 Task: Plan a trip to Hun, Libya from 5th December, 2023 to 10th December, 2023 for 4 adults.2 bedrooms having 4 beds and 2 bathrooms. Property type can be house. Look for 4 properties as per requirement.
Action: Mouse moved to (585, 137)
Screenshot: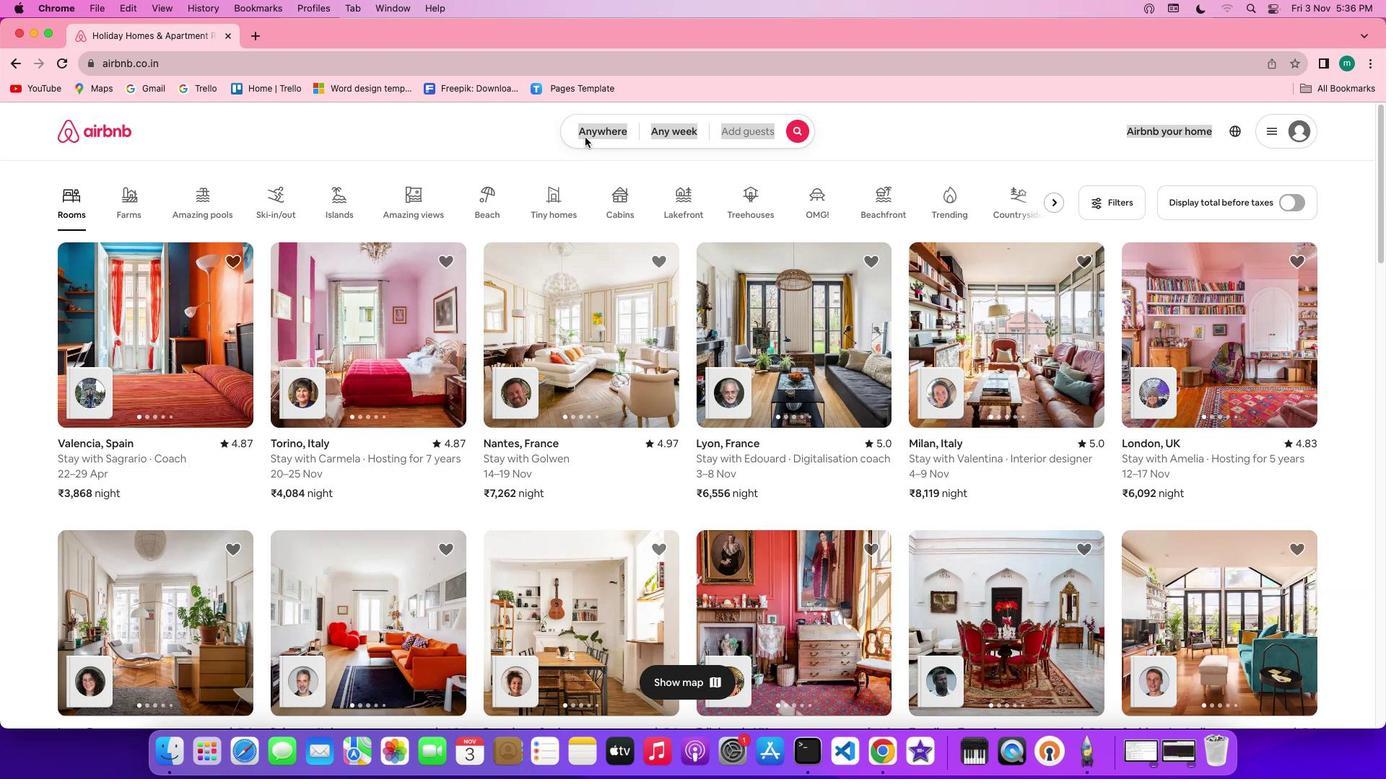 
Action: Mouse pressed left at (585, 137)
Screenshot: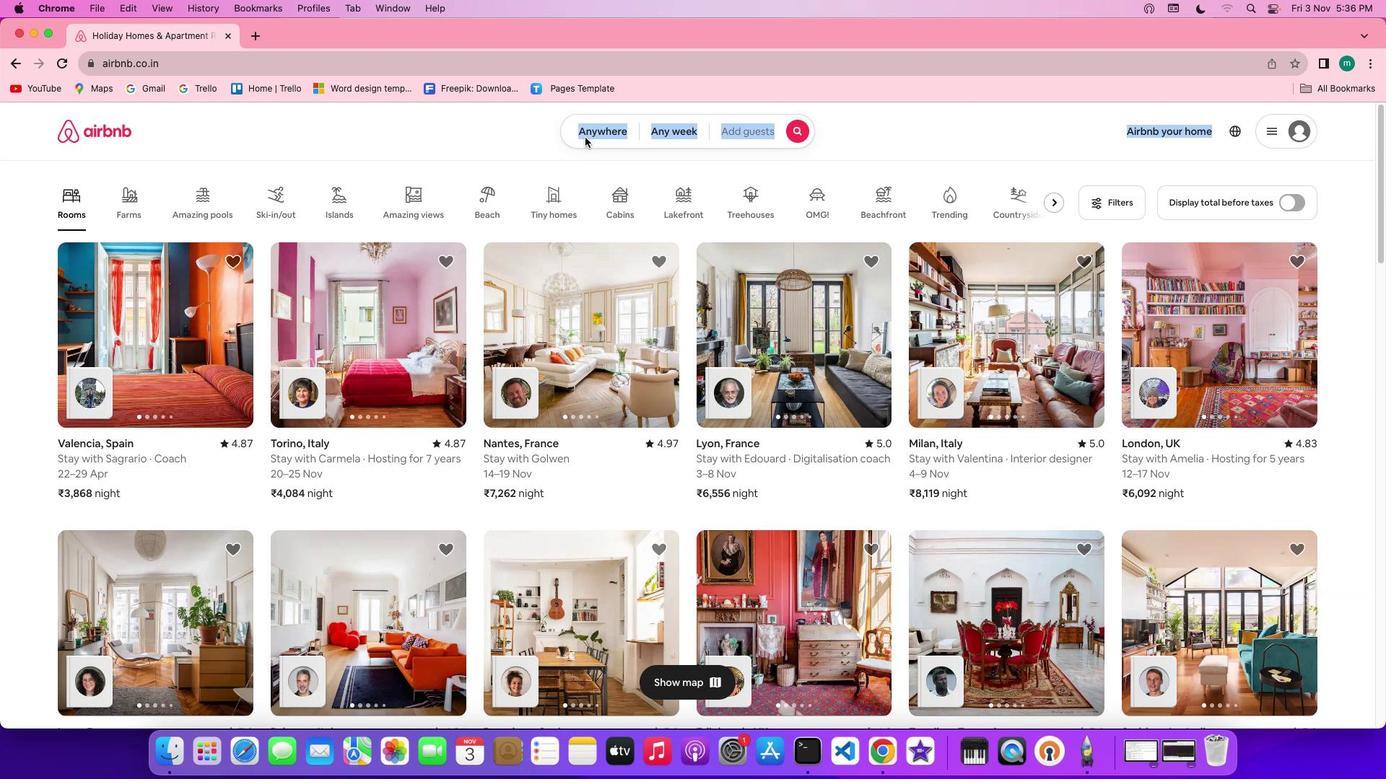 
Action: Mouse pressed left at (585, 137)
Screenshot: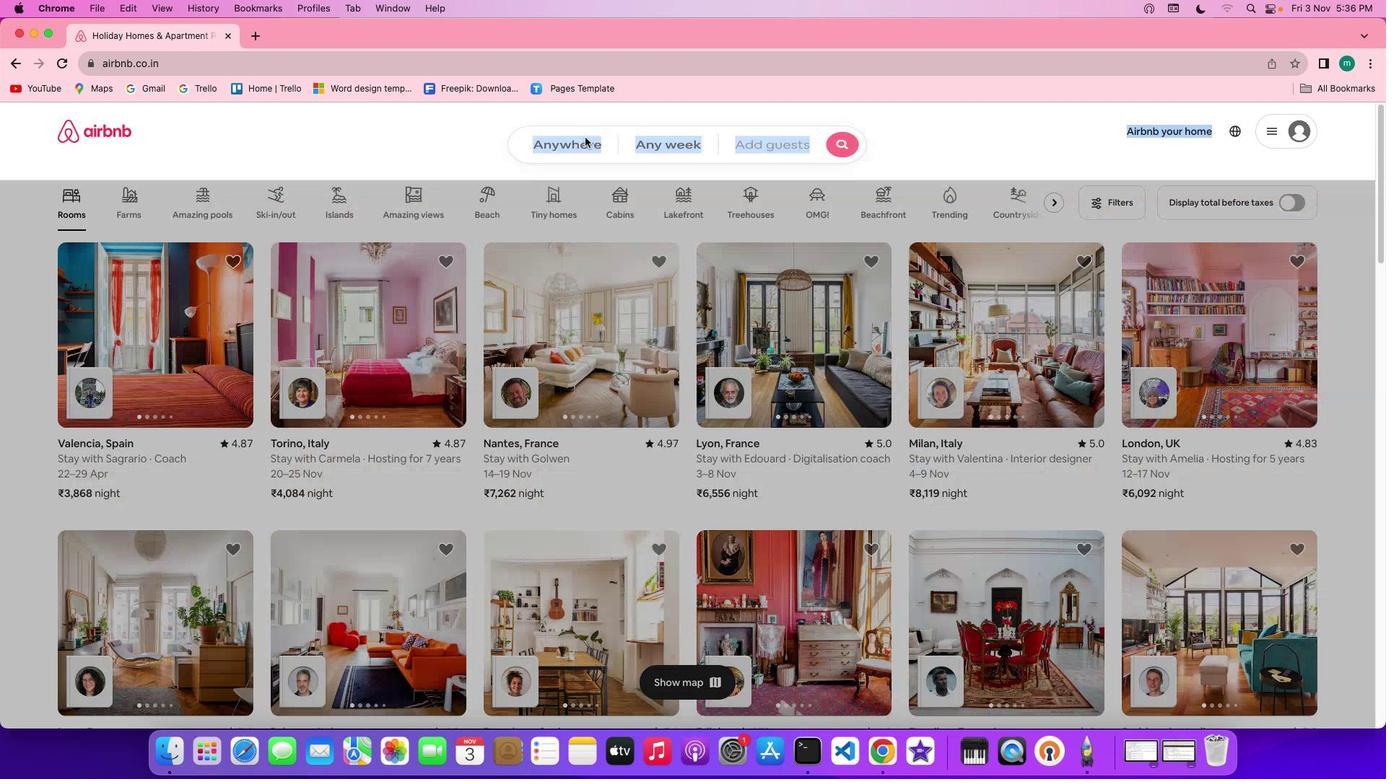 
Action: Mouse moved to (521, 189)
Screenshot: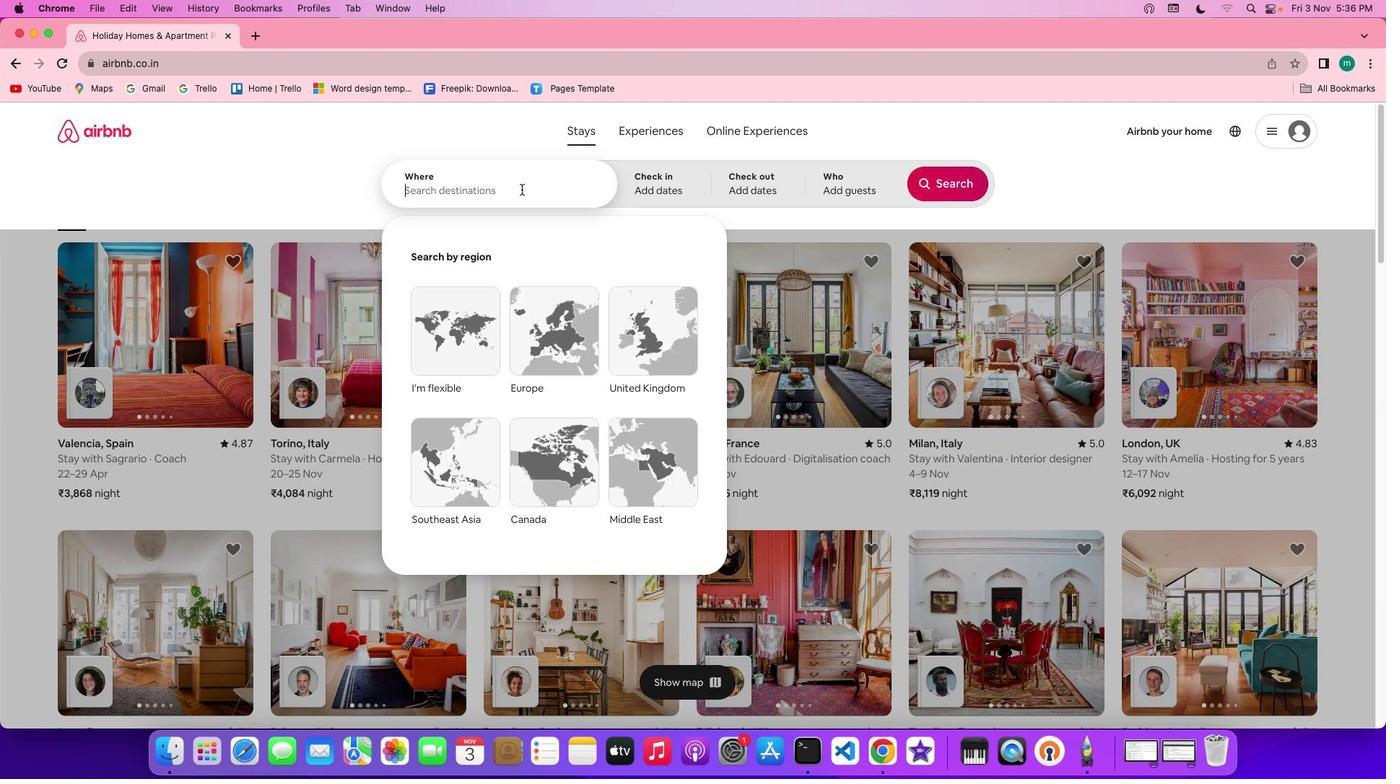
Action: Key pressed Key.shift'H''u''n'','Key.spaceKey.shift'L''i''b''y''a'
Screenshot: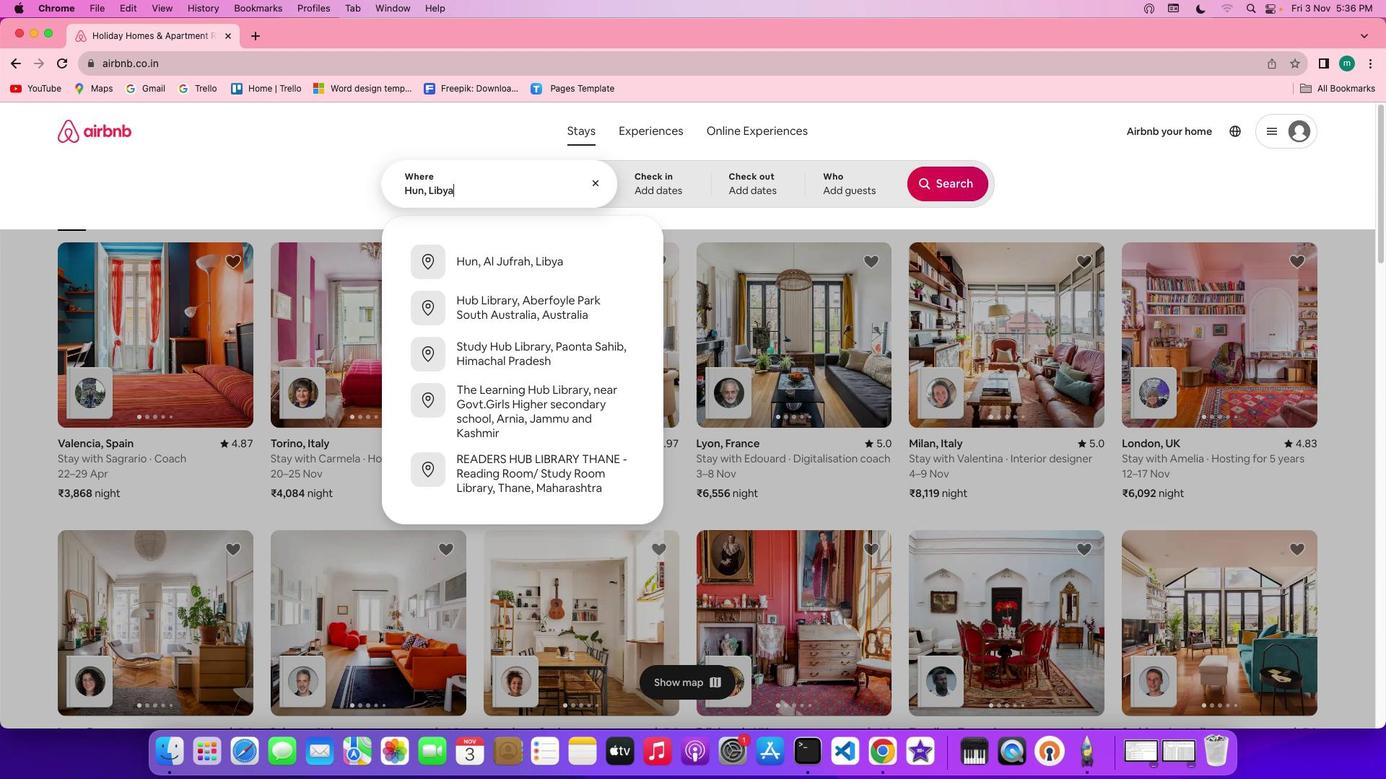 
Action: Mouse moved to (655, 187)
Screenshot: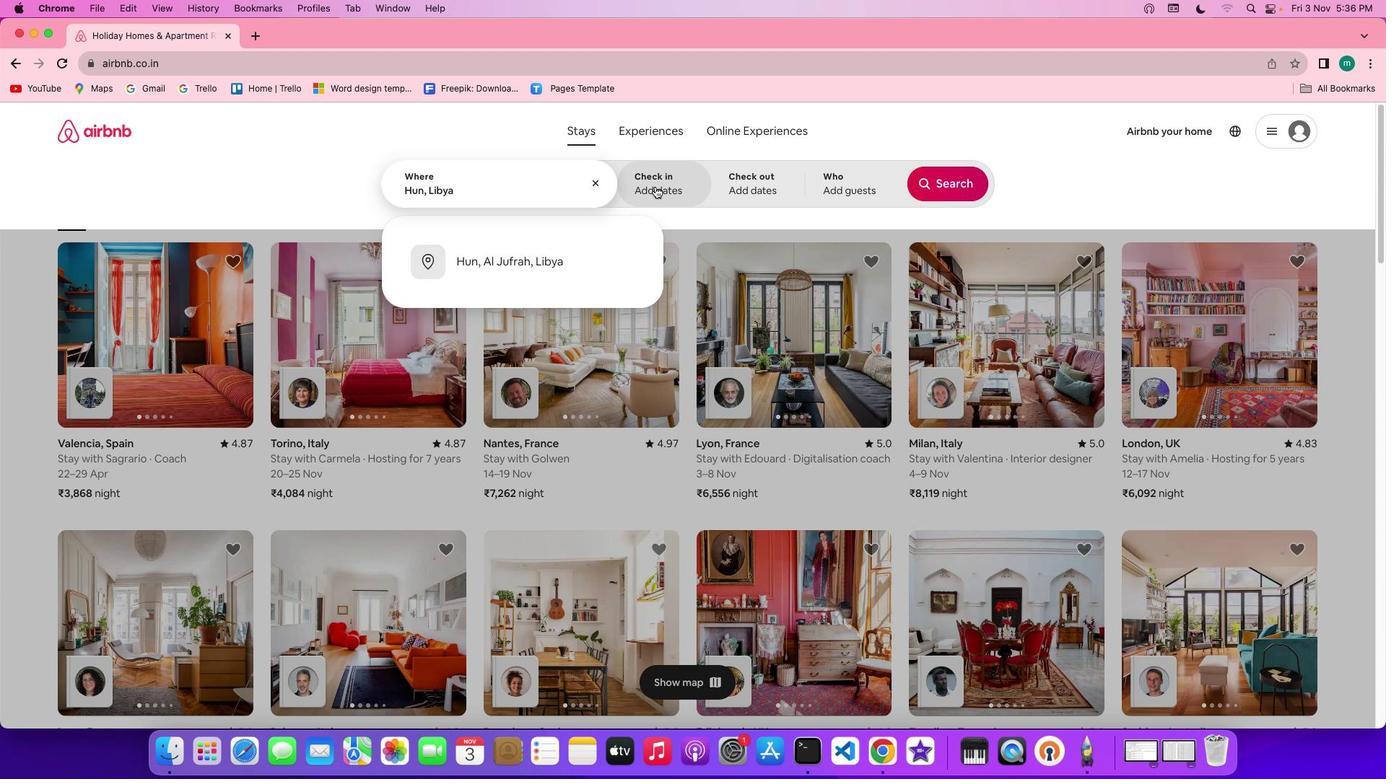 
Action: Mouse pressed left at (655, 187)
Screenshot: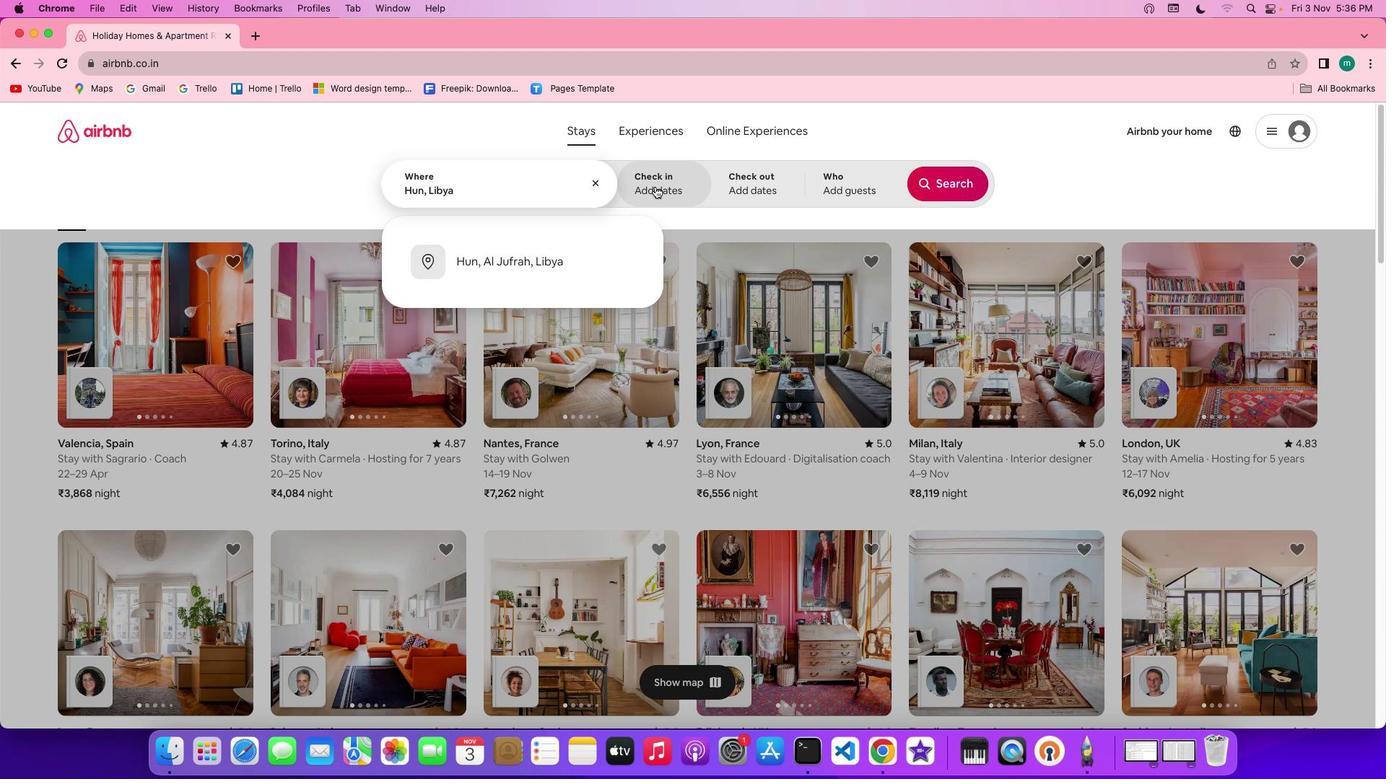 
Action: Mouse moved to (784, 406)
Screenshot: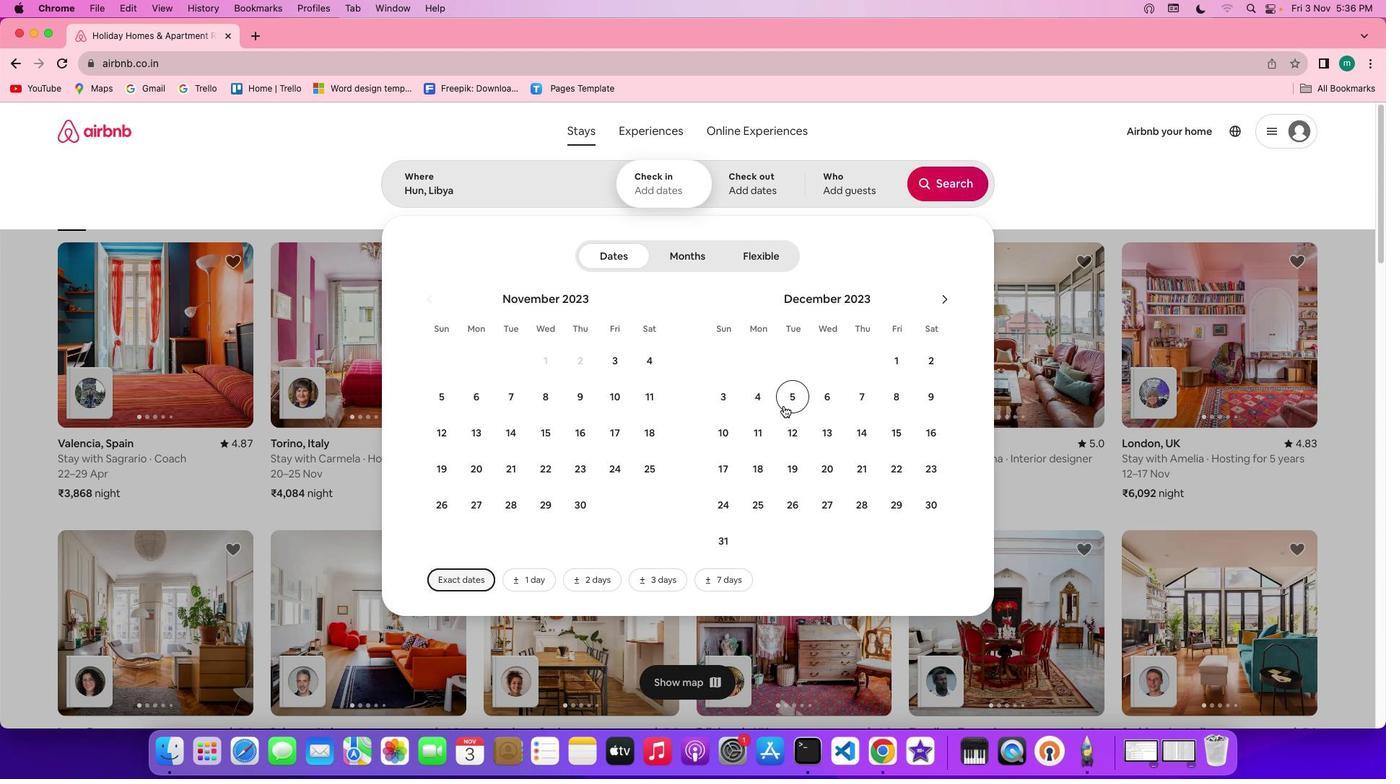 
Action: Mouse pressed left at (784, 406)
Screenshot: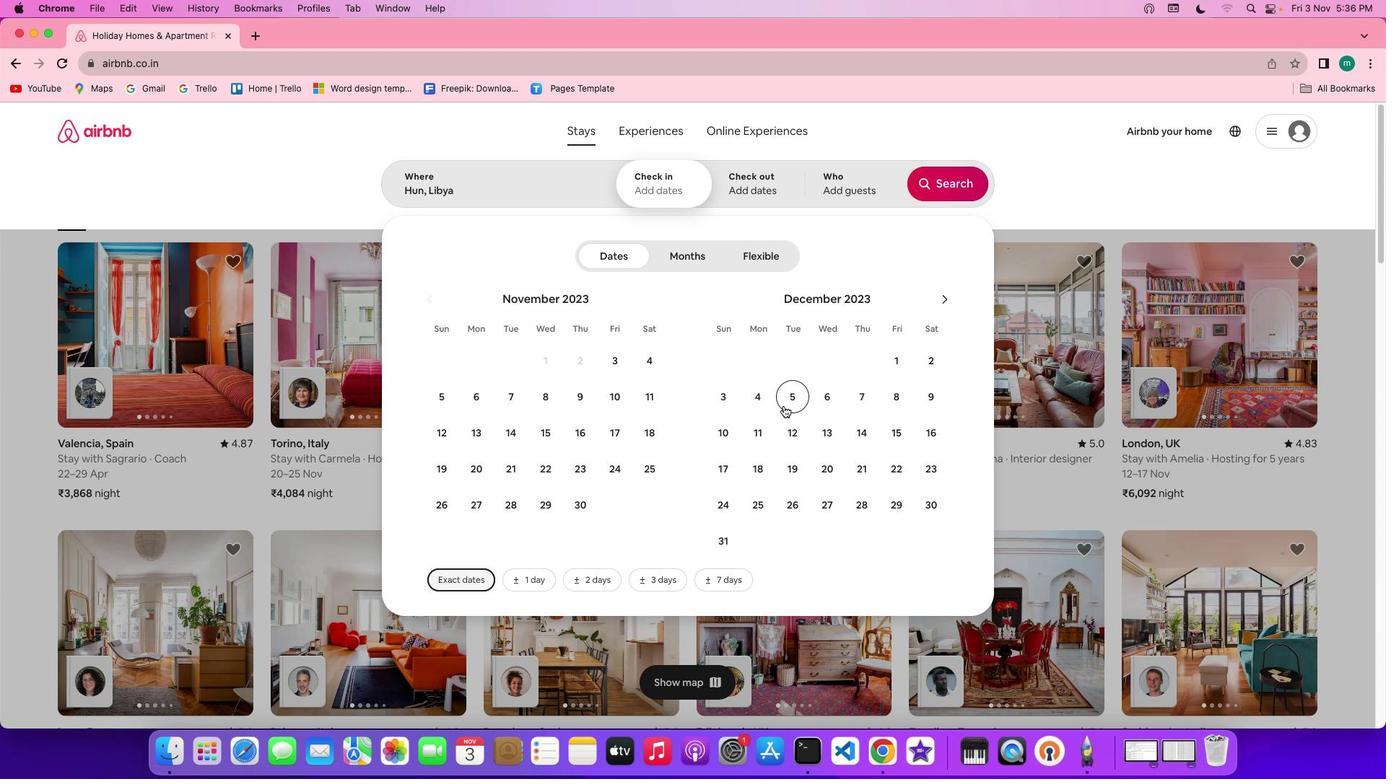 
Action: Mouse moved to (715, 428)
Screenshot: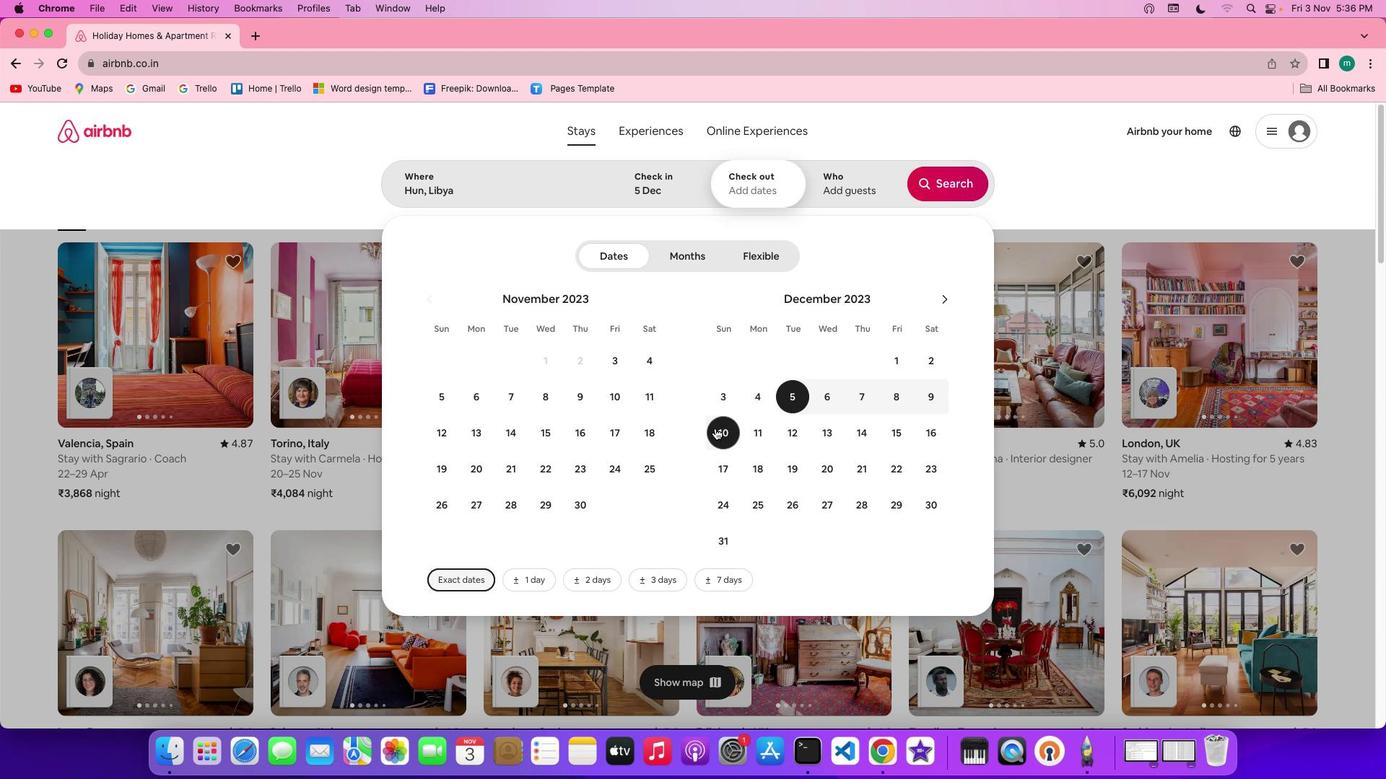 
Action: Mouse pressed left at (715, 428)
Screenshot: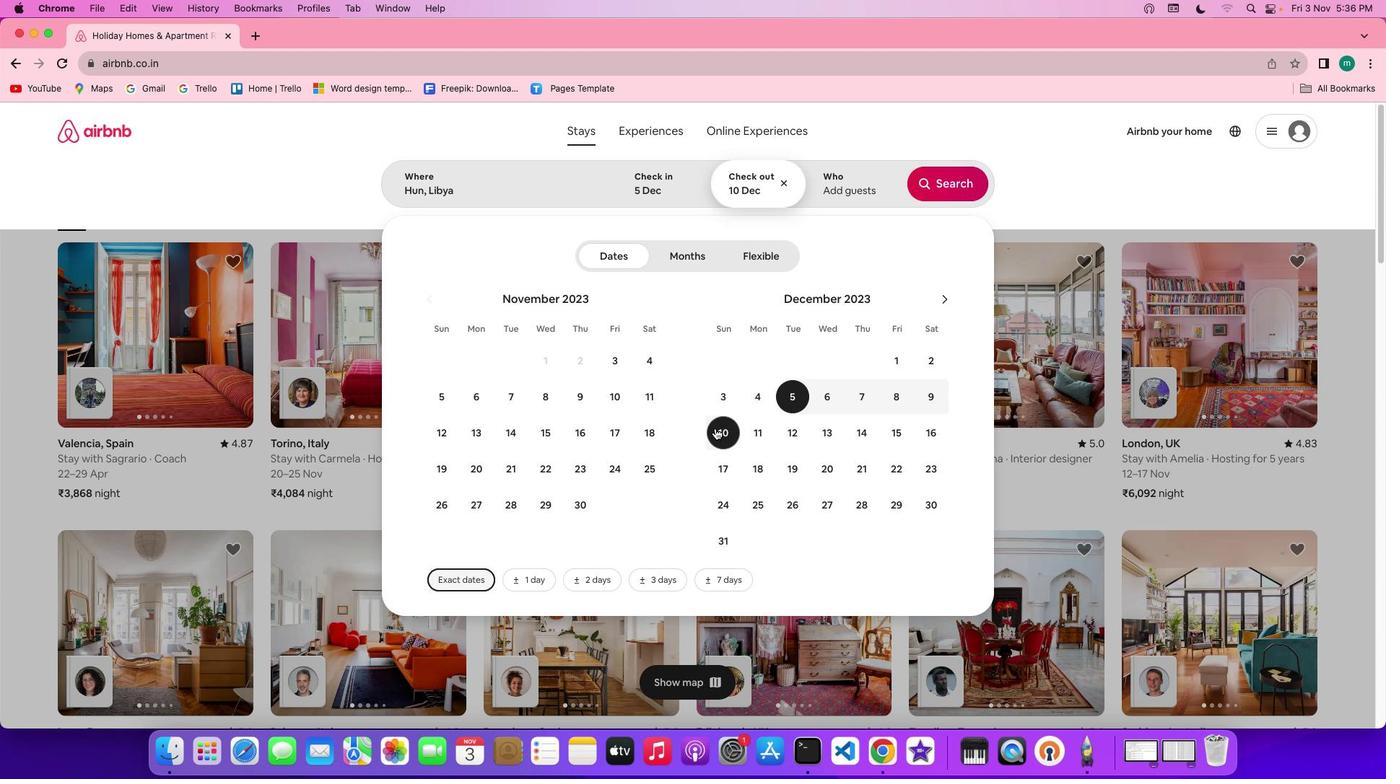 
Action: Mouse moved to (831, 184)
Screenshot: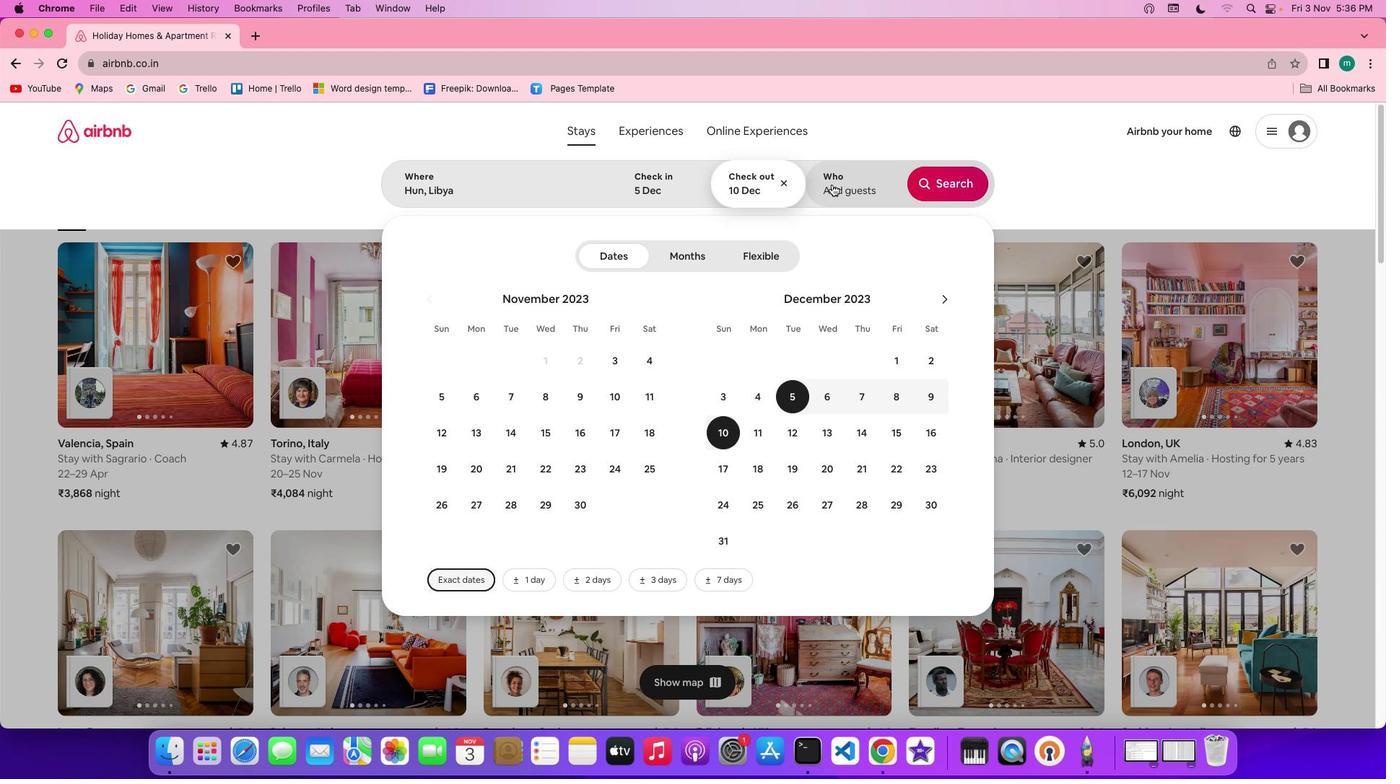 
Action: Mouse pressed left at (831, 184)
Screenshot: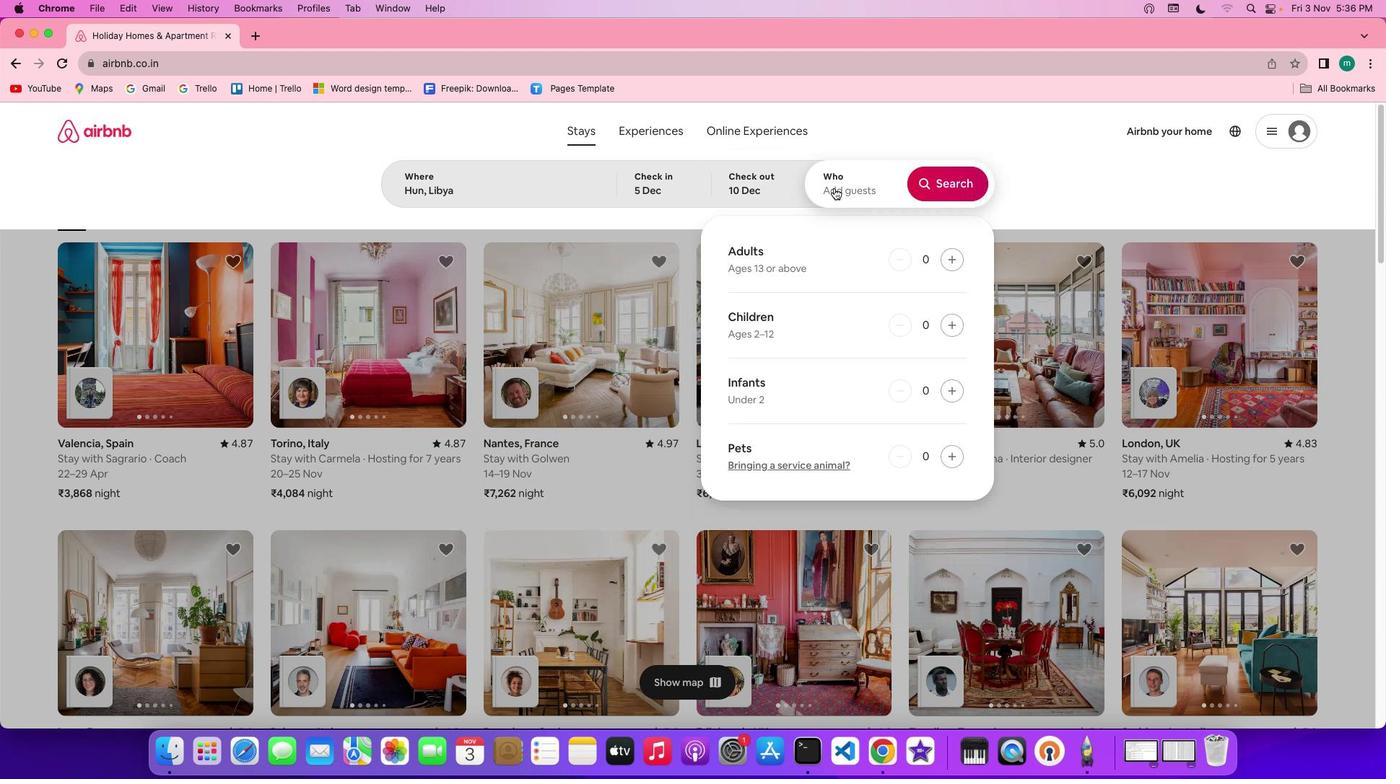 
Action: Mouse moved to (956, 267)
Screenshot: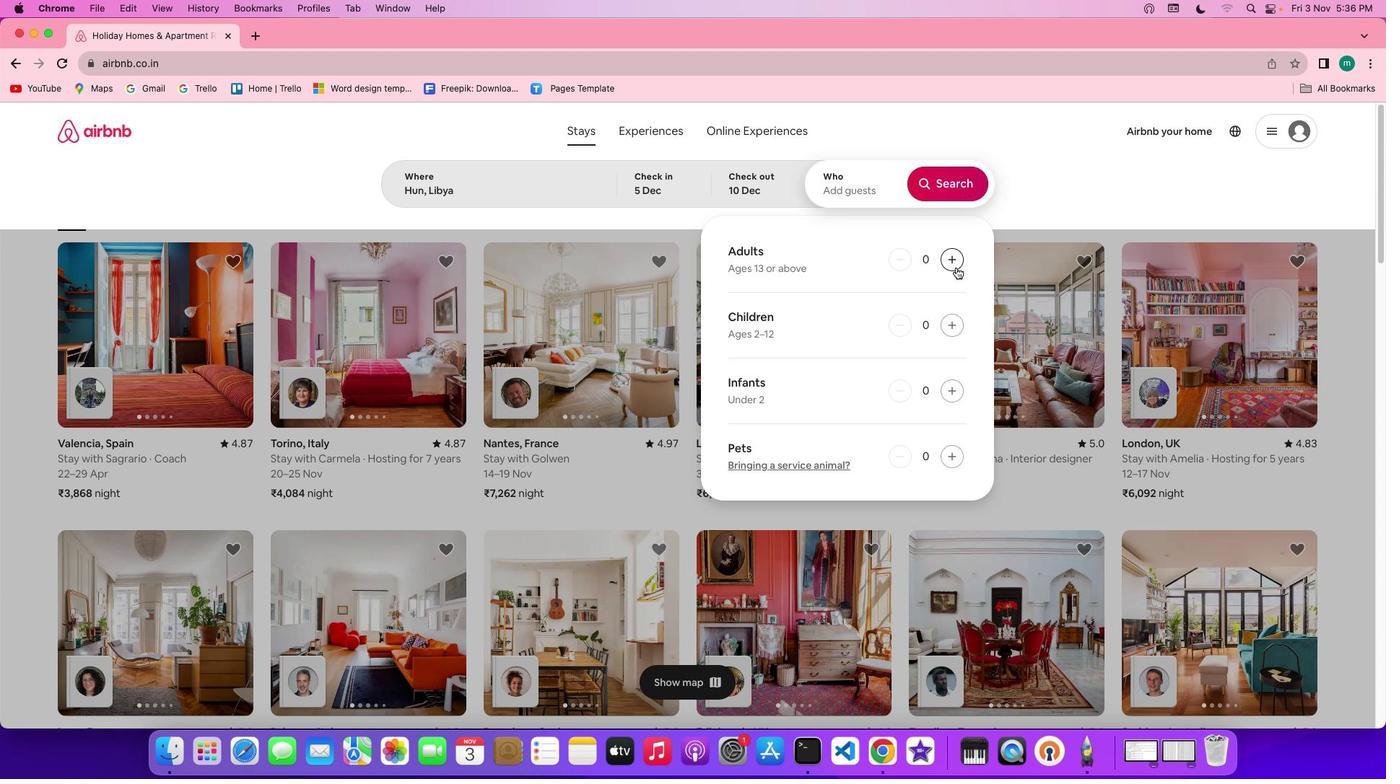
Action: Mouse pressed left at (956, 267)
Screenshot: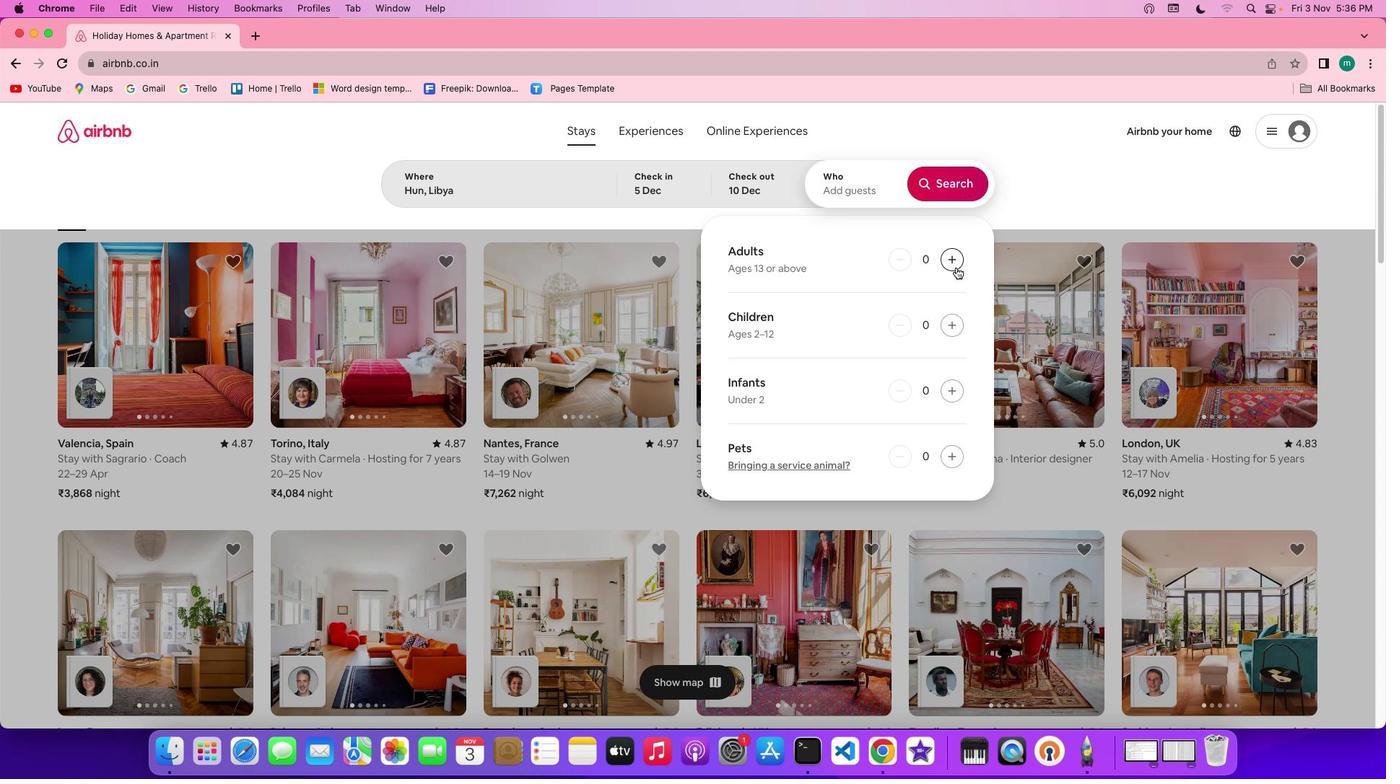 
Action: Mouse pressed left at (956, 267)
Screenshot: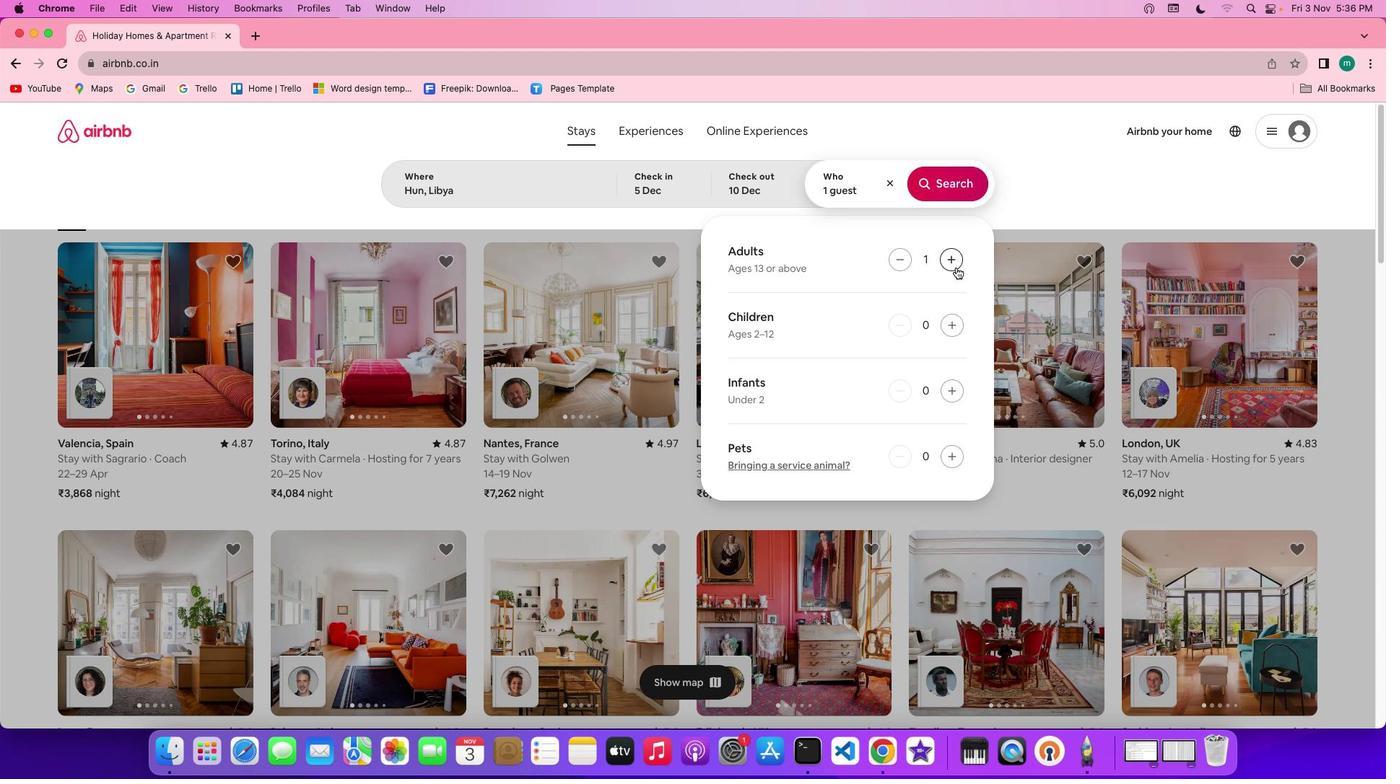 
Action: Mouse moved to (951, 257)
Screenshot: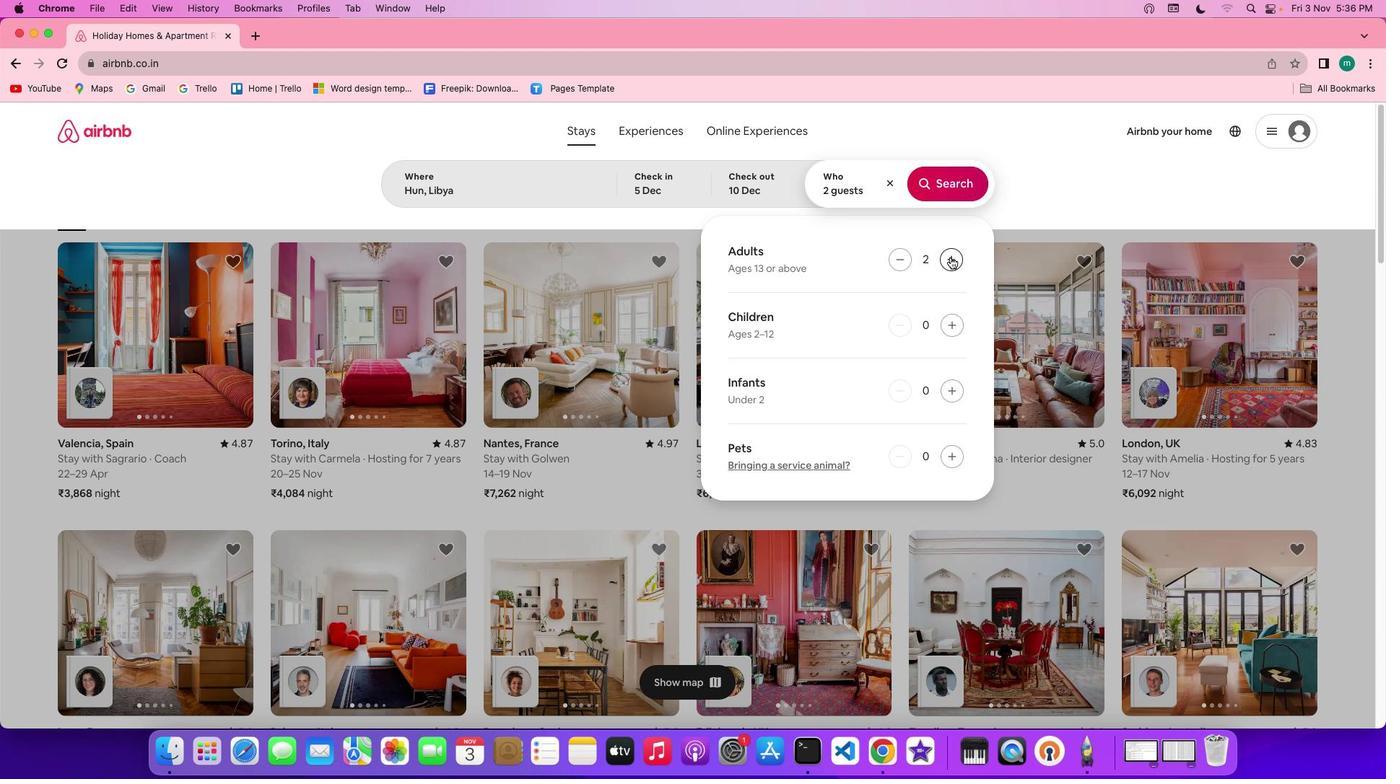 
Action: Mouse pressed left at (951, 257)
Screenshot: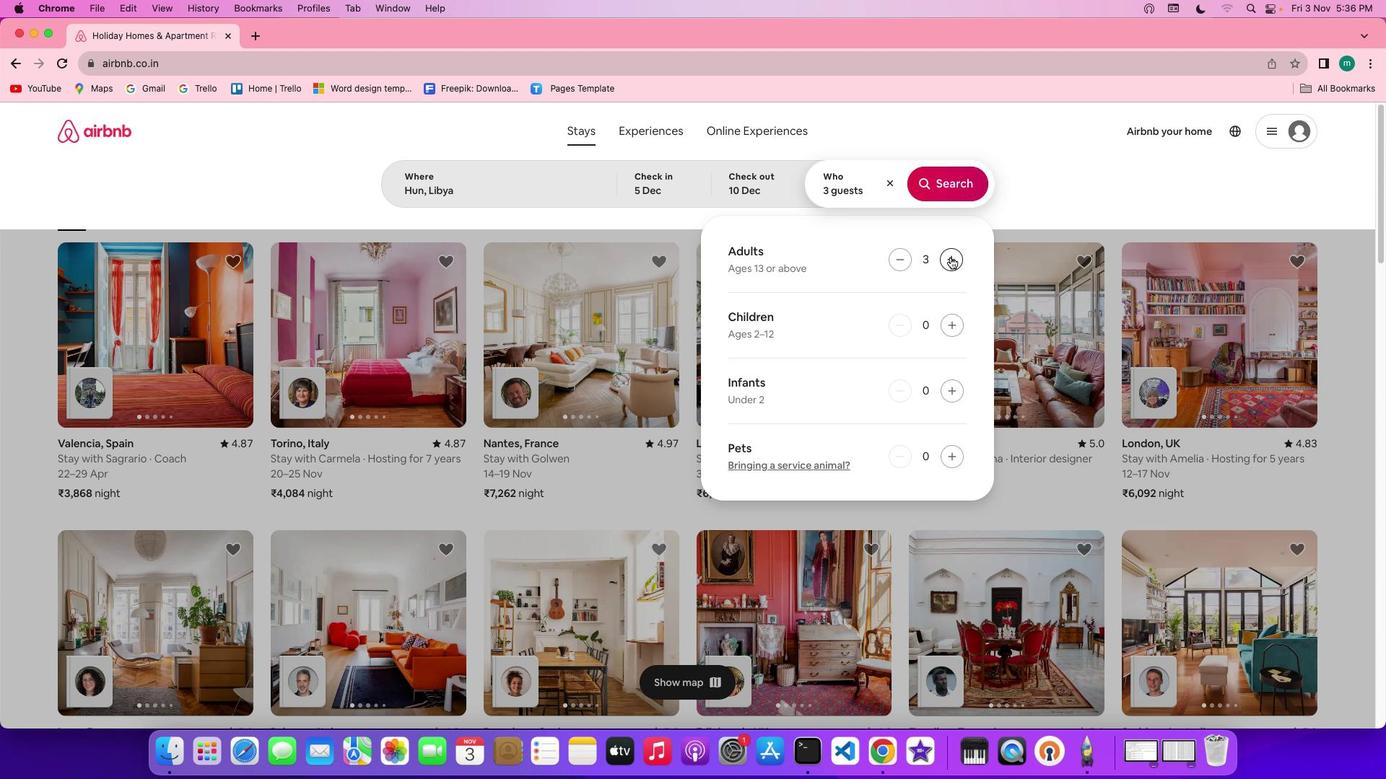 
Action: Mouse pressed left at (951, 257)
Screenshot: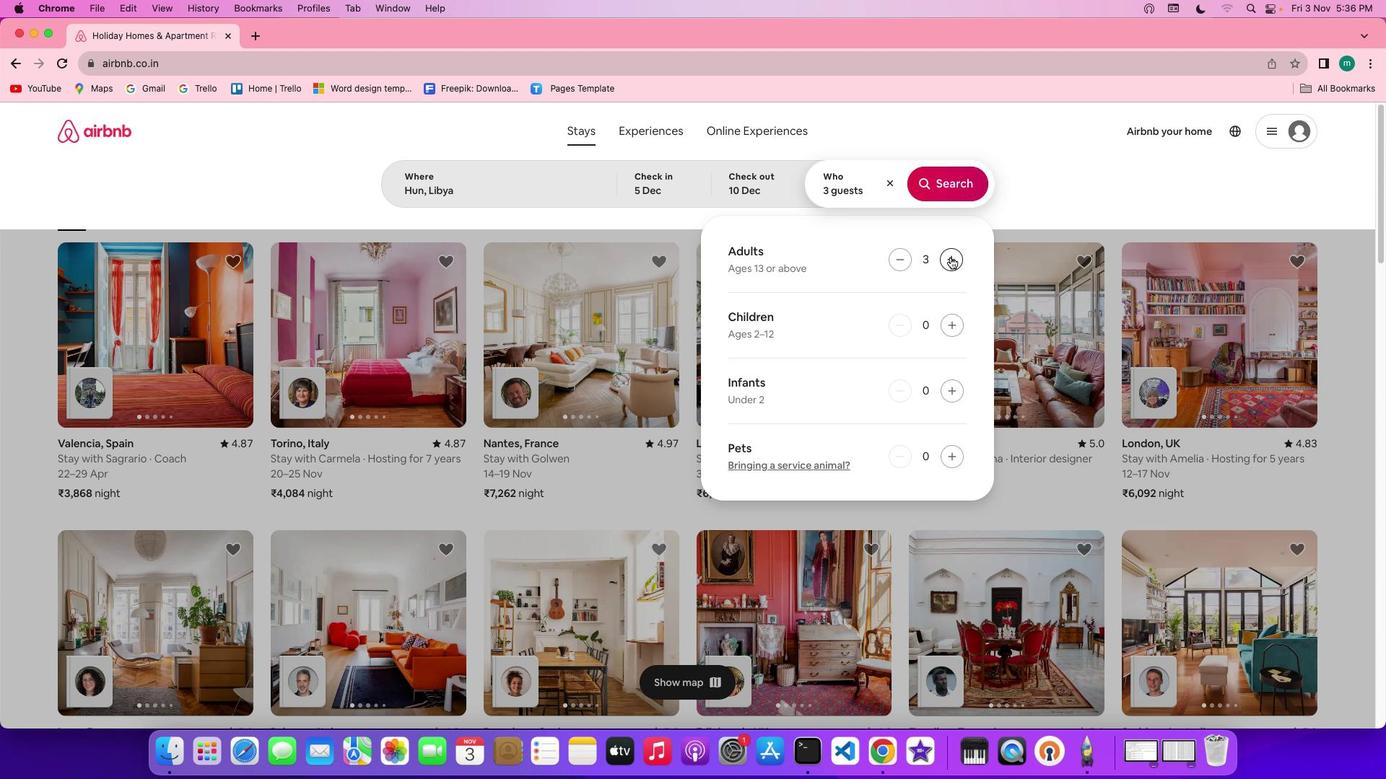 
Action: Mouse moved to (954, 185)
Screenshot: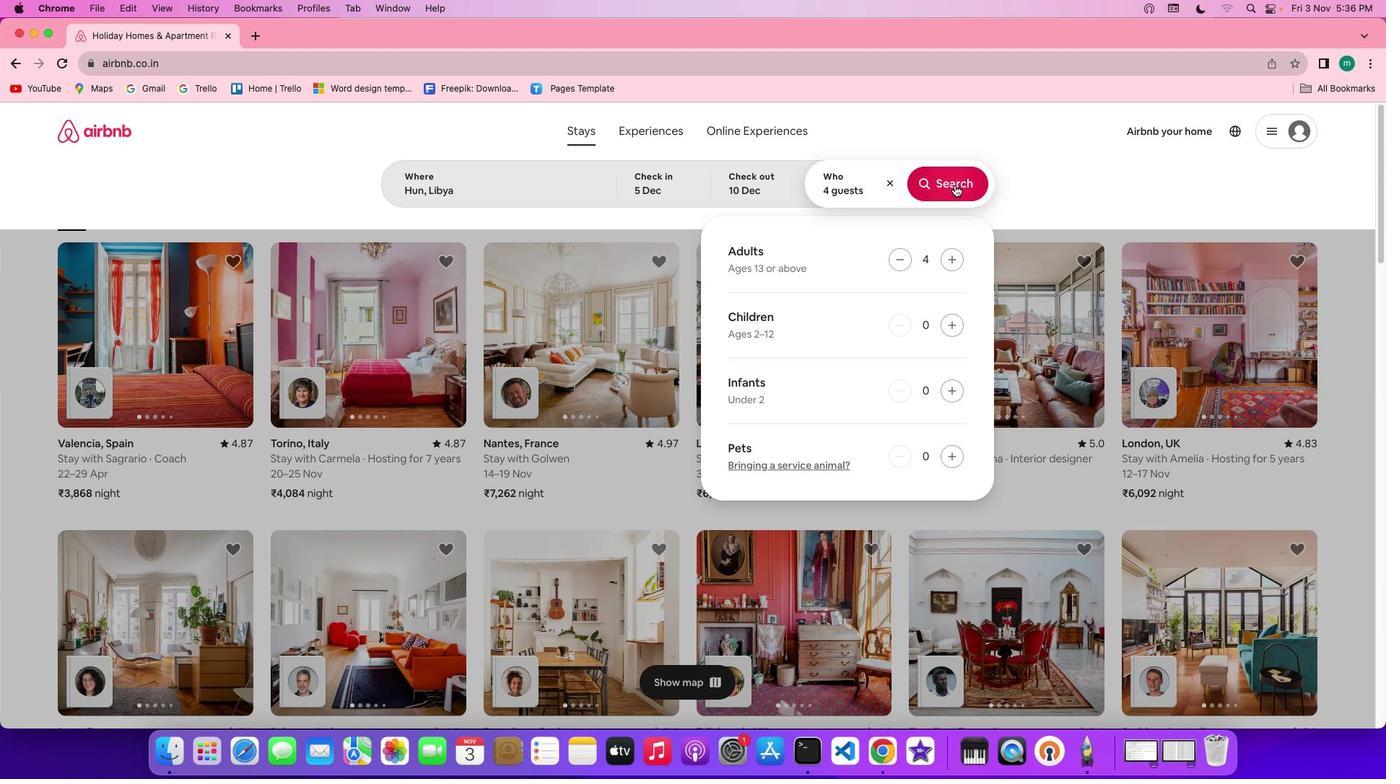 
Action: Mouse pressed left at (954, 185)
Screenshot: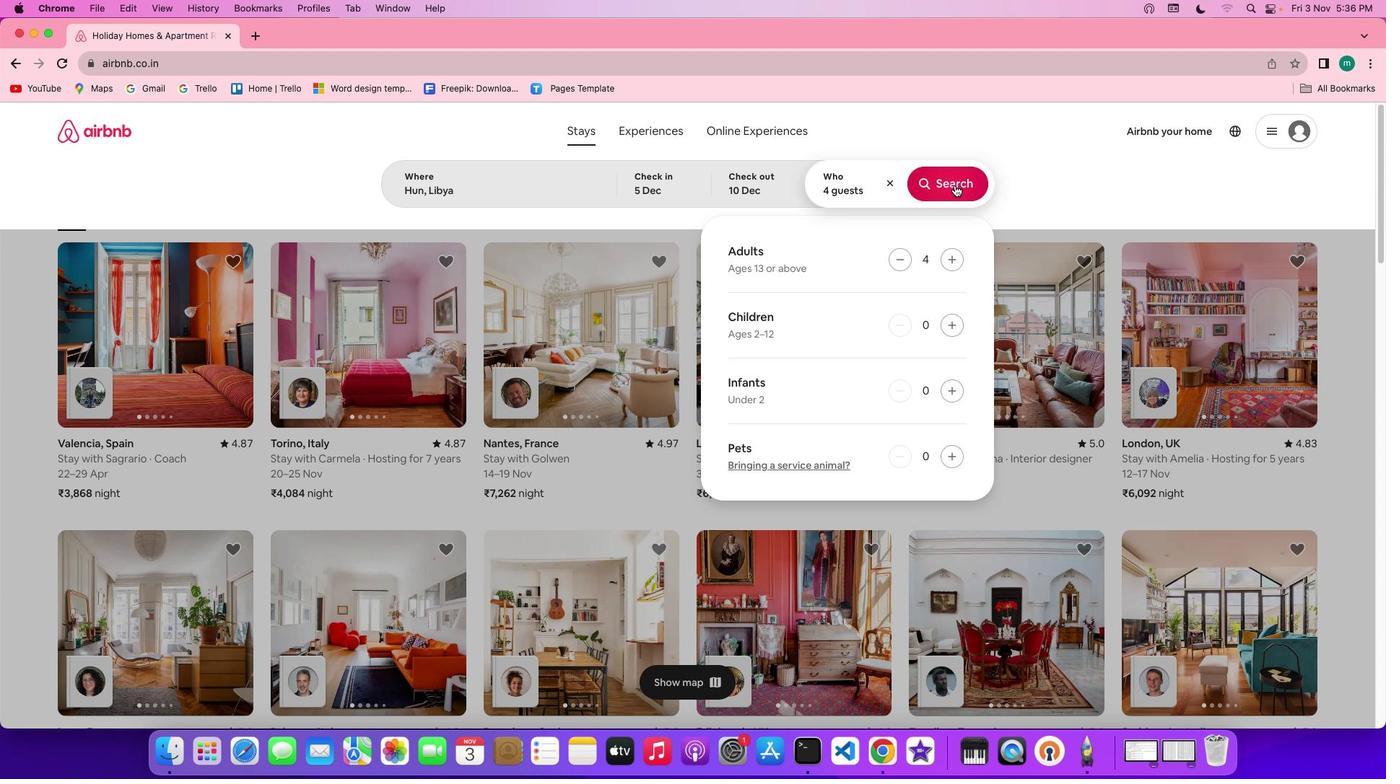 
Action: Mouse moved to (1173, 186)
Screenshot: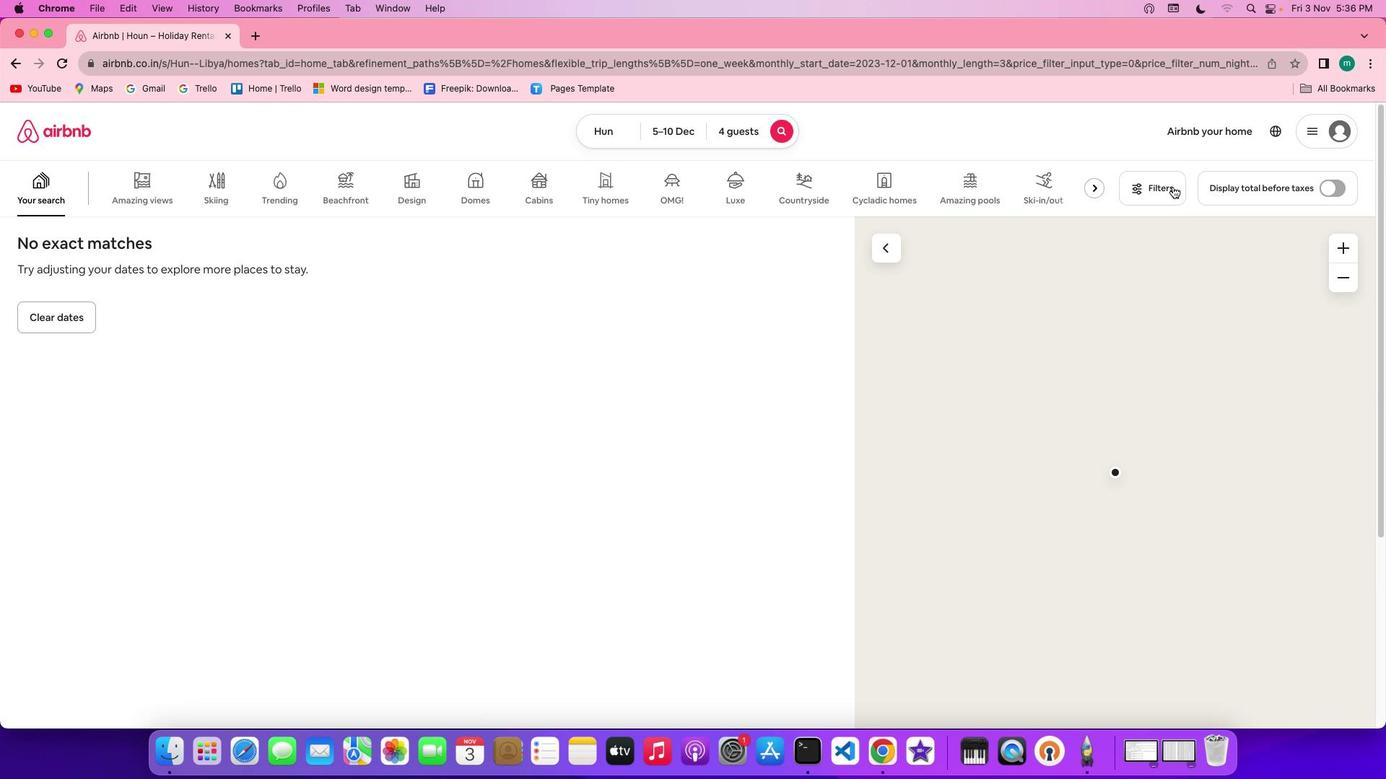 
Action: Mouse pressed left at (1173, 186)
Screenshot: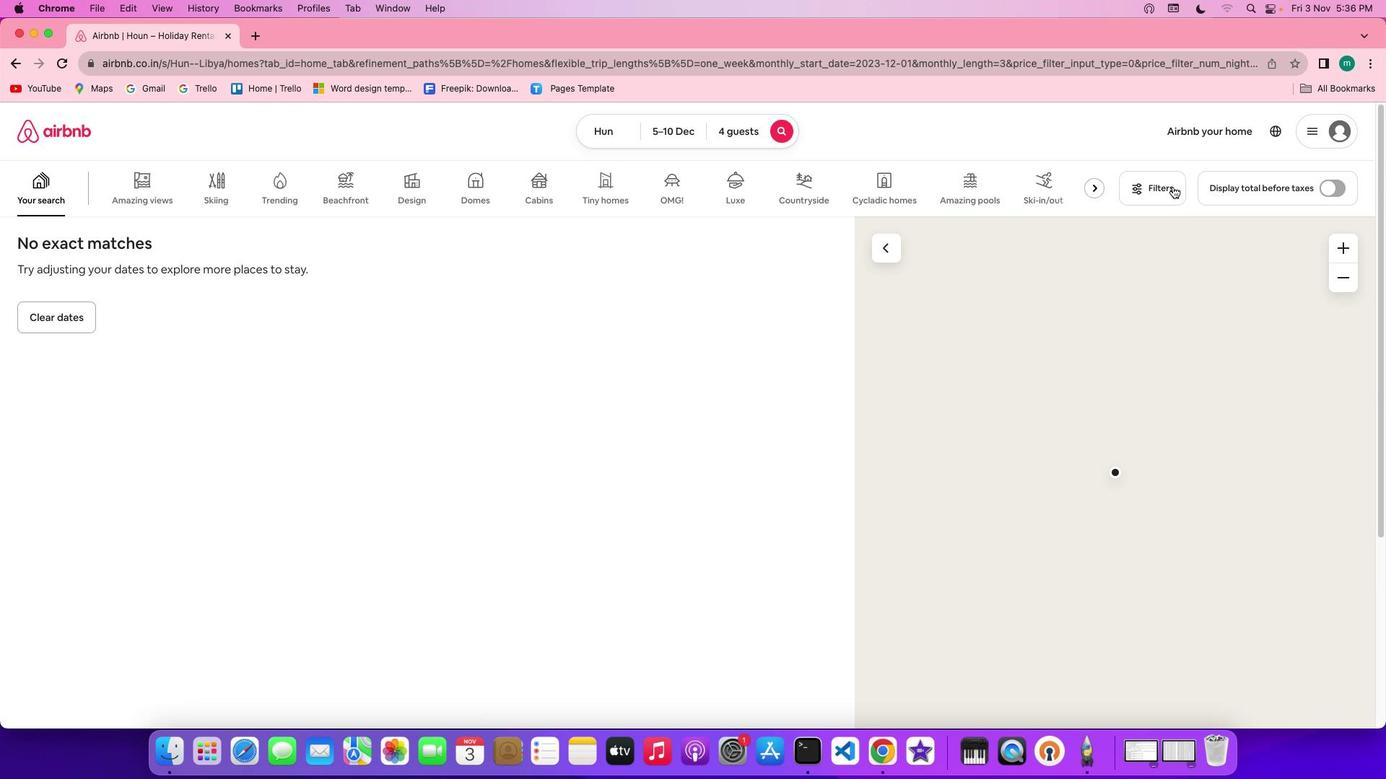 
Action: Mouse moved to (1142, 188)
Screenshot: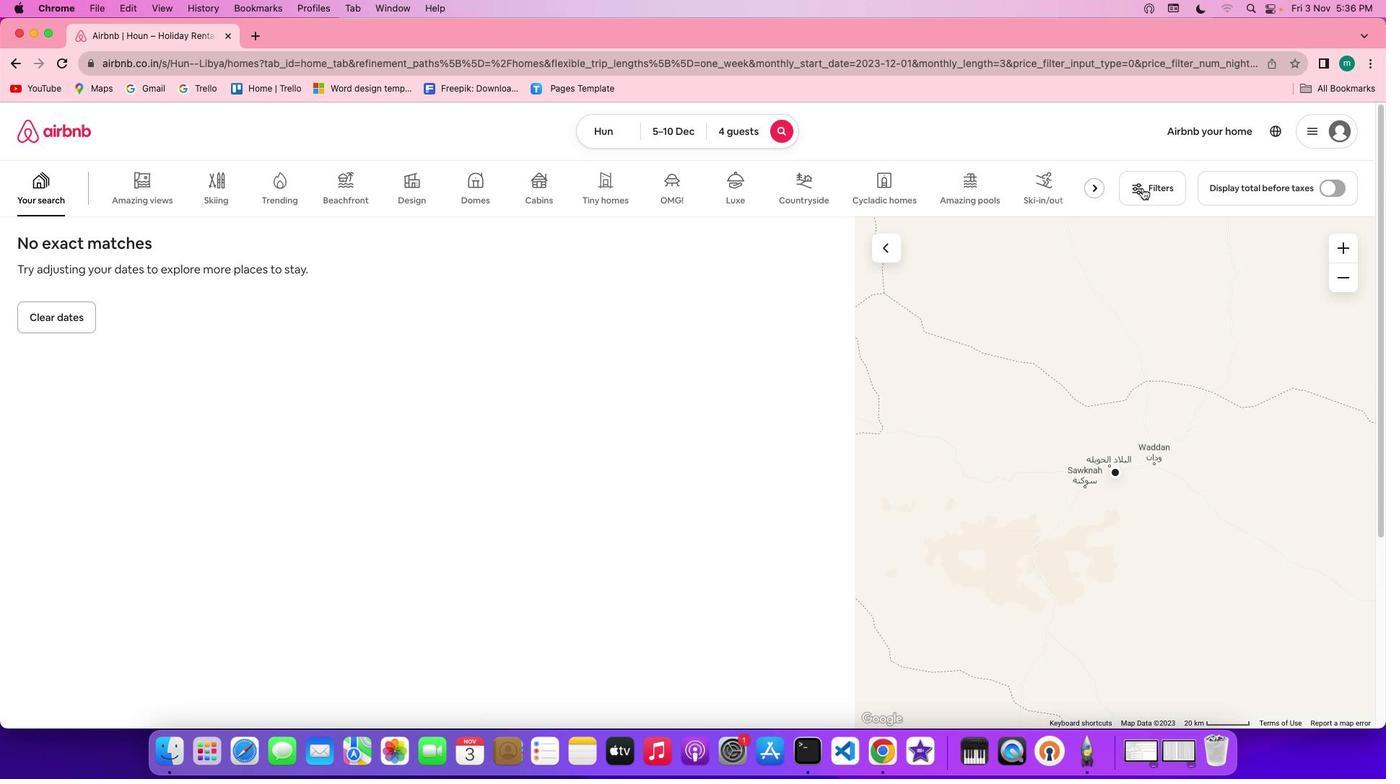 
Action: Mouse pressed left at (1142, 188)
Screenshot: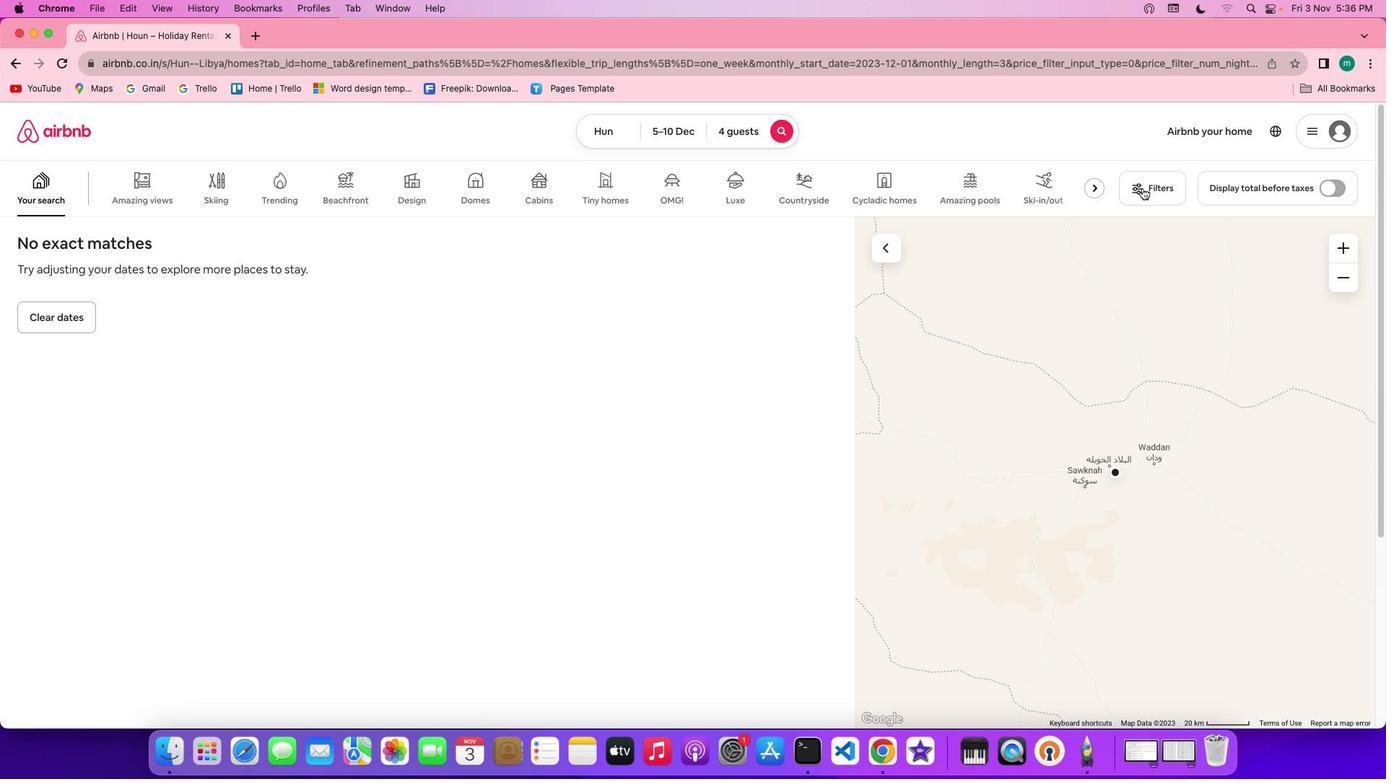 
Action: Mouse pressed left at (1142, 188)
Screenshot: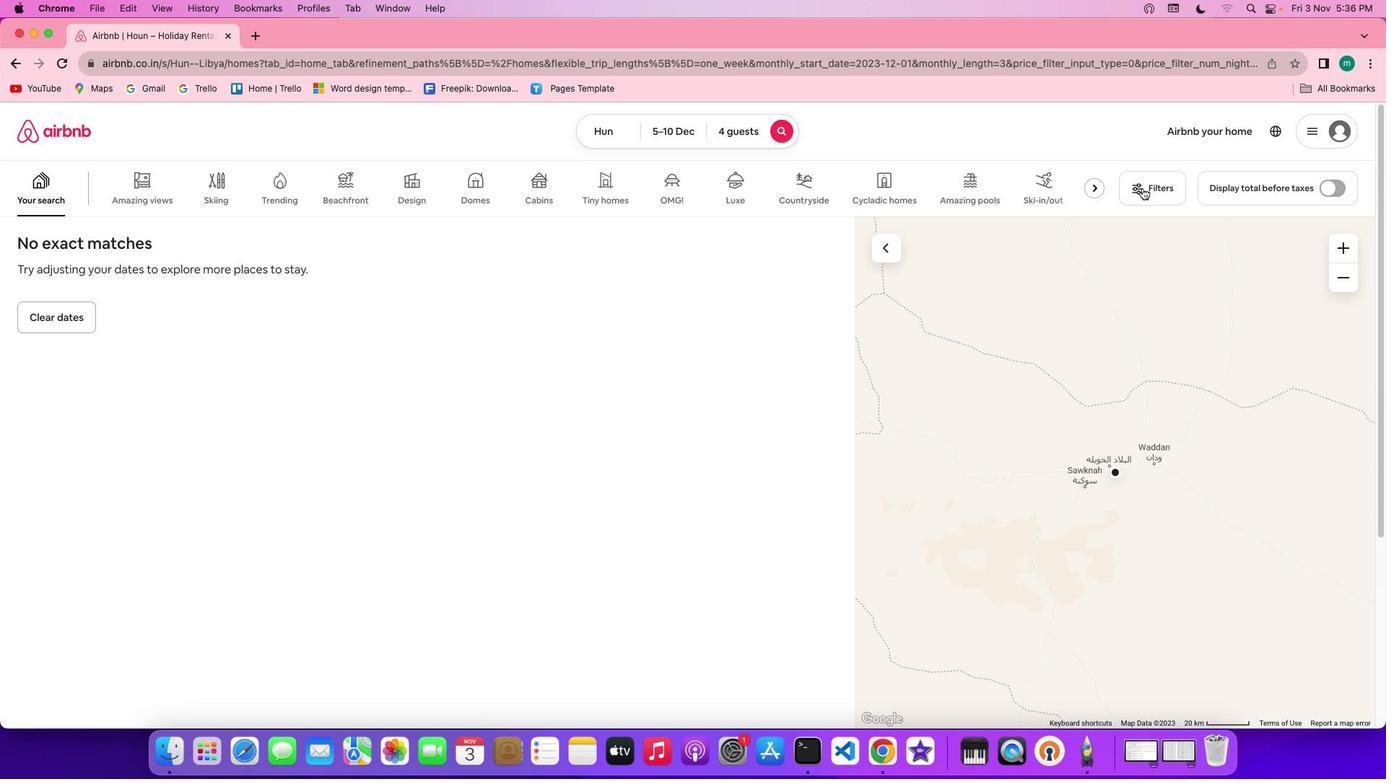 
Action: Mouse moved to (1138, 187)
Screenshot: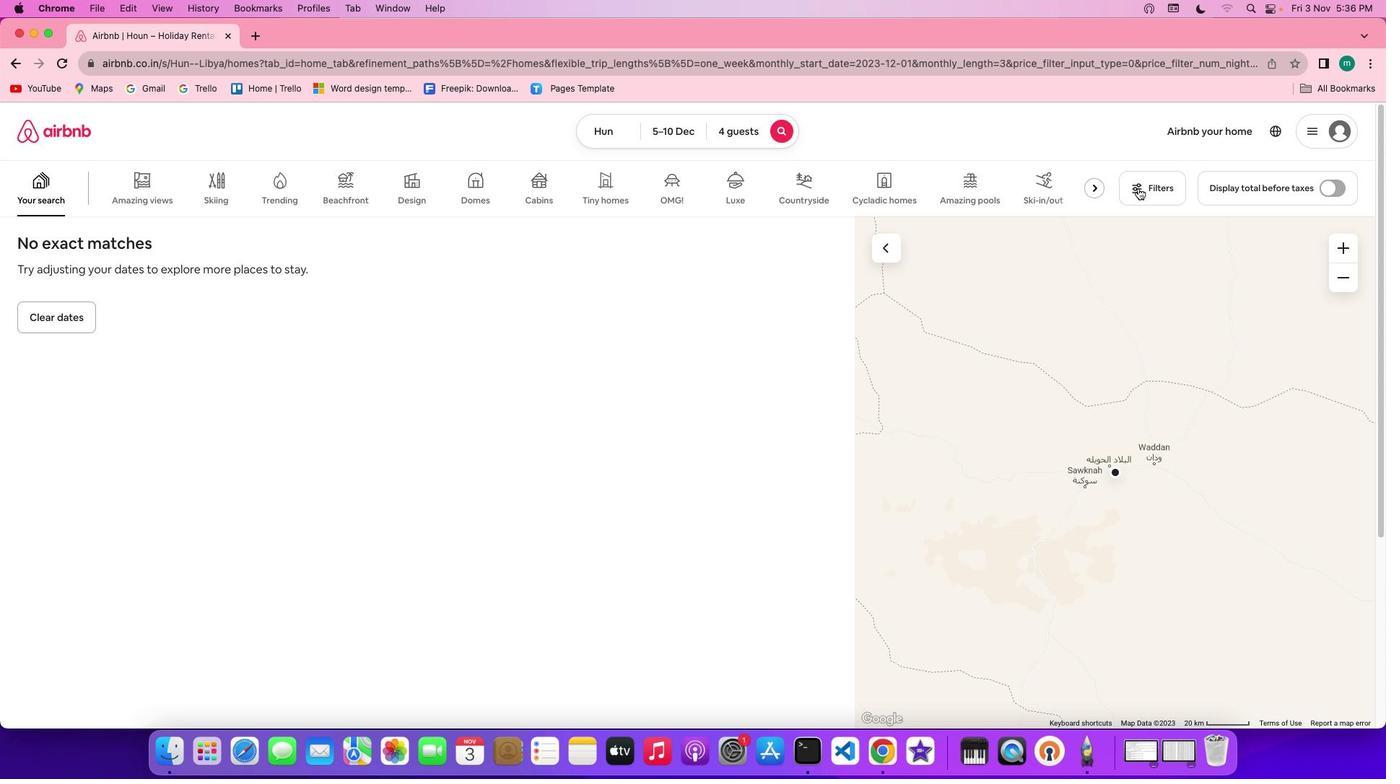
Action: Mouse pressed left at (1138, 187)
Screenshot: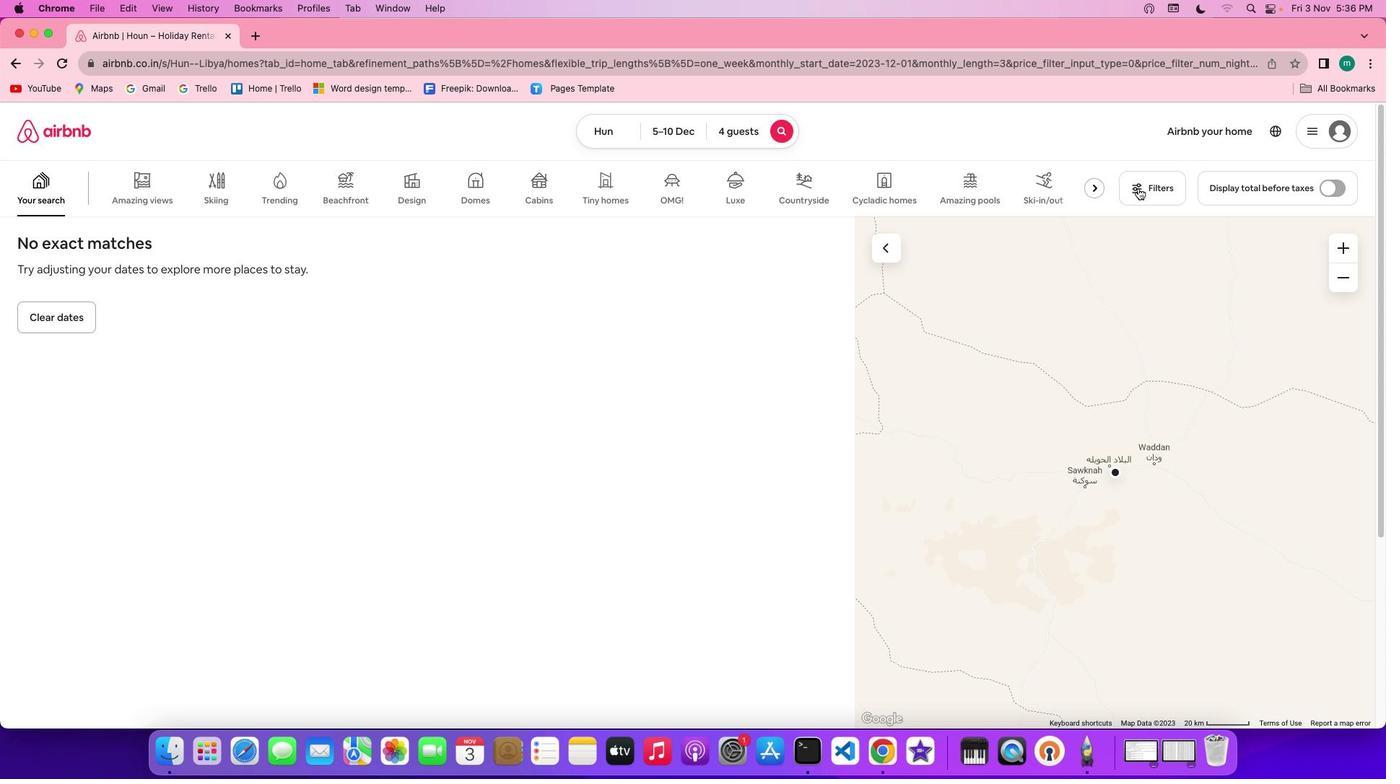 
Action: Mouse moved to (772, 371)
Screenshot: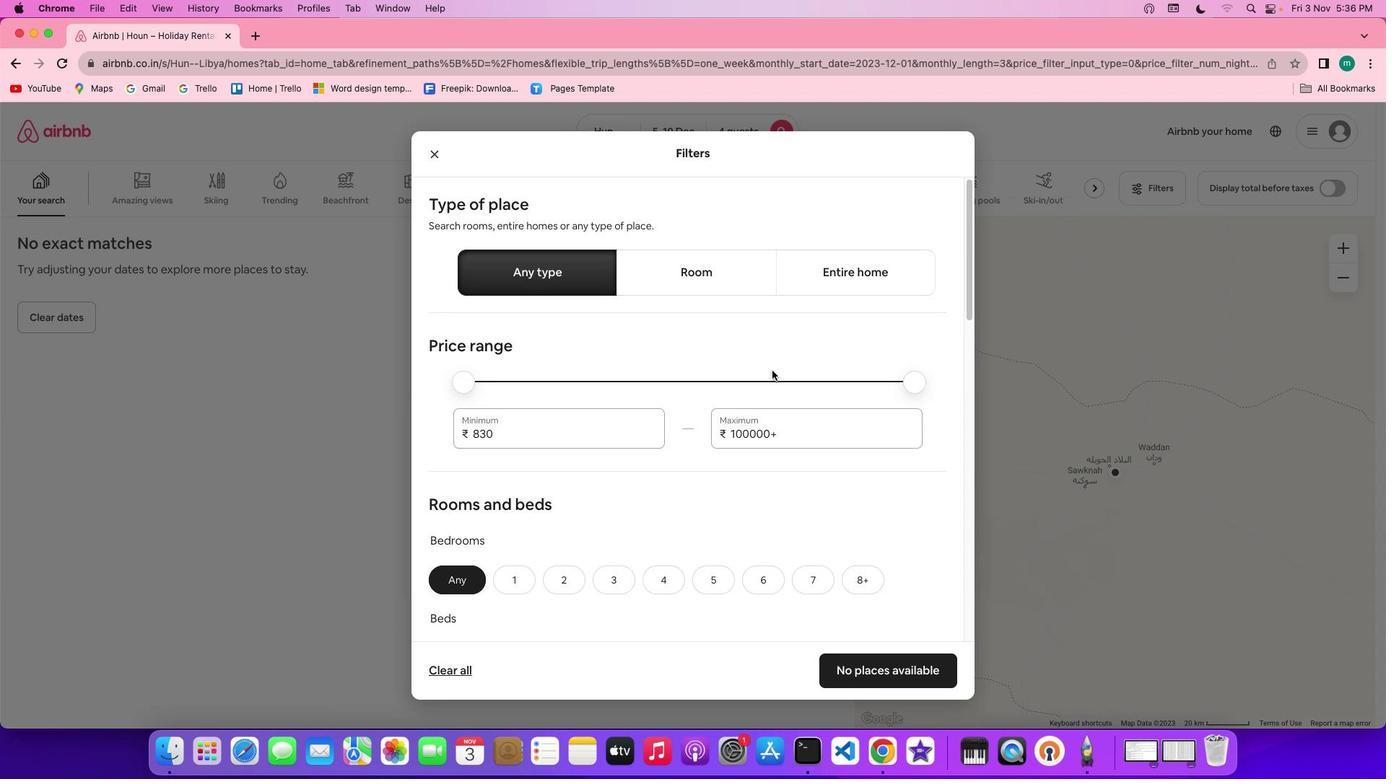 
Action: Mouse scrolled (772, 371) with delta (0, 0)
Screenshot: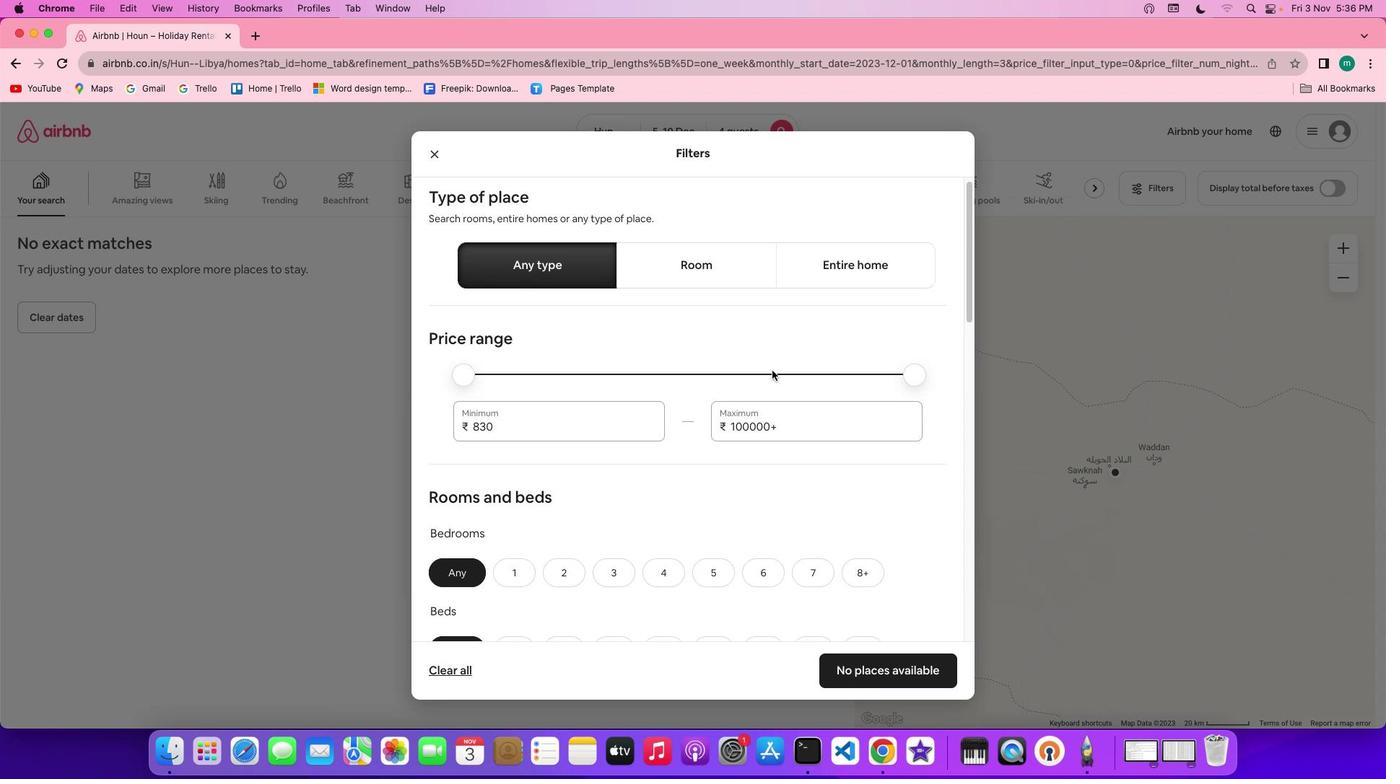 
Action: Mouse scrolled (772, 371) with delta (0, 0)
Screenshot: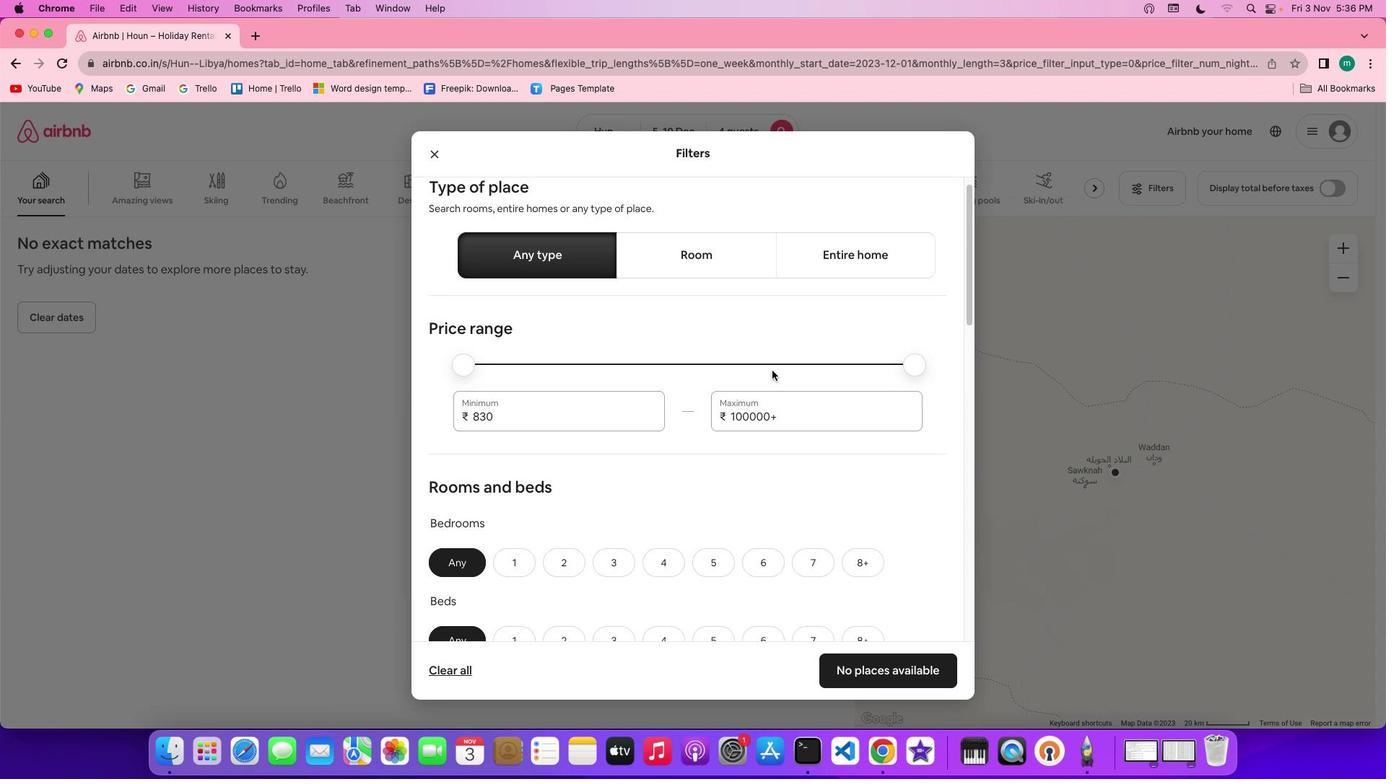 
Action: Mouse scrolled (772, 371) with delta (0, -1)
Screenshot: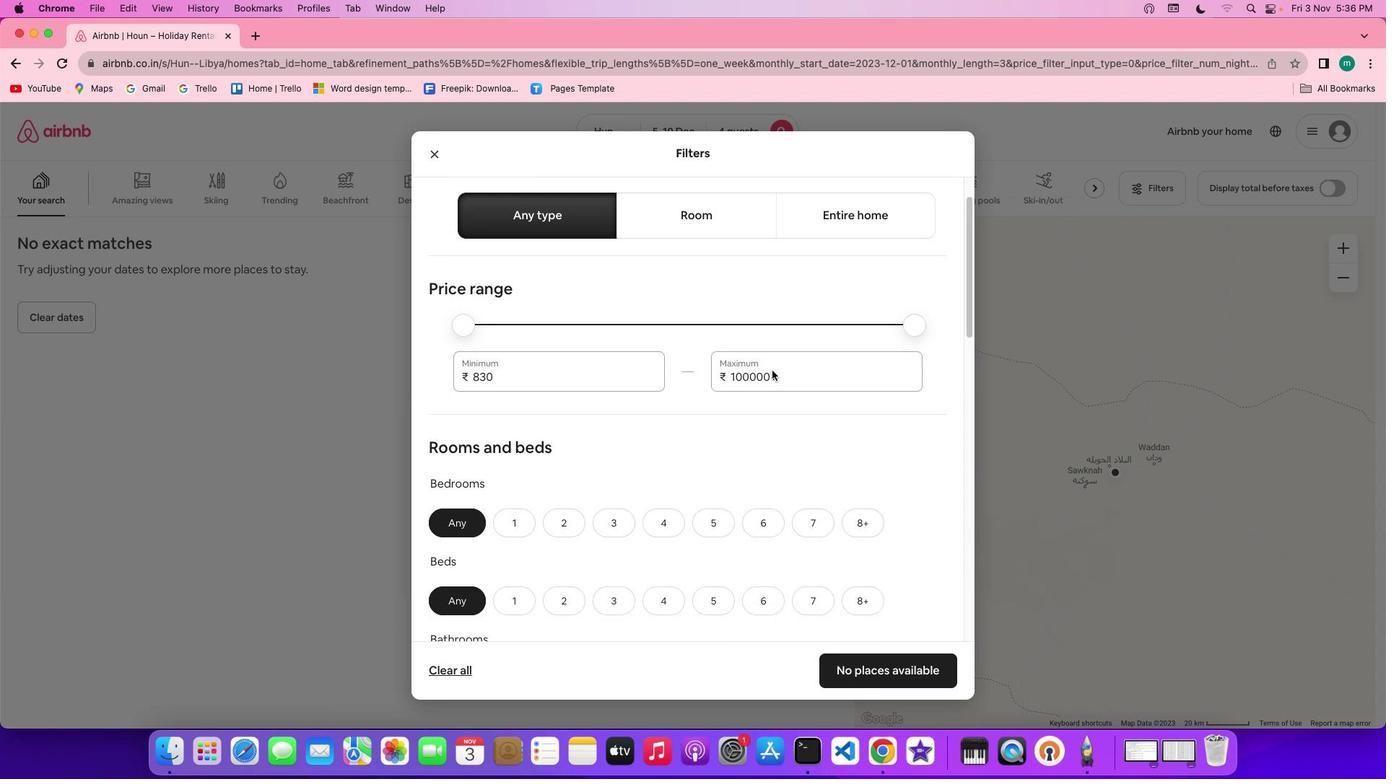 
Action: Mouse moved to (771, 374)
Screenshot: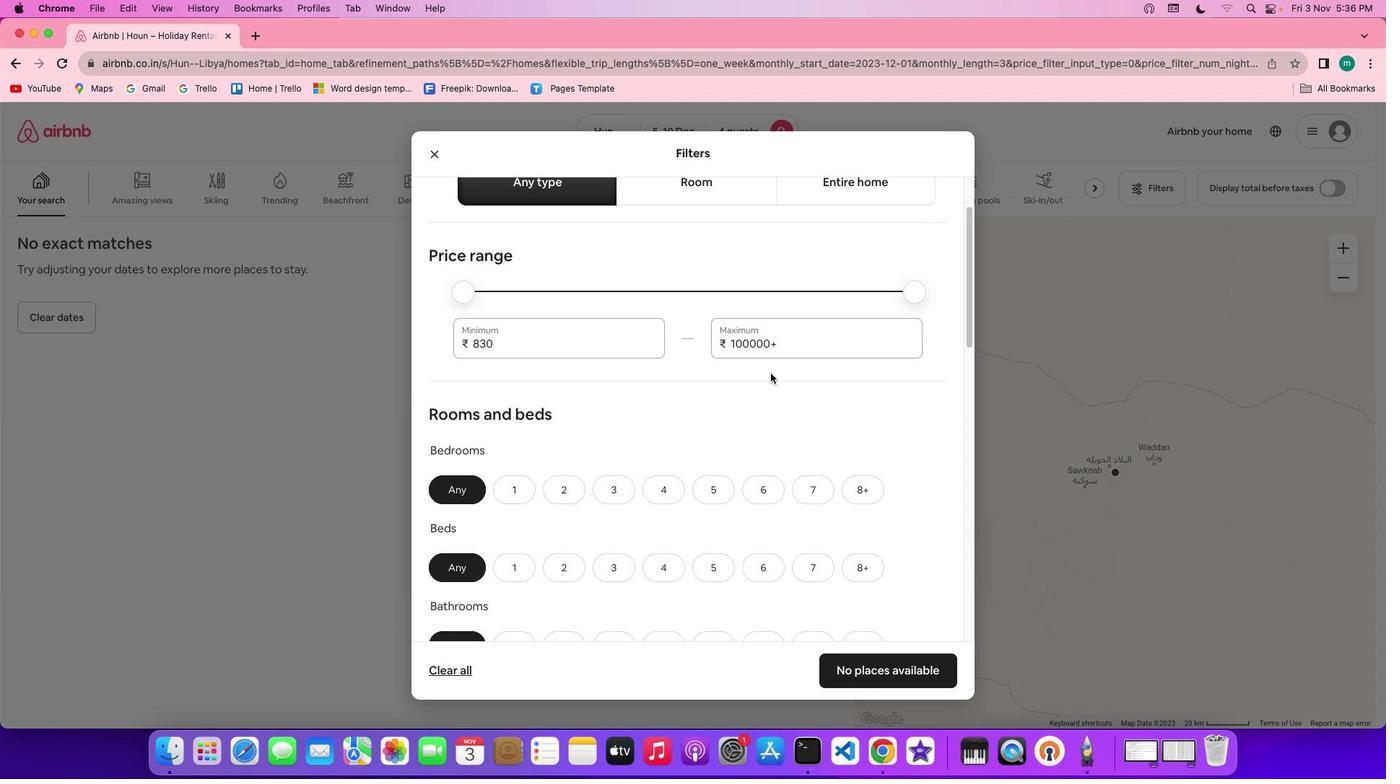 
Action: Mouse scrolled (771, 374) with delta (0, 0)
Screenshot: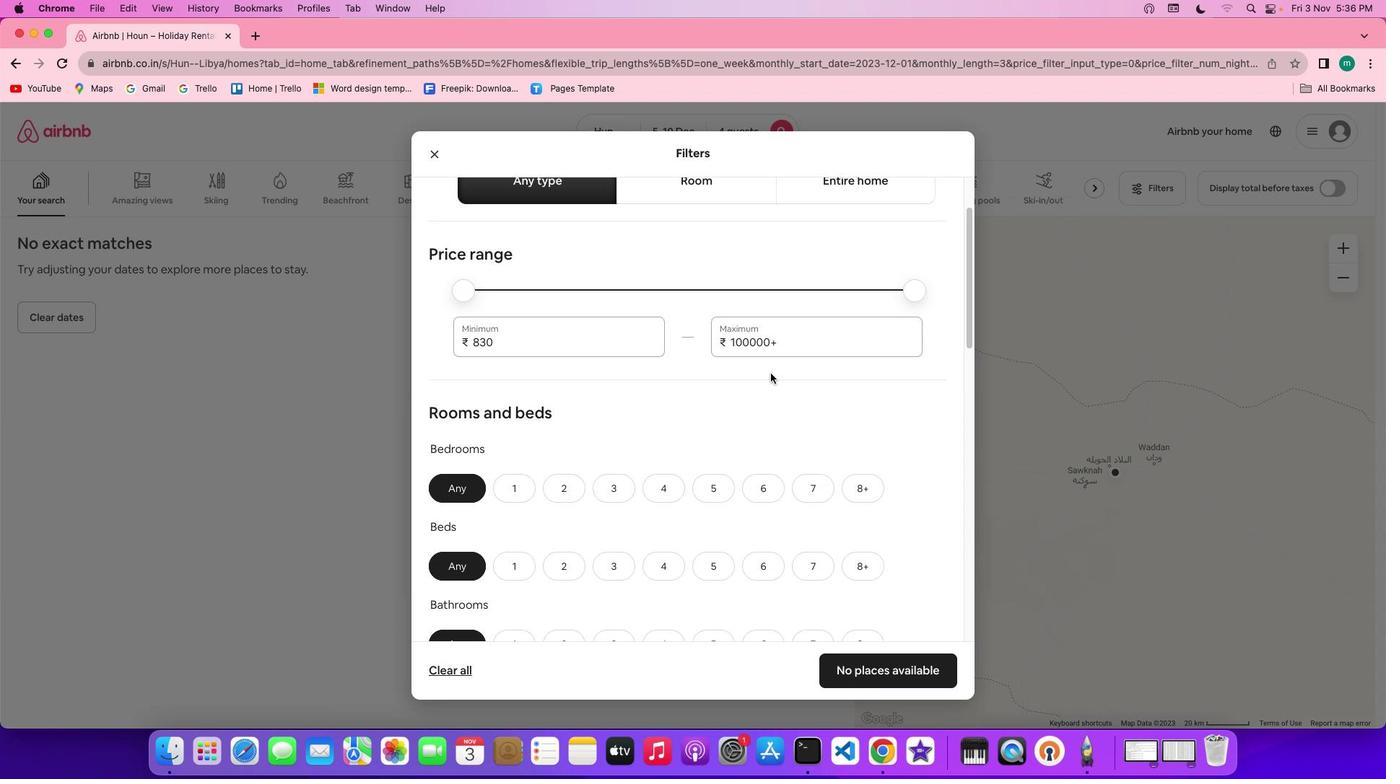 
Action: Mouse scrolled (771, 374) with delta (0, 0)
Screenshot: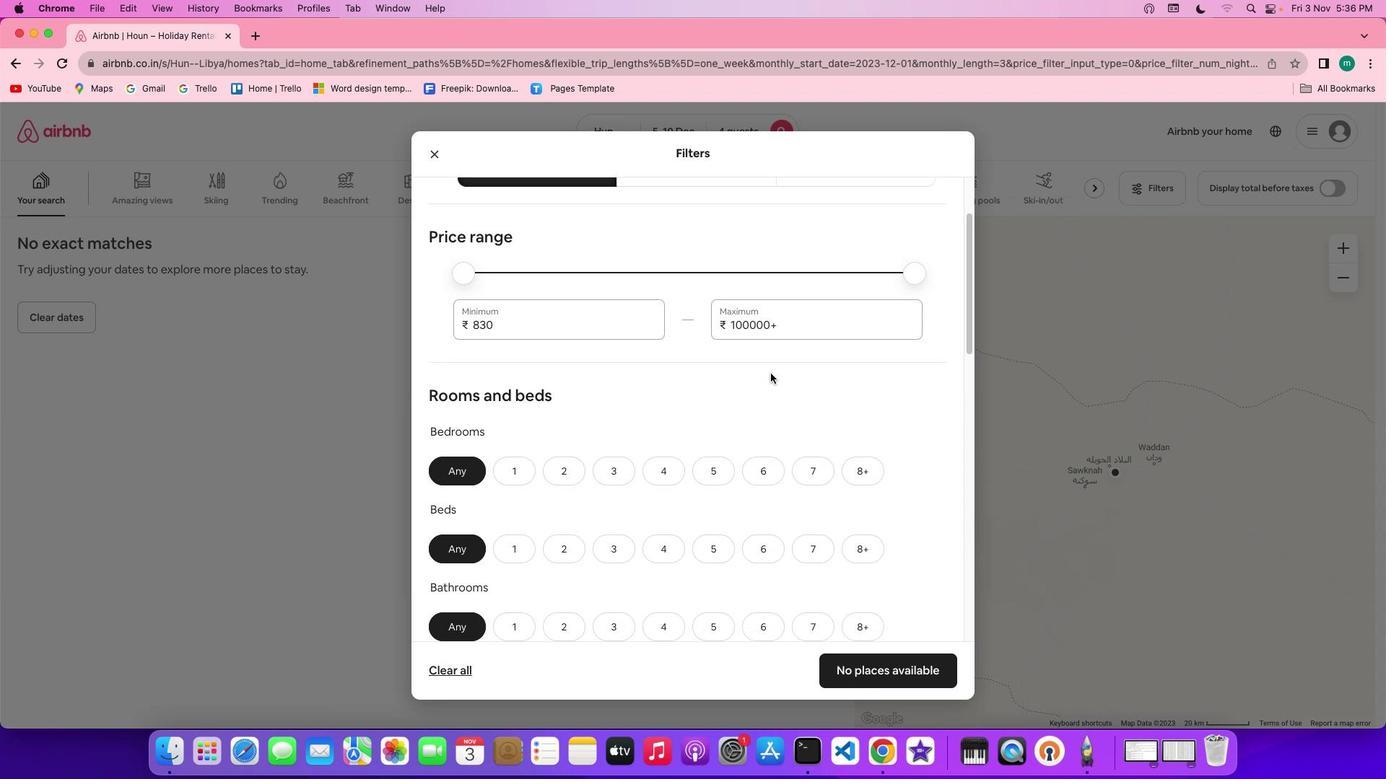 
Action: Mouse scrolled (771, 374) with delta (0, 0)
Screenshot: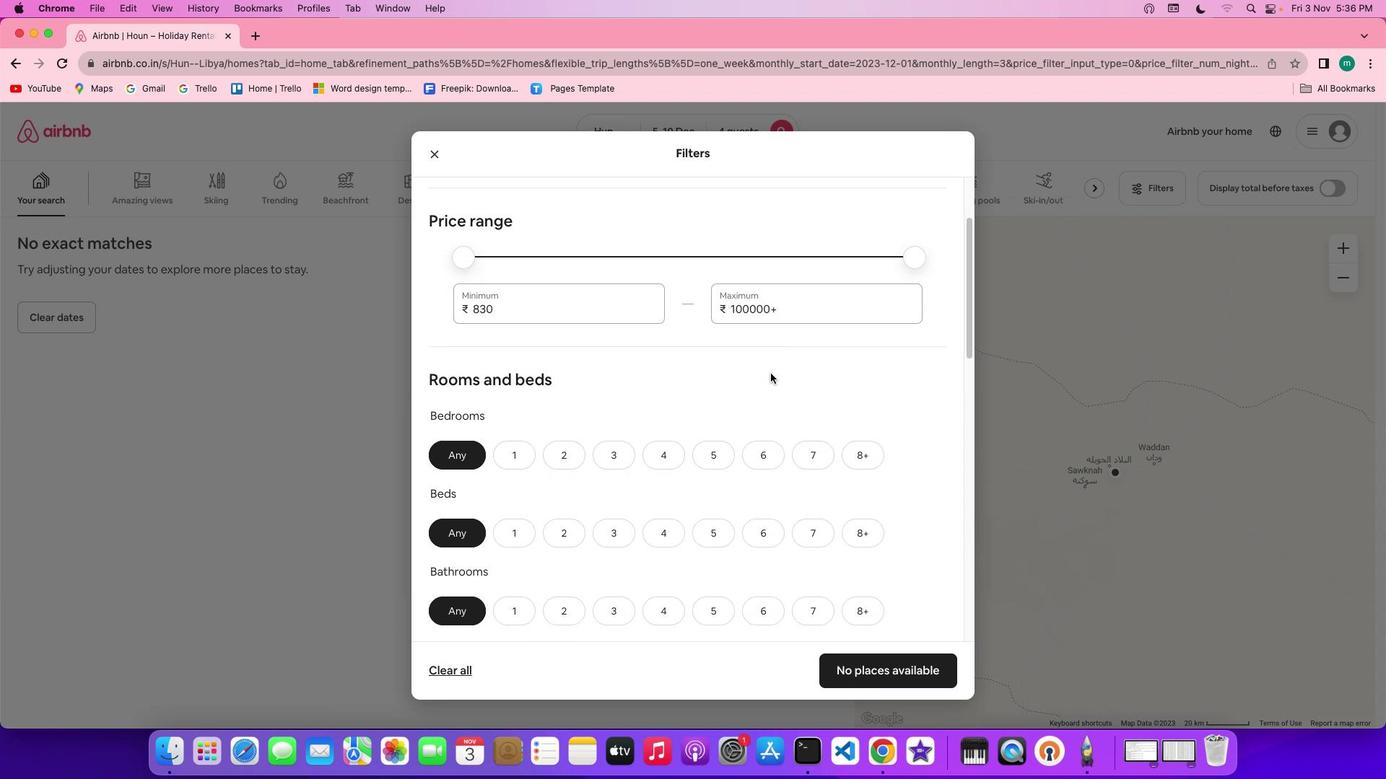 
Action: Mouse scrolled (771, 374) with delta (0, 0)
Screenshot: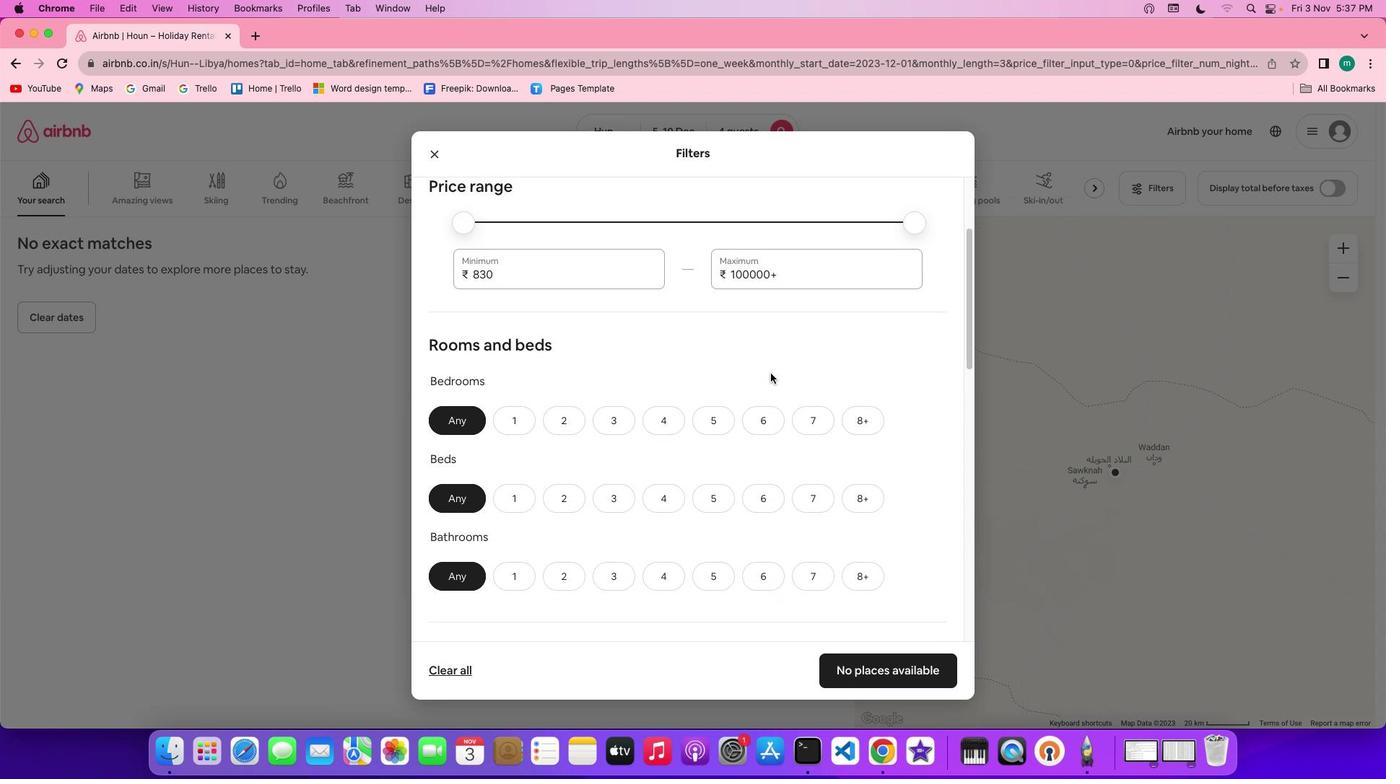
Action: Mouse scrolled (771, 374) with delta (0, 0)
Screenshot: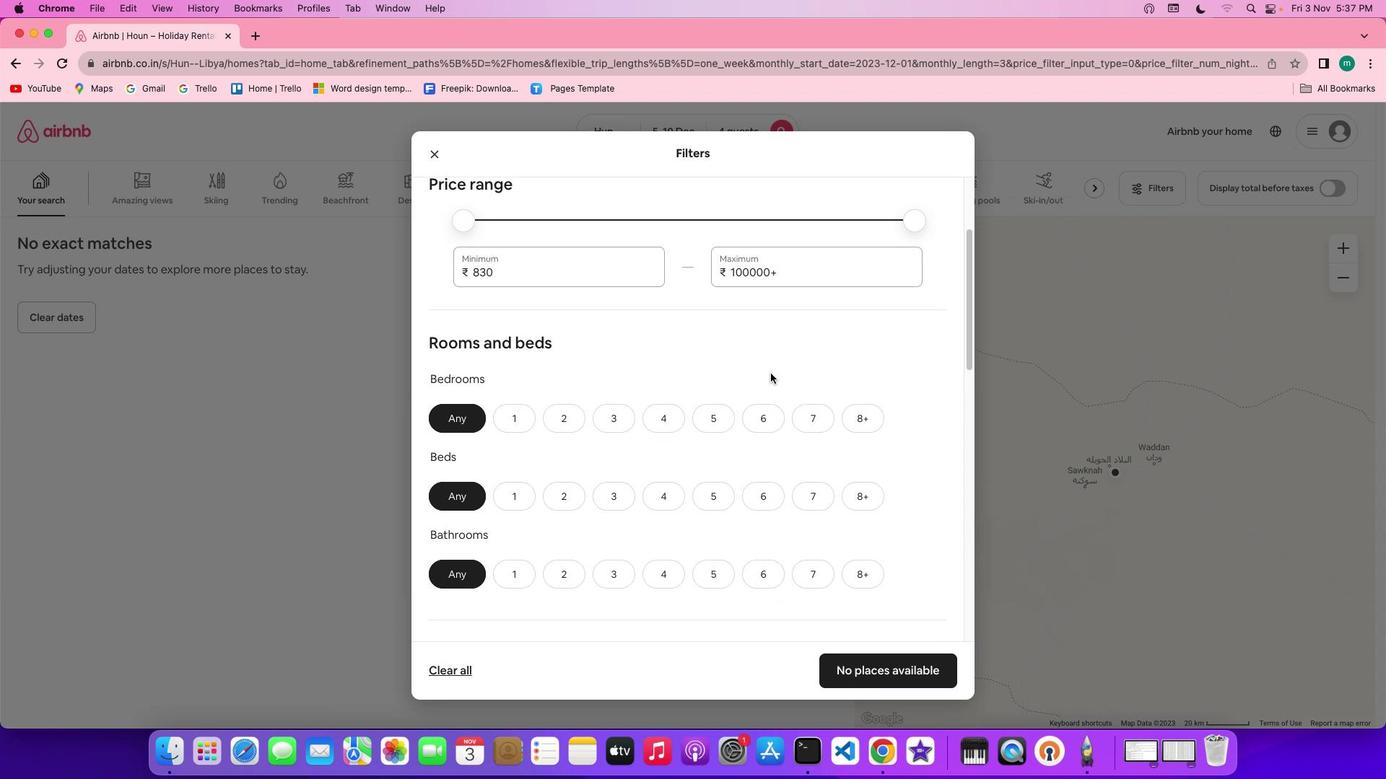 
Action: Mouse scrolled (771, 374) with delta (0, 0)
Screenshot: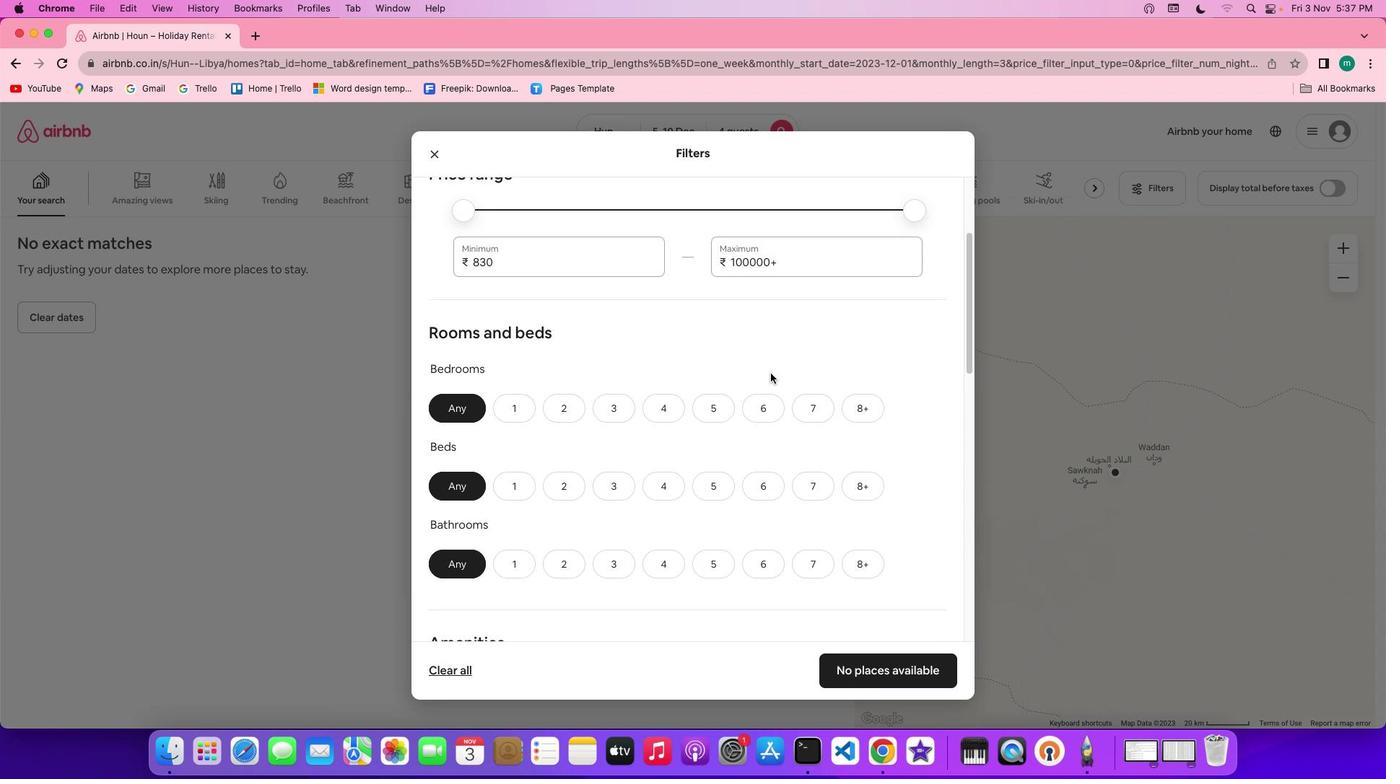 
Action: Mouse scrolled (771, 374) with delta (0, 0)
Screenshot: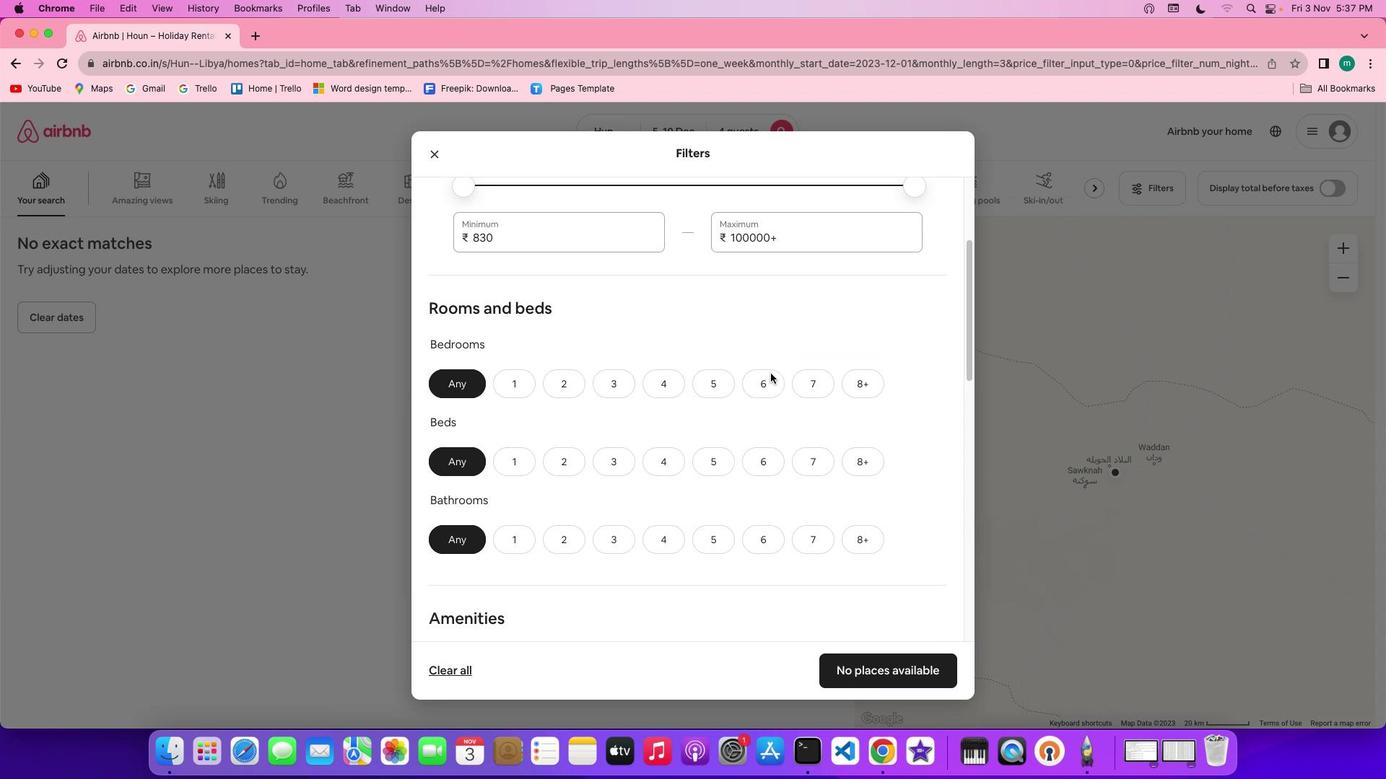 
Action: Mouse scrolled (771, 374) with delta (0, 0)
Screenshot: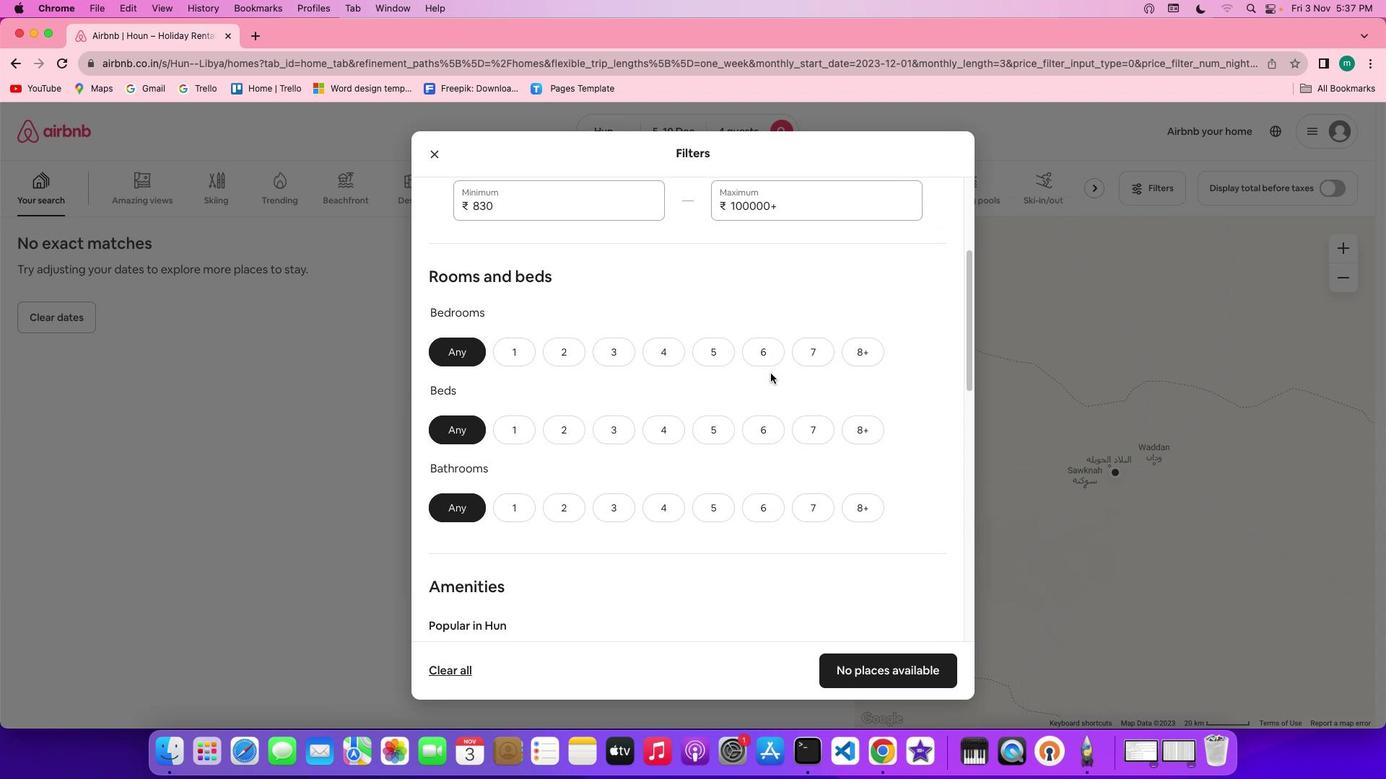 
Action: Mouse scrolled (771, 374) with delta (0, 0)
Screenshot: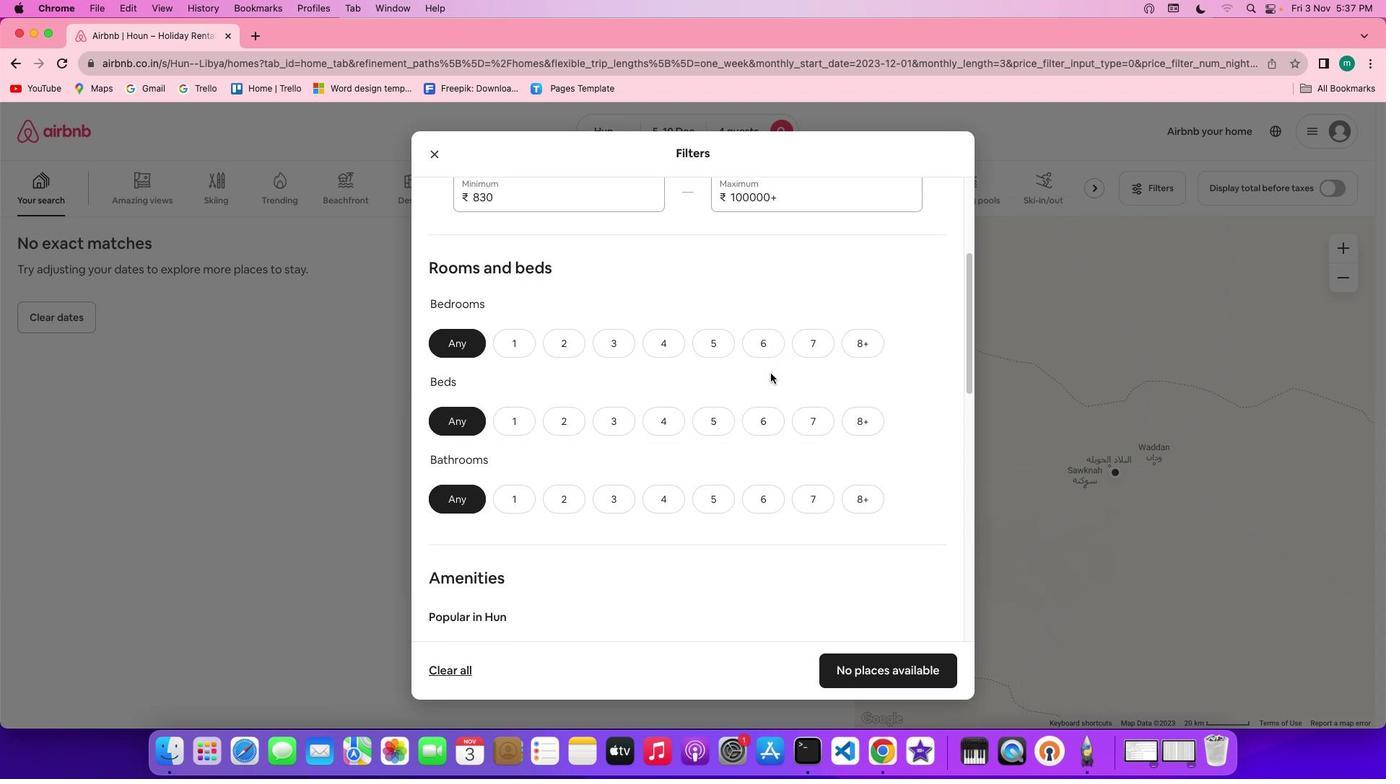 
Action: Mouse scrolled (771, 374) with delta (0, 0)
Screenshot: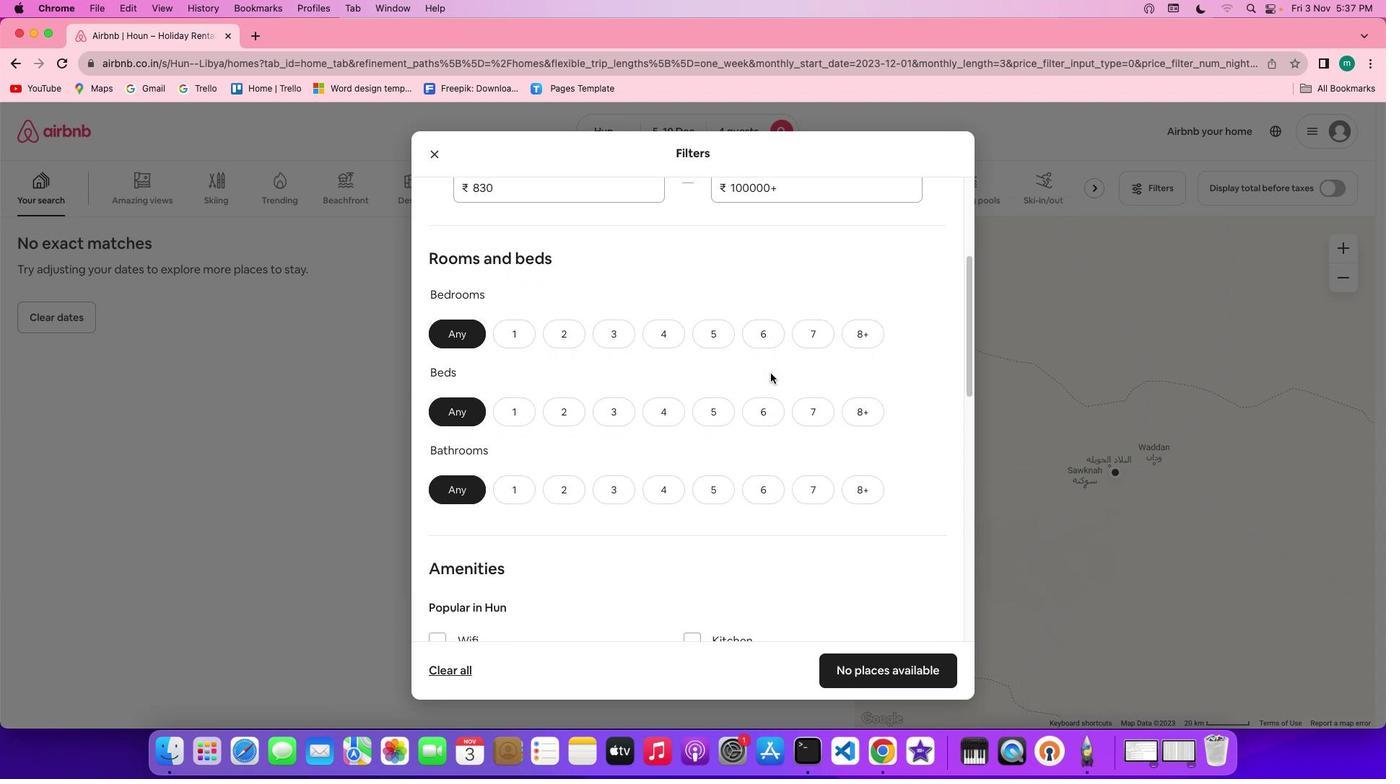 
Action: Mouse moved to (571, 326)
Screenshot: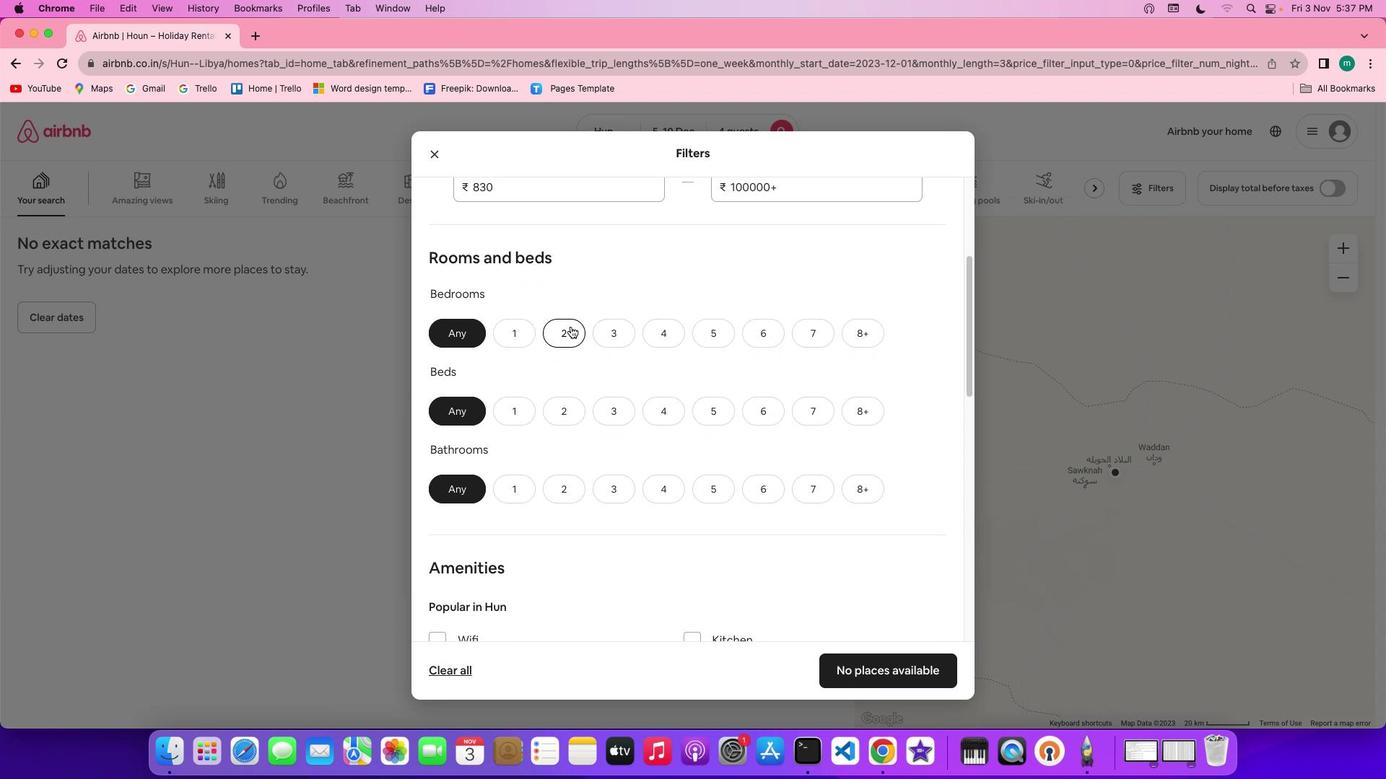
Action: Mouse pressed left at (571, 326)
Screenshot: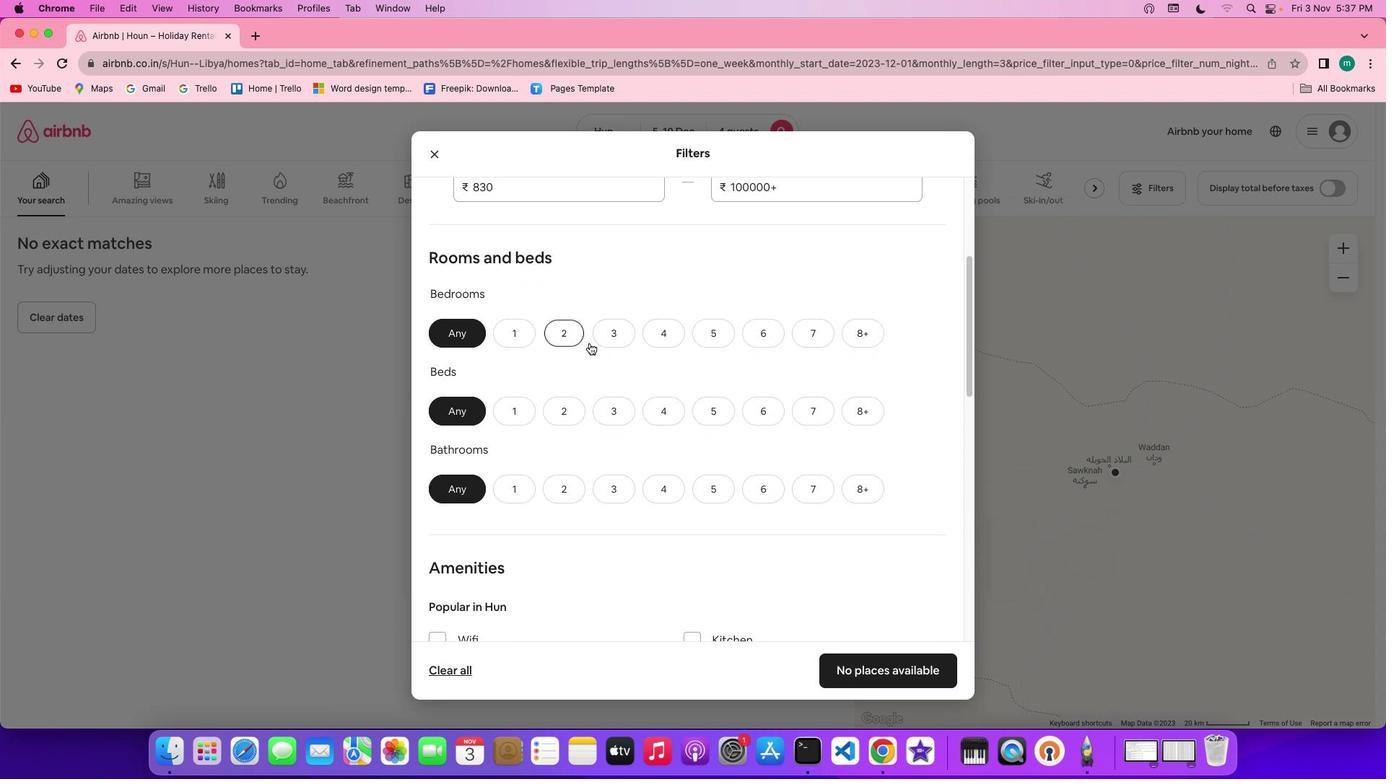 
Action: Mouse moved to (672, 412)
Screenshot: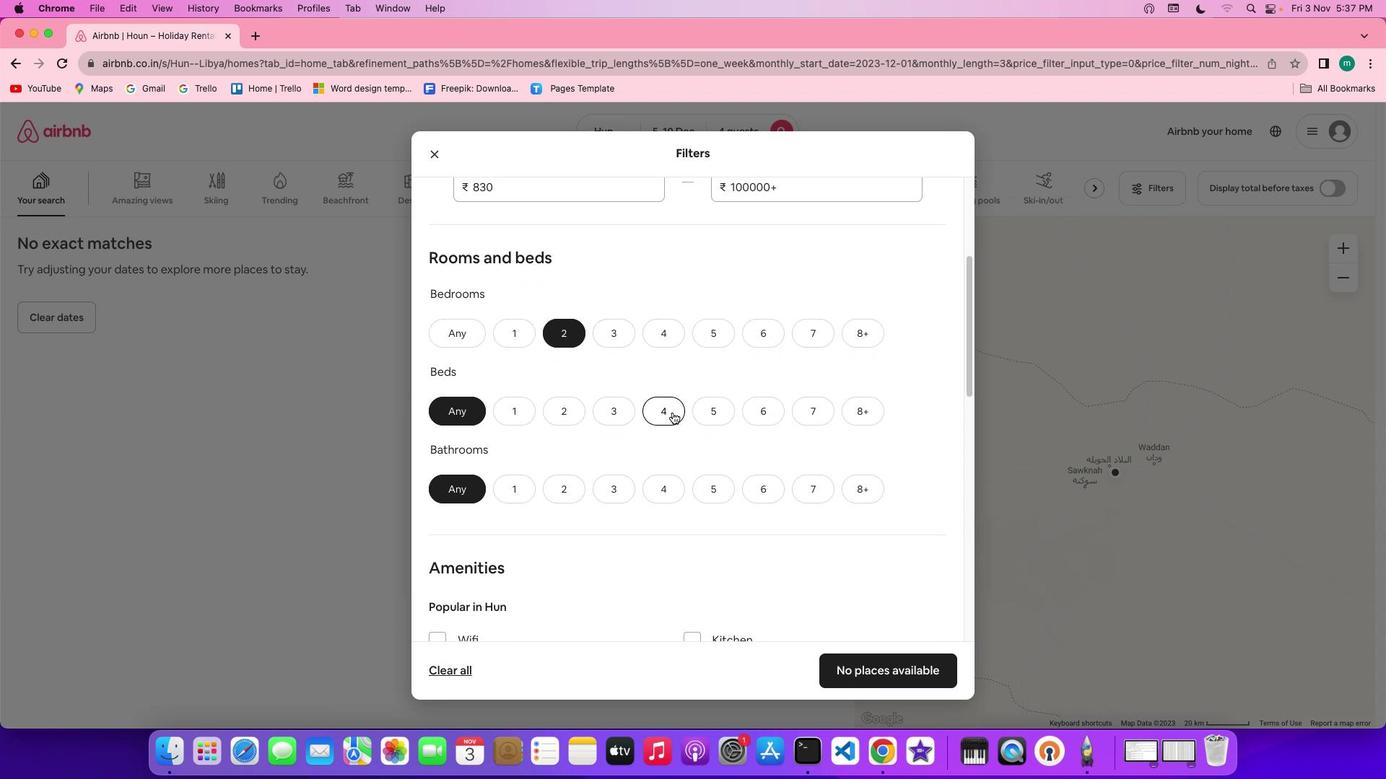 
Action: Mouse pressed left at (672, 412)
Screenshot: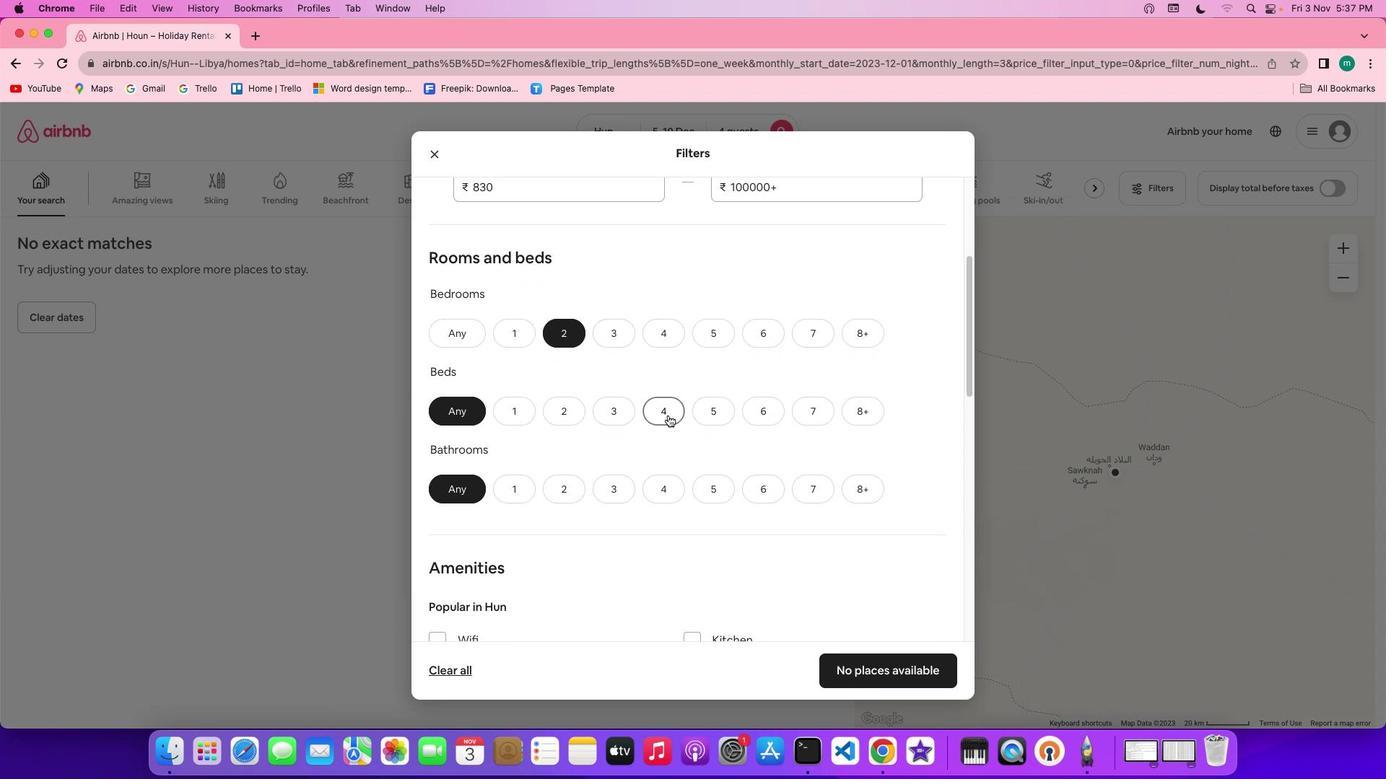 
Action: Mouse moved to (569, 489)
Screenshot: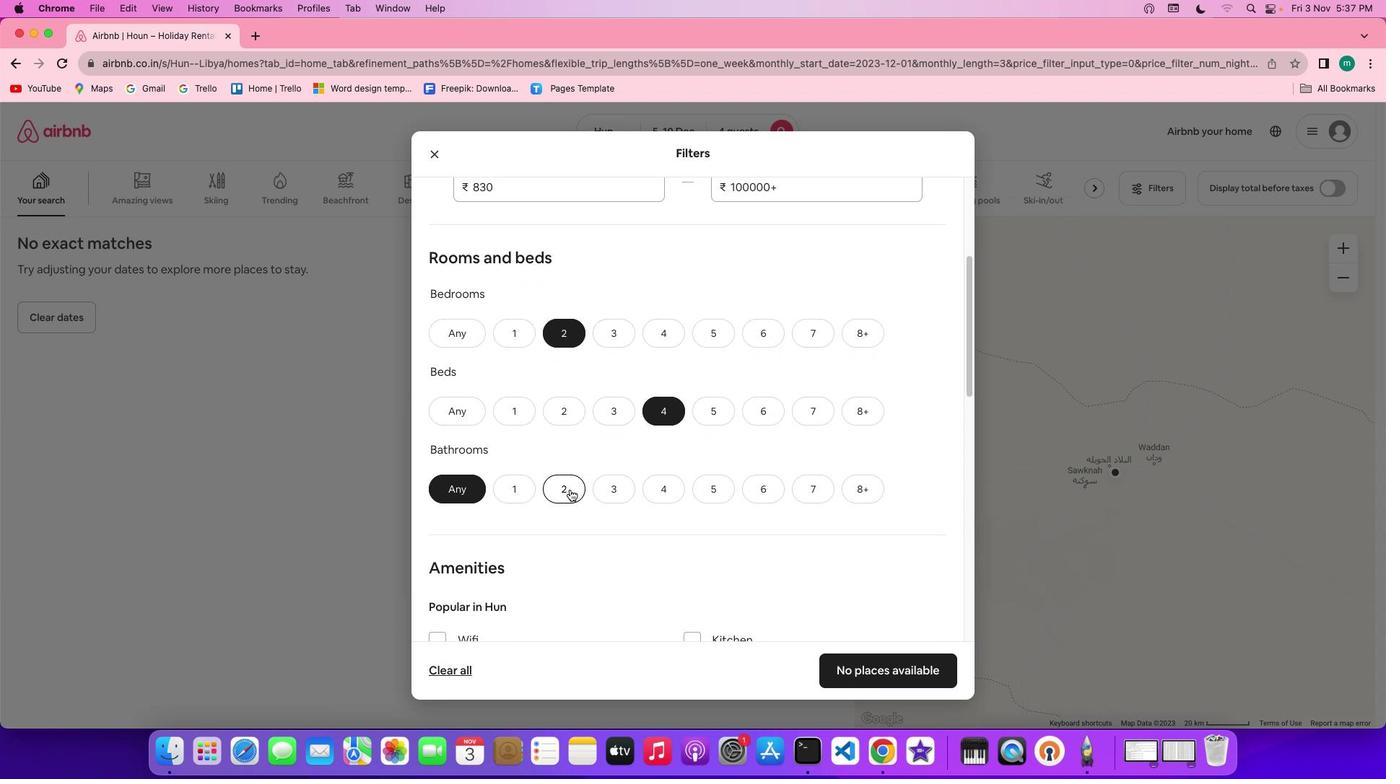
Action: Mouse pressed left at (569, 489)
Screenshot: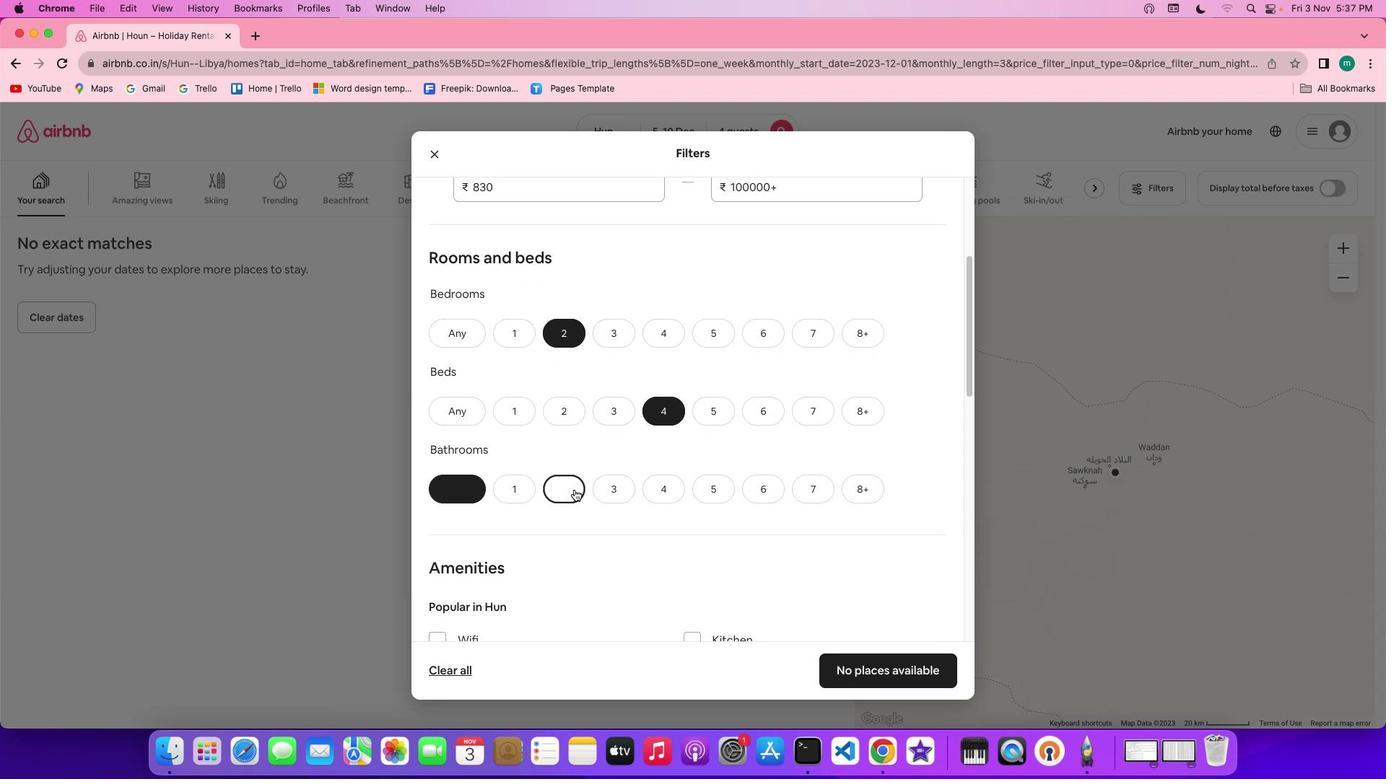 
Action: Mouse moved to (752, 498)
Screenshot: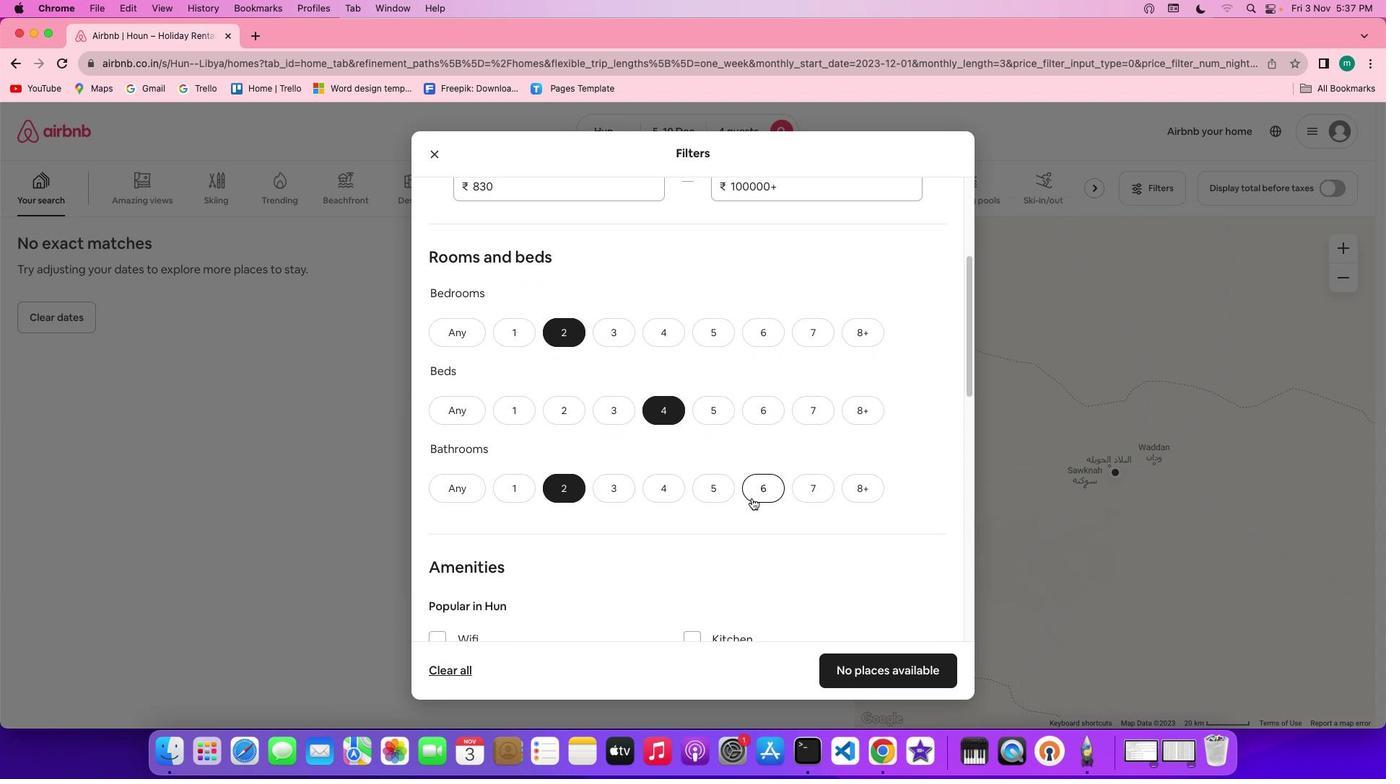 
Action: Mouse scrolled (752, 498) with delta (0, 0)
Screenshot: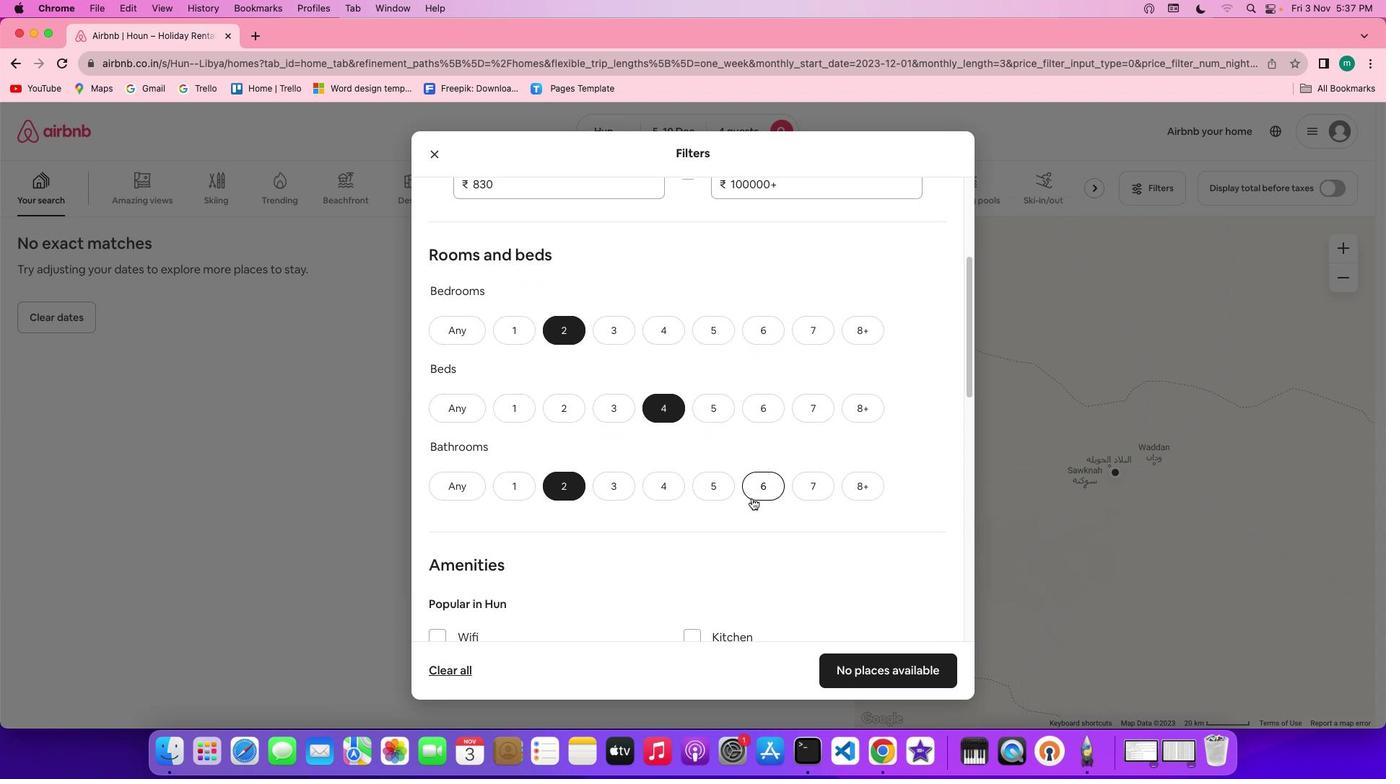 
Action: Mouse scrolled (752, 498) with delta (0, 0)
Screenshot: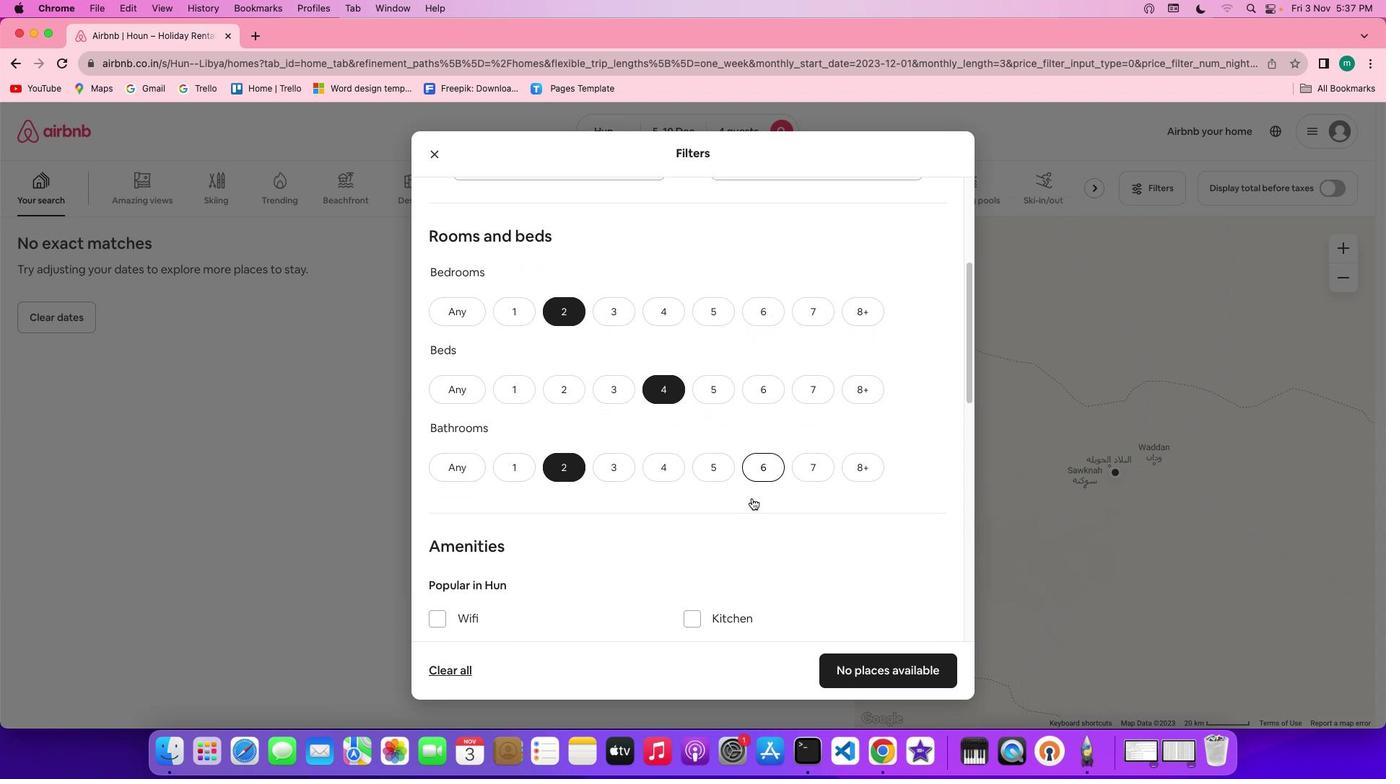 
Action: Mouse scrolled (752, 498) with delta (0, -1)
Screenshot: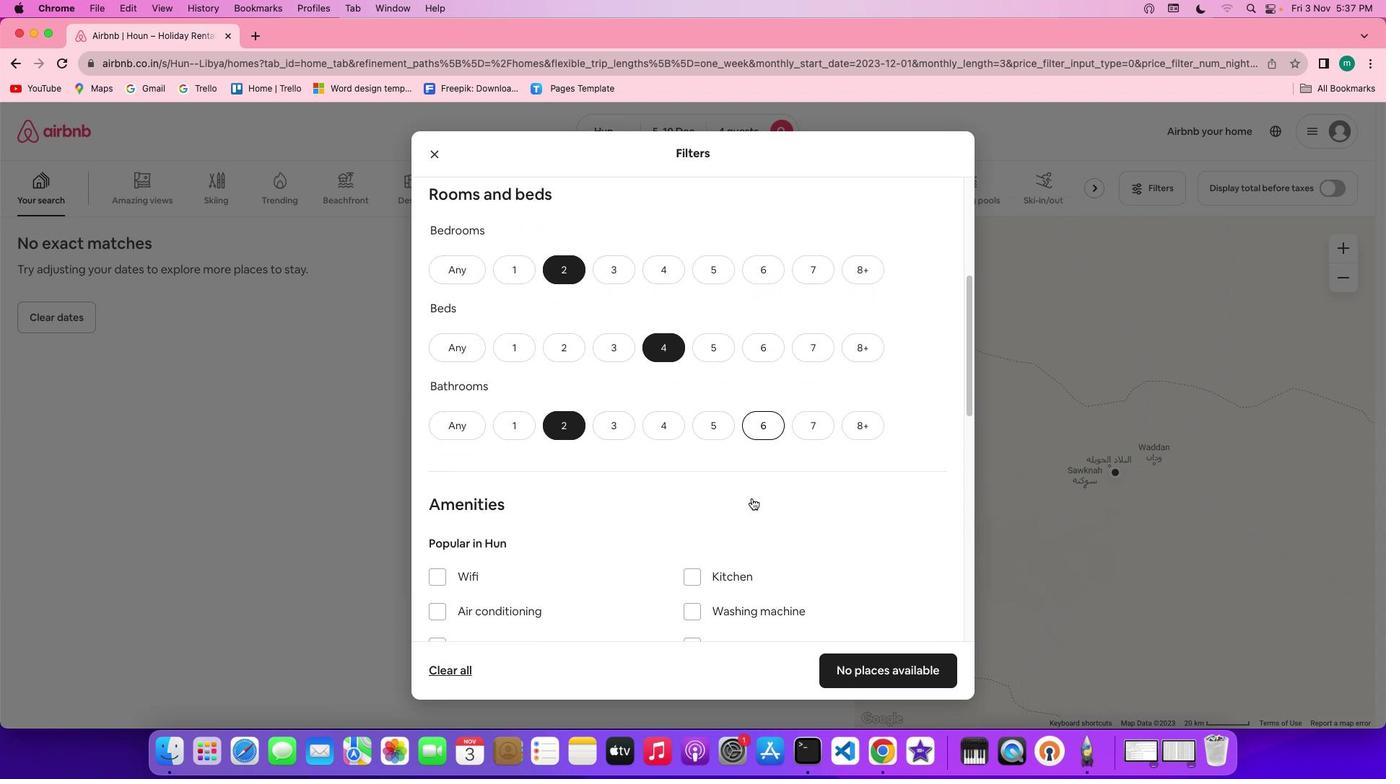 
Action: Mouse scrolled (752, 498) with delta (0, 0)
Screenshot: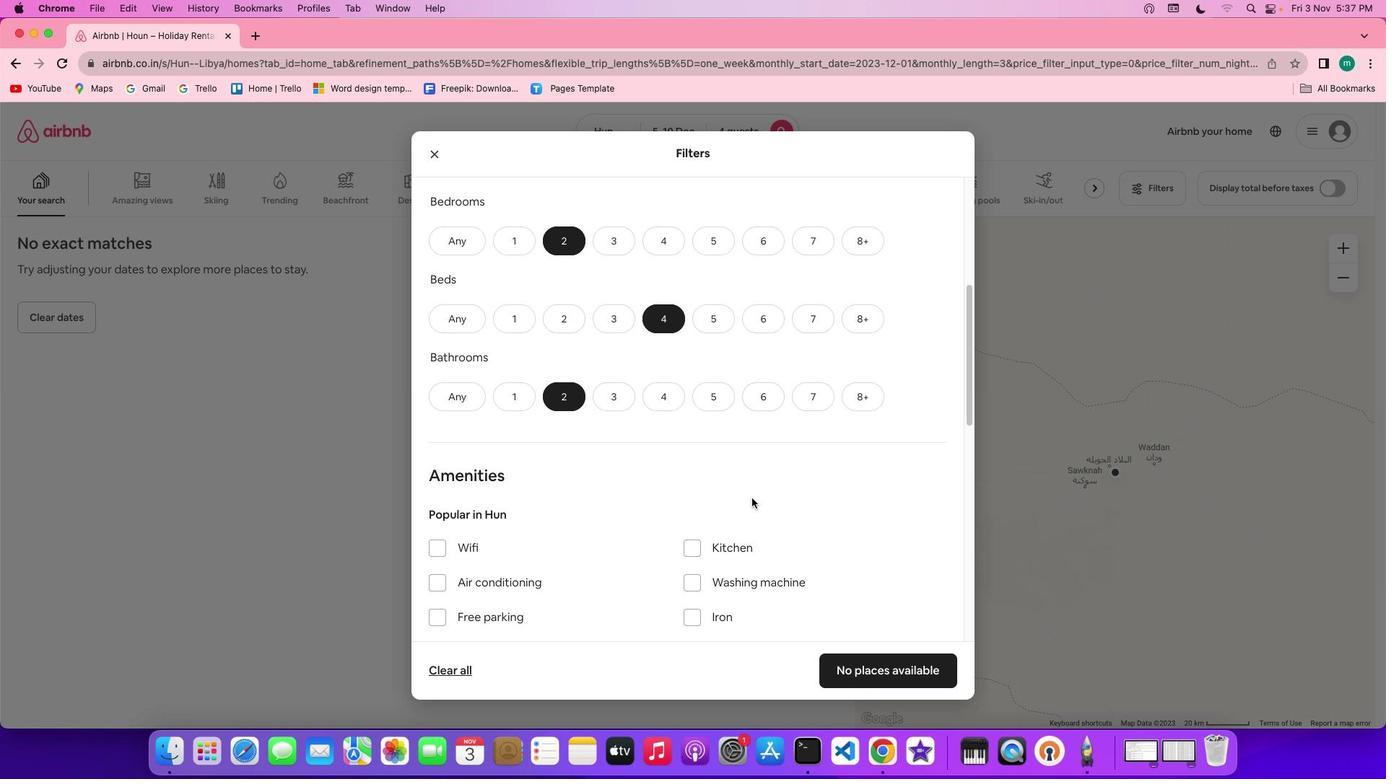 
Action: Mouse scrolled (752, 498) with delta (0, 0)
Screenshot: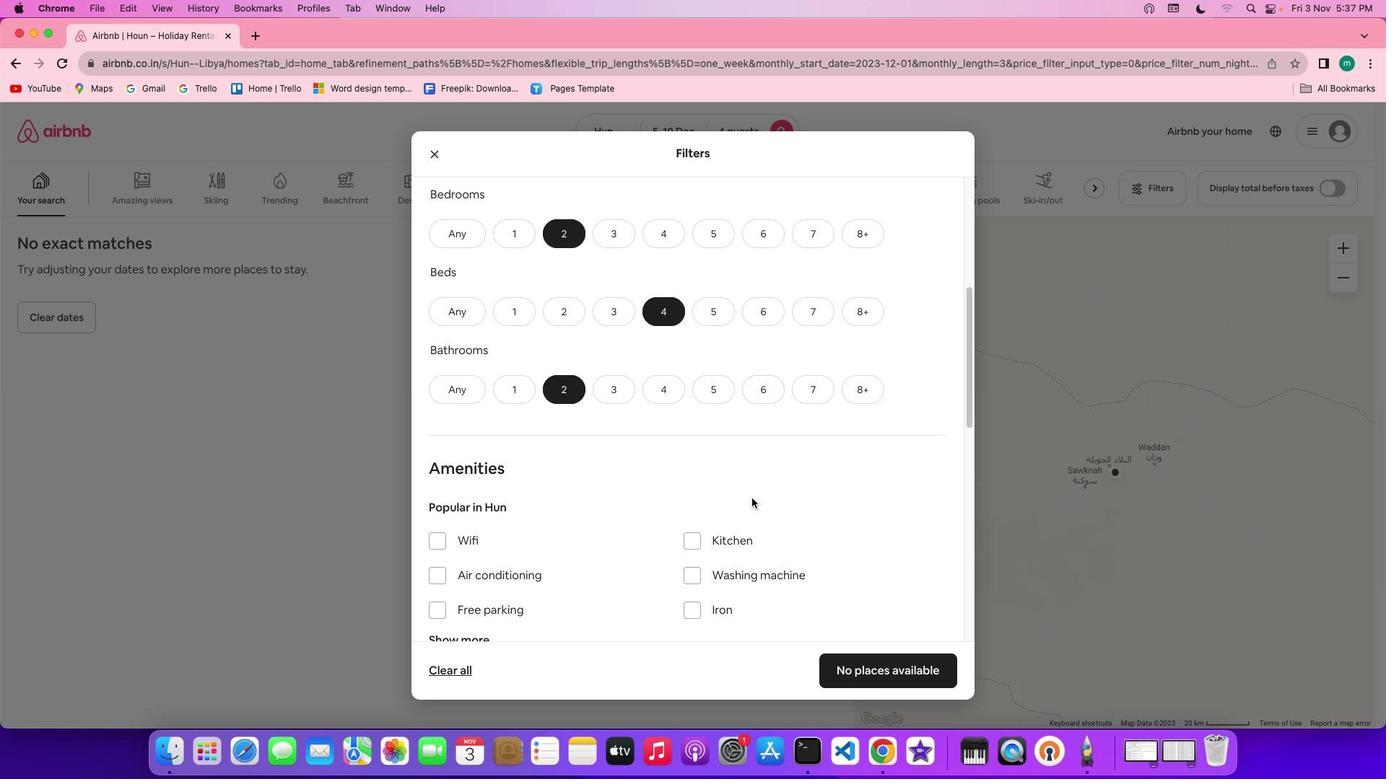 
Action: Mouse scrolled (752, 498) with delta (0, 0)
Screenshot: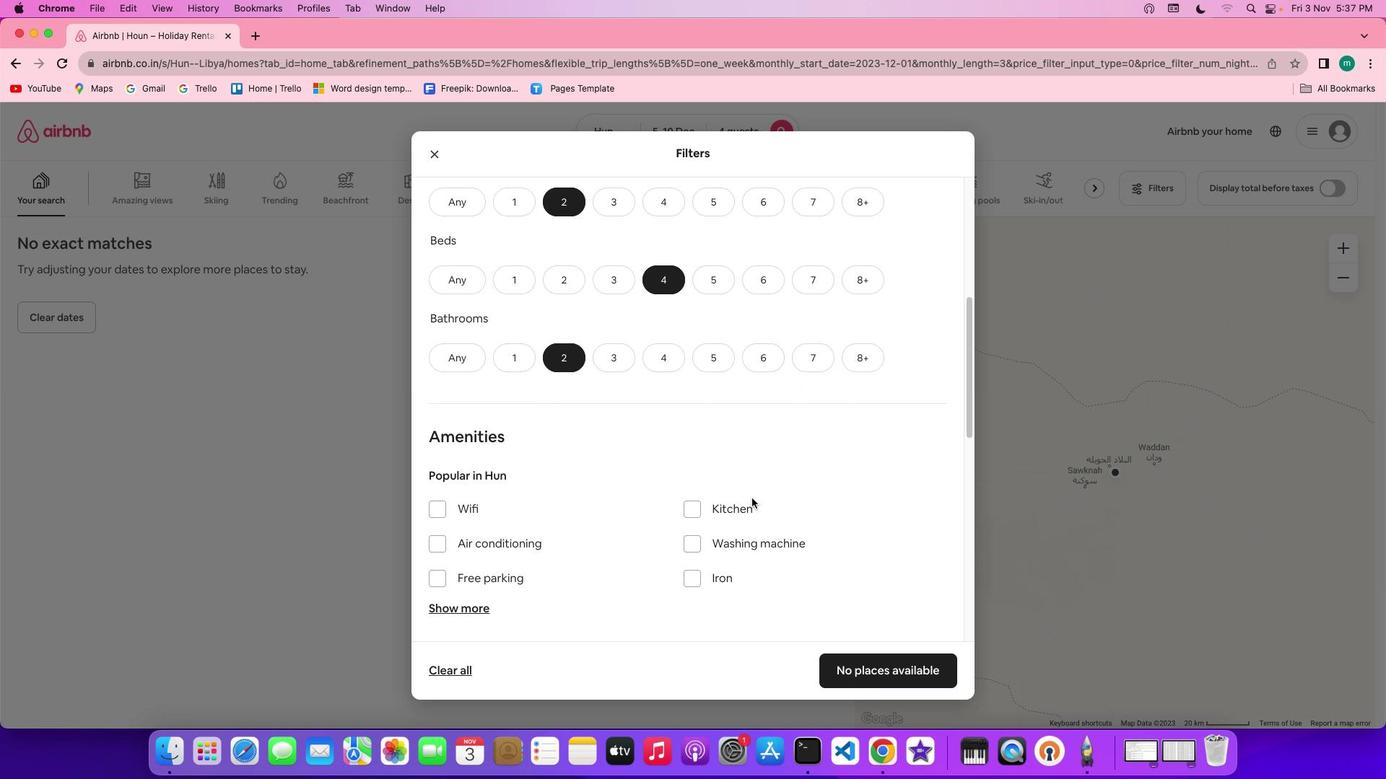 
Action: Mouse moved to (726, 488)
Screenshot: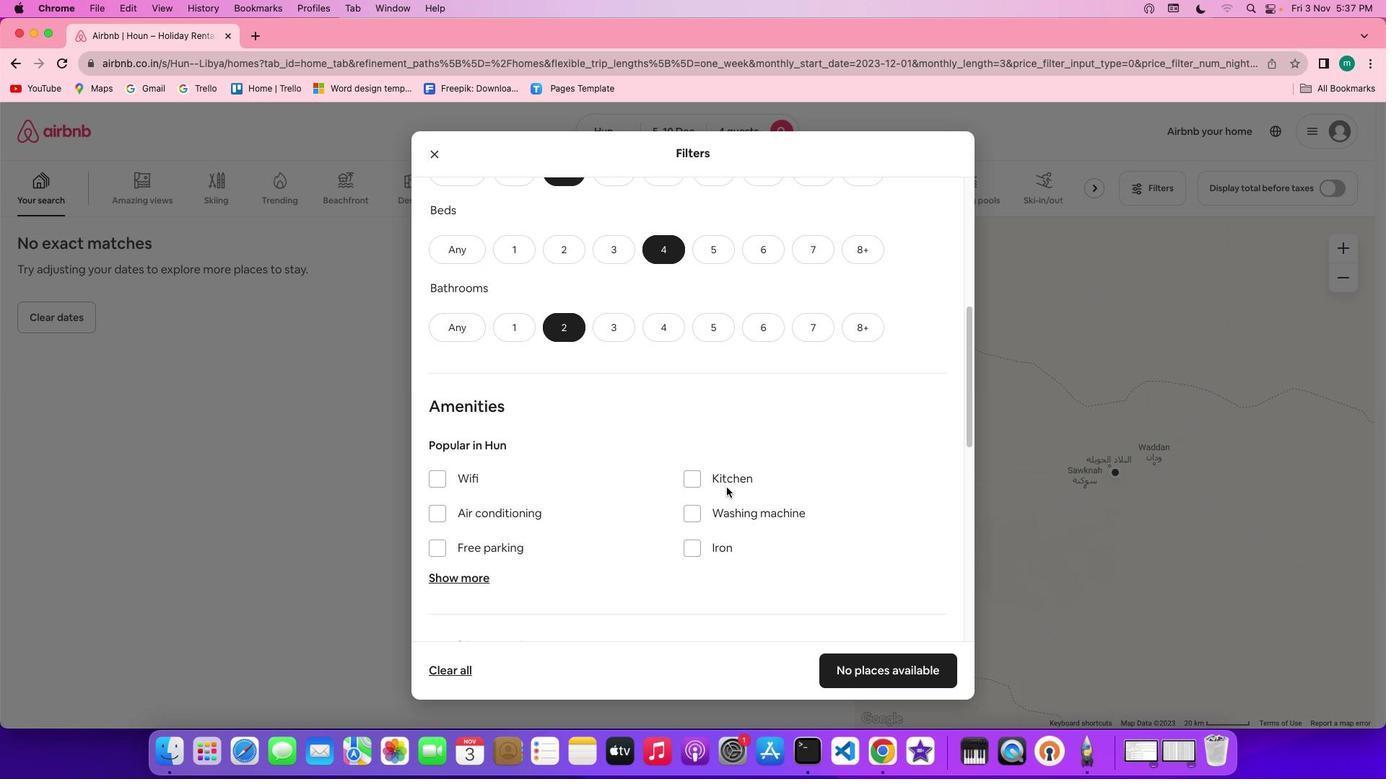 
Action: Mouse scrolled (726, 488) with delta (0, 0)
Screenshot: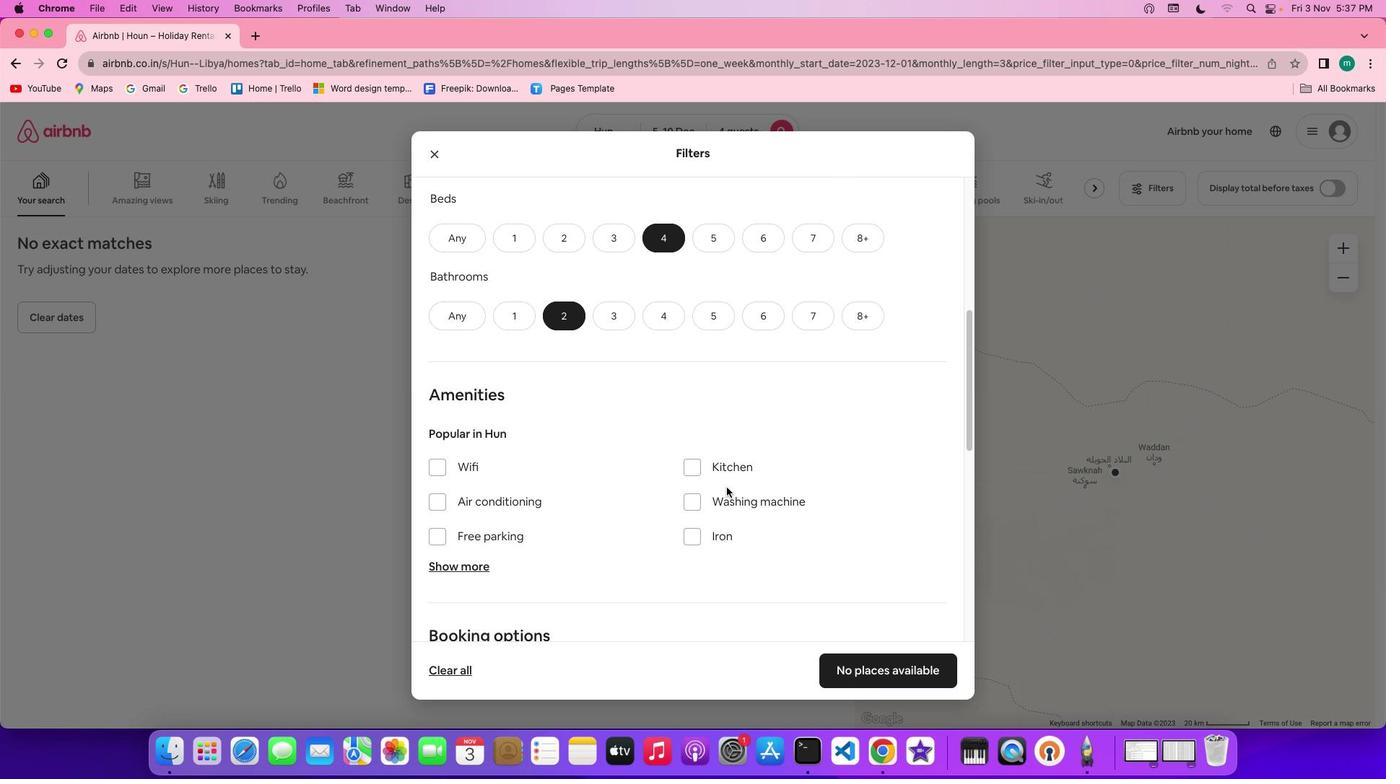 
Action: Mouse scrolled (726, 488) with delta (0, 0)
Screenshot: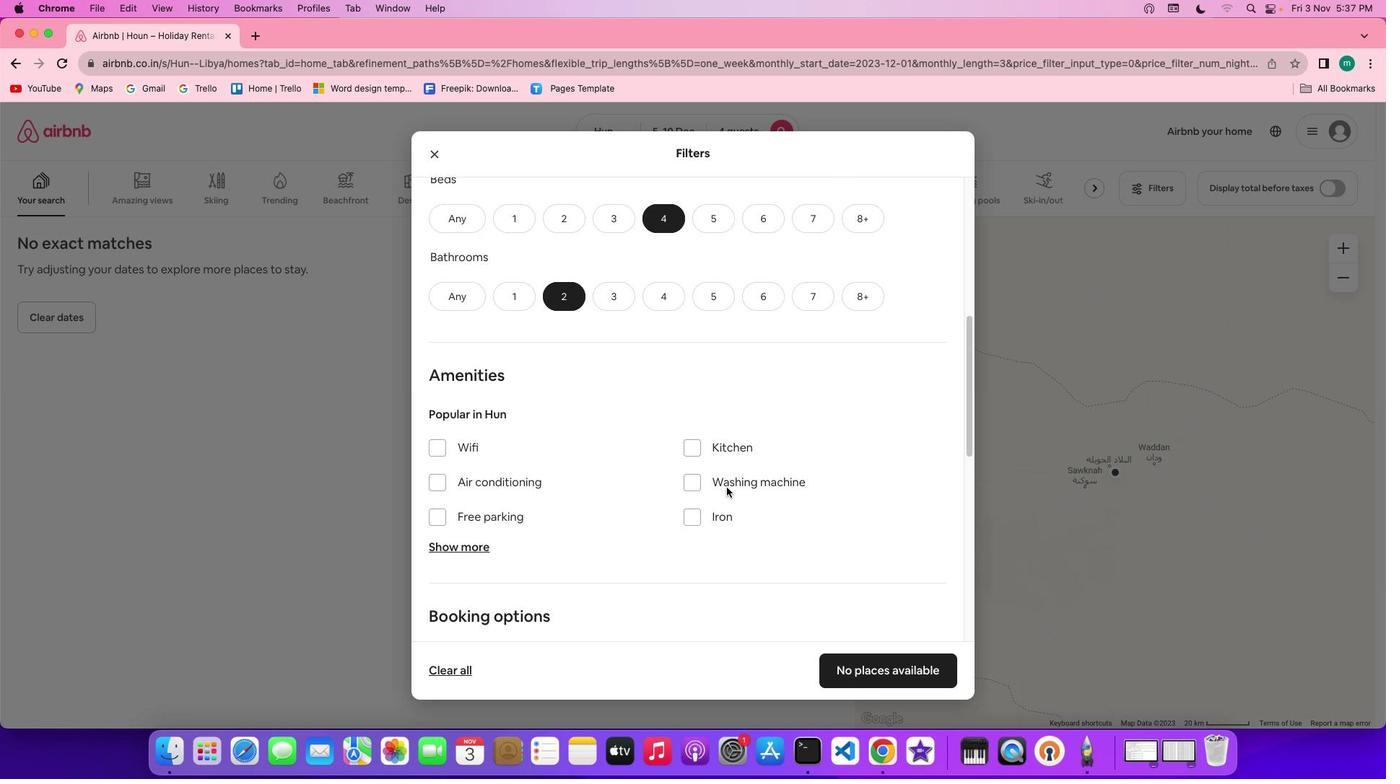 
Action: Mouse scrolled (726, 488) with delta (0, -1)
Screenshot: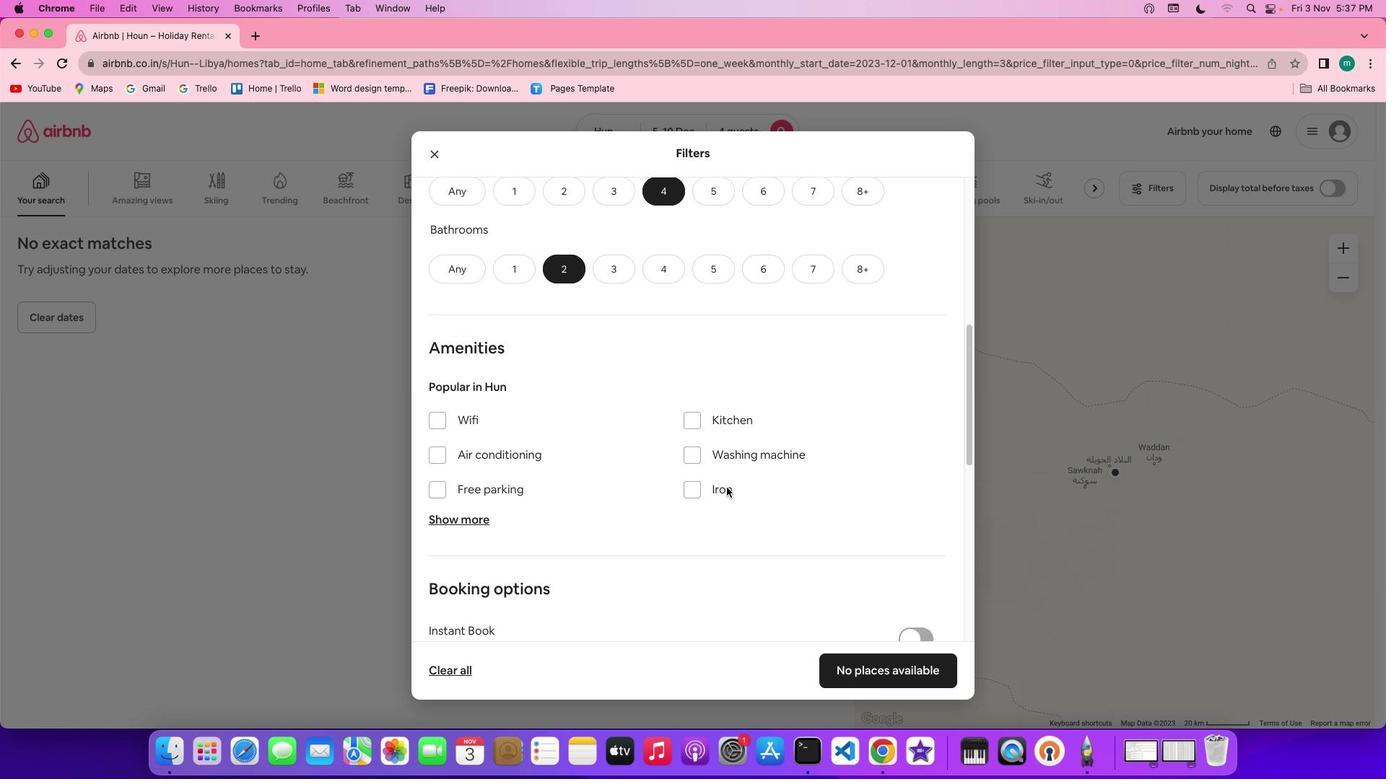 
Action: Mouse scrolled (726, 488) with delta (0, 0)
Screenshot: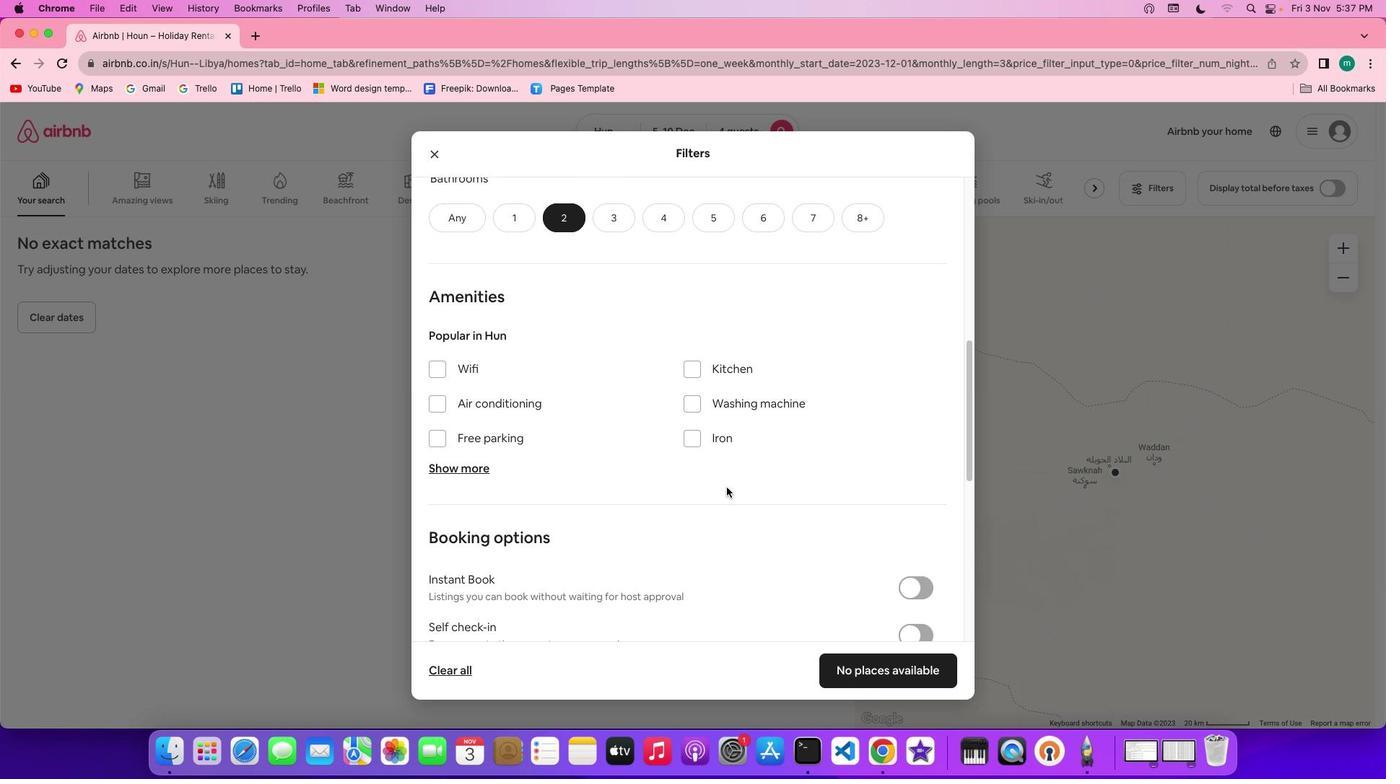 
Action: Mouse scrolled (726, 488) with delta (0, 0)
Screenshot: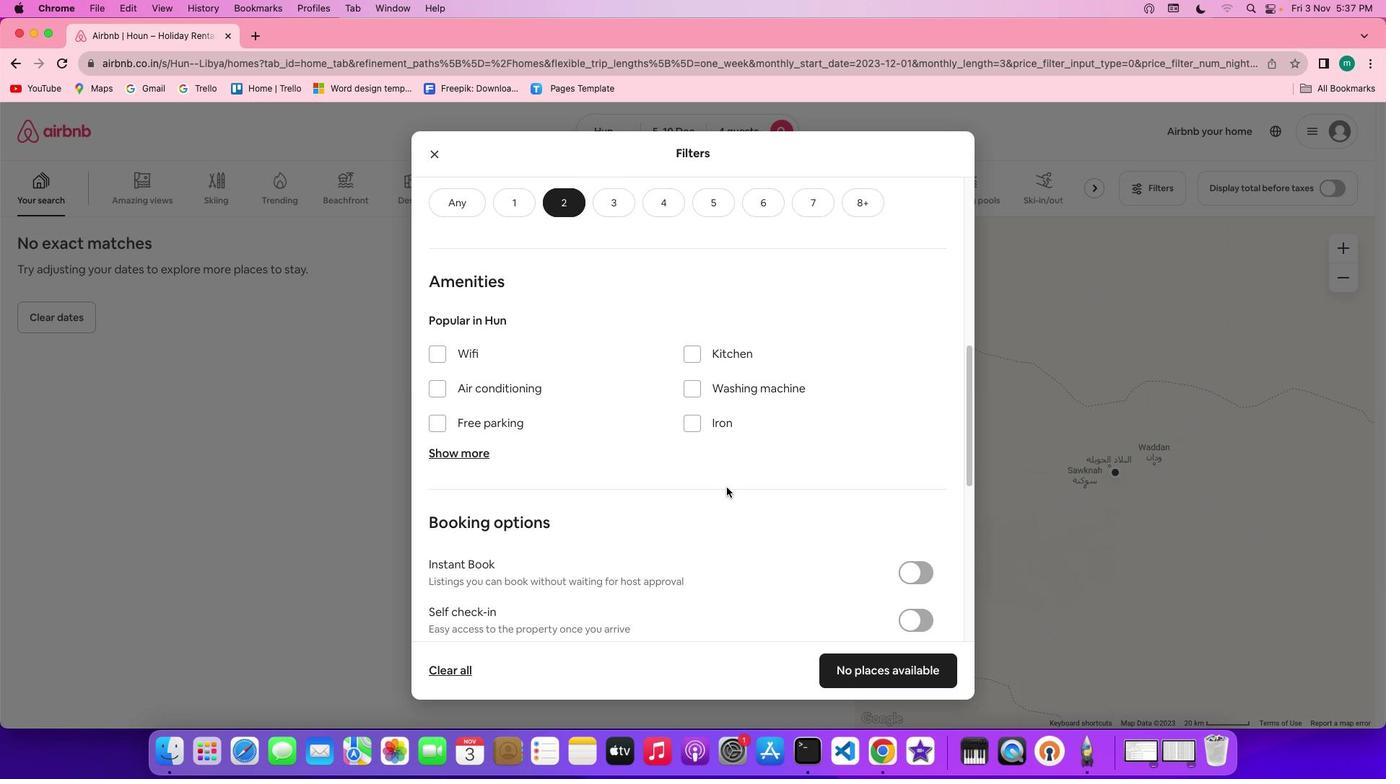 
Action: Mouse scrolled (726, 488) with delta (0, 0)
Screenshot: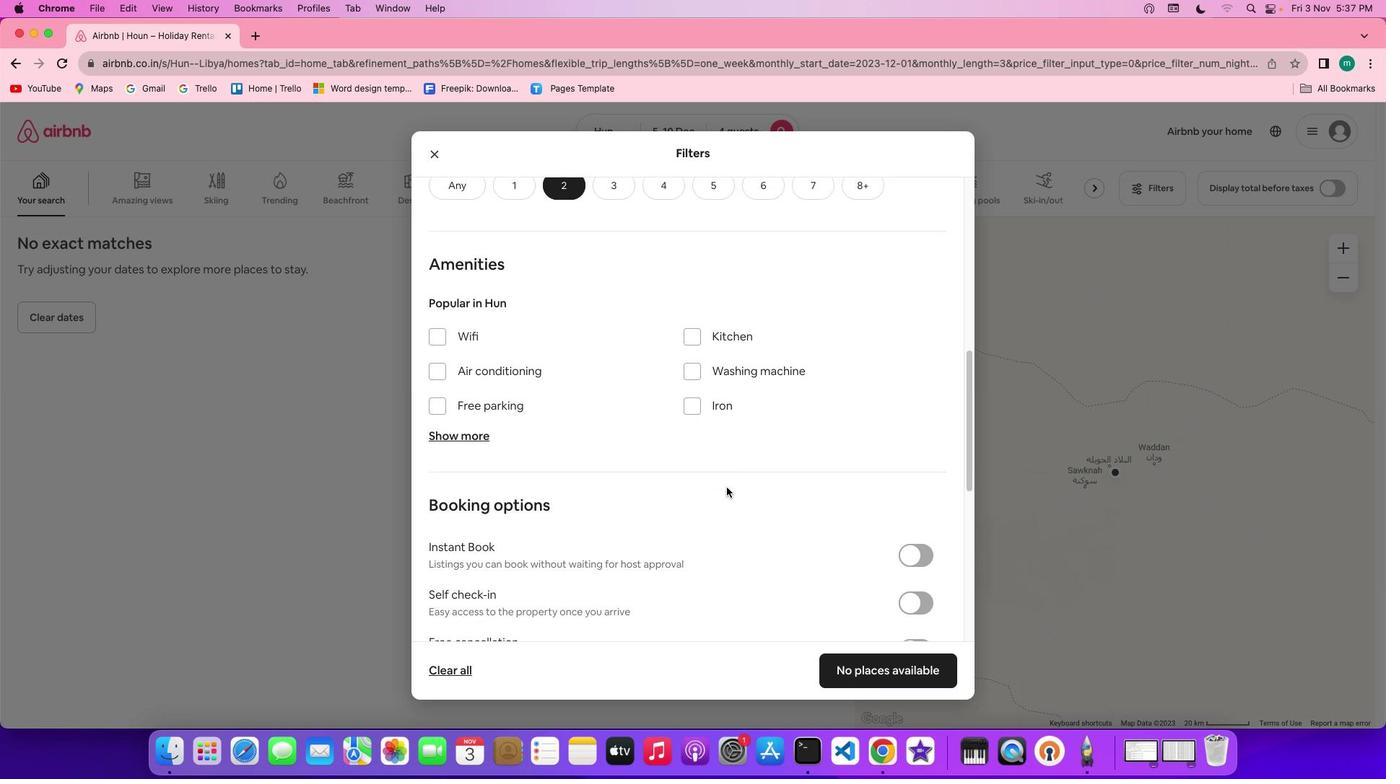 
Action: Mouse scrolled (726, 488) with delta (0, -1)
Screenshot: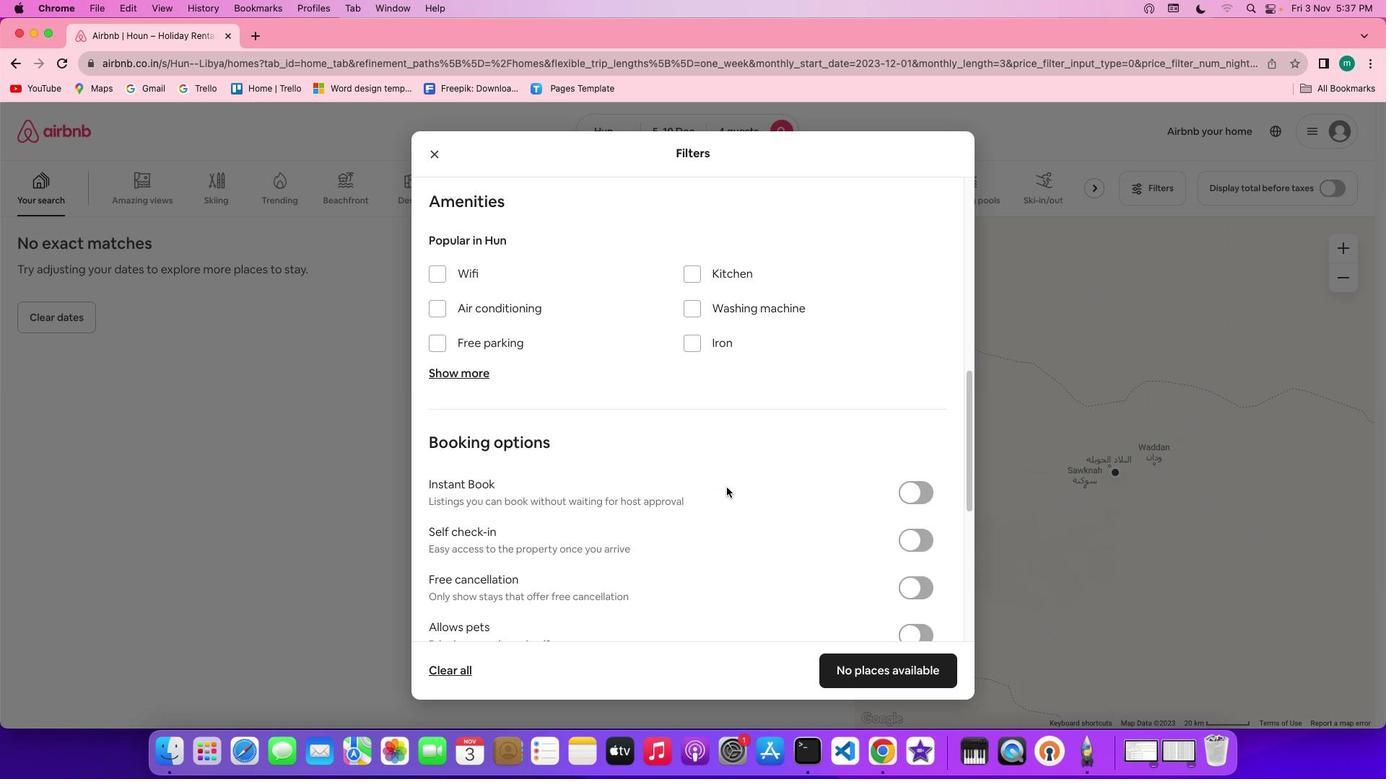 
Action: Mouse scrolled (726, 488) with delta (0, -2)
Screenshot: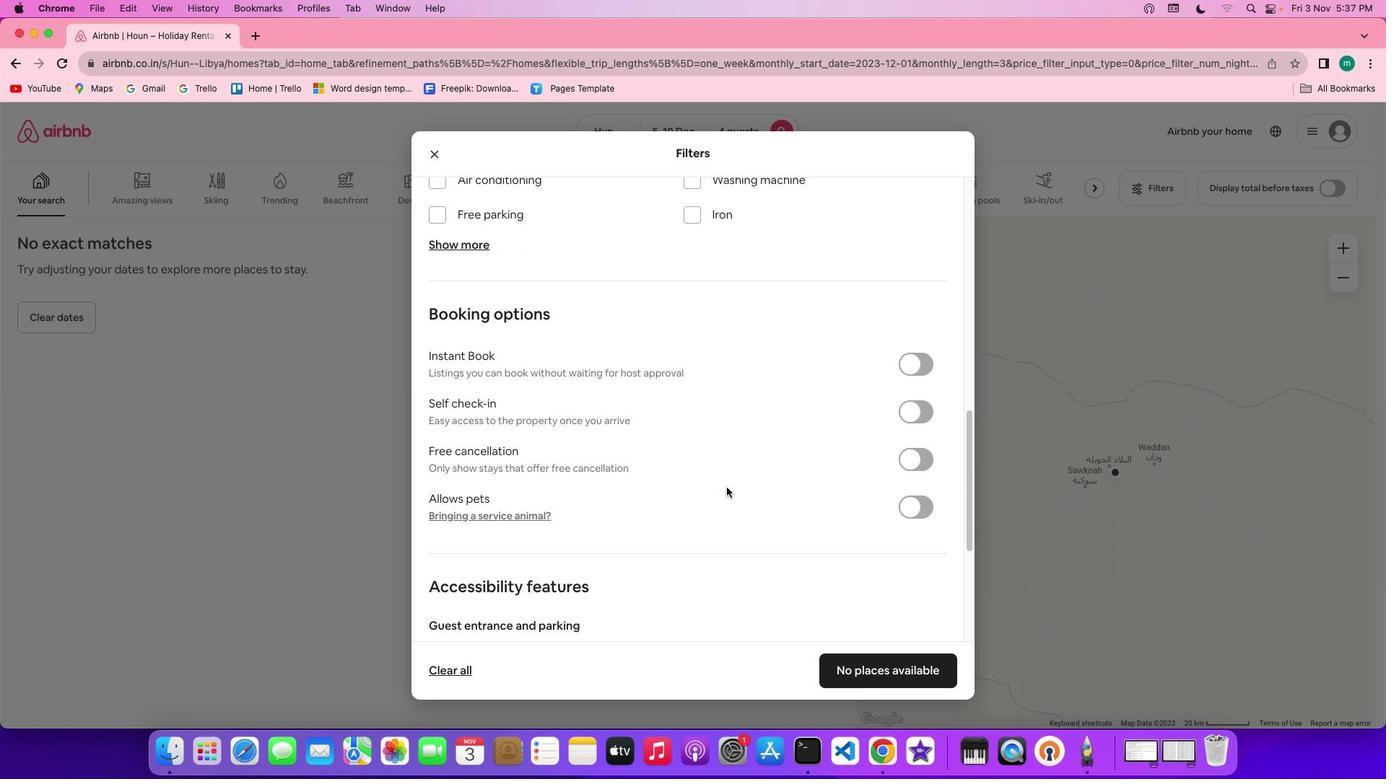 
Action: Mouse scrolled (726, 488) with delta (0, 0)
Screenshot: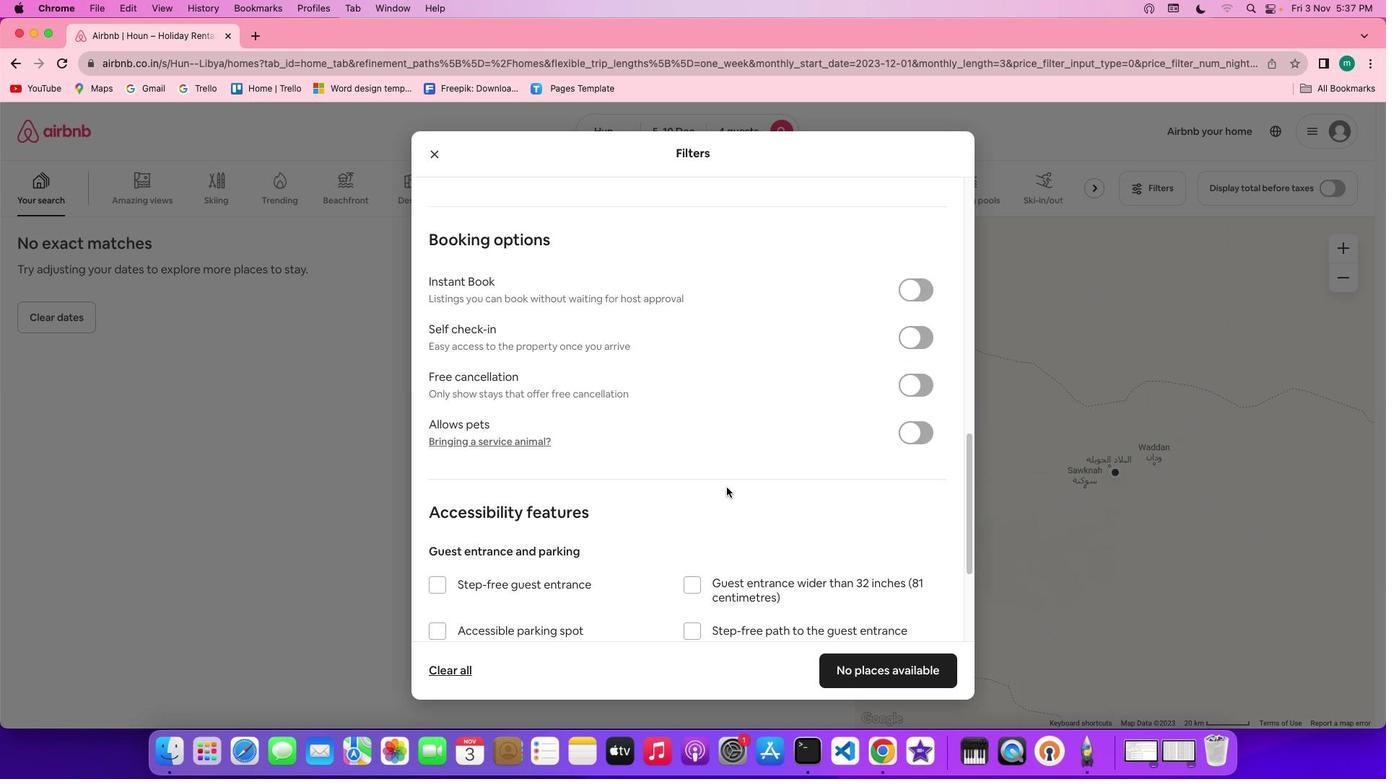 
Action: Mouse scrolled (726, 488) with delta (0, 0)
Screenshot: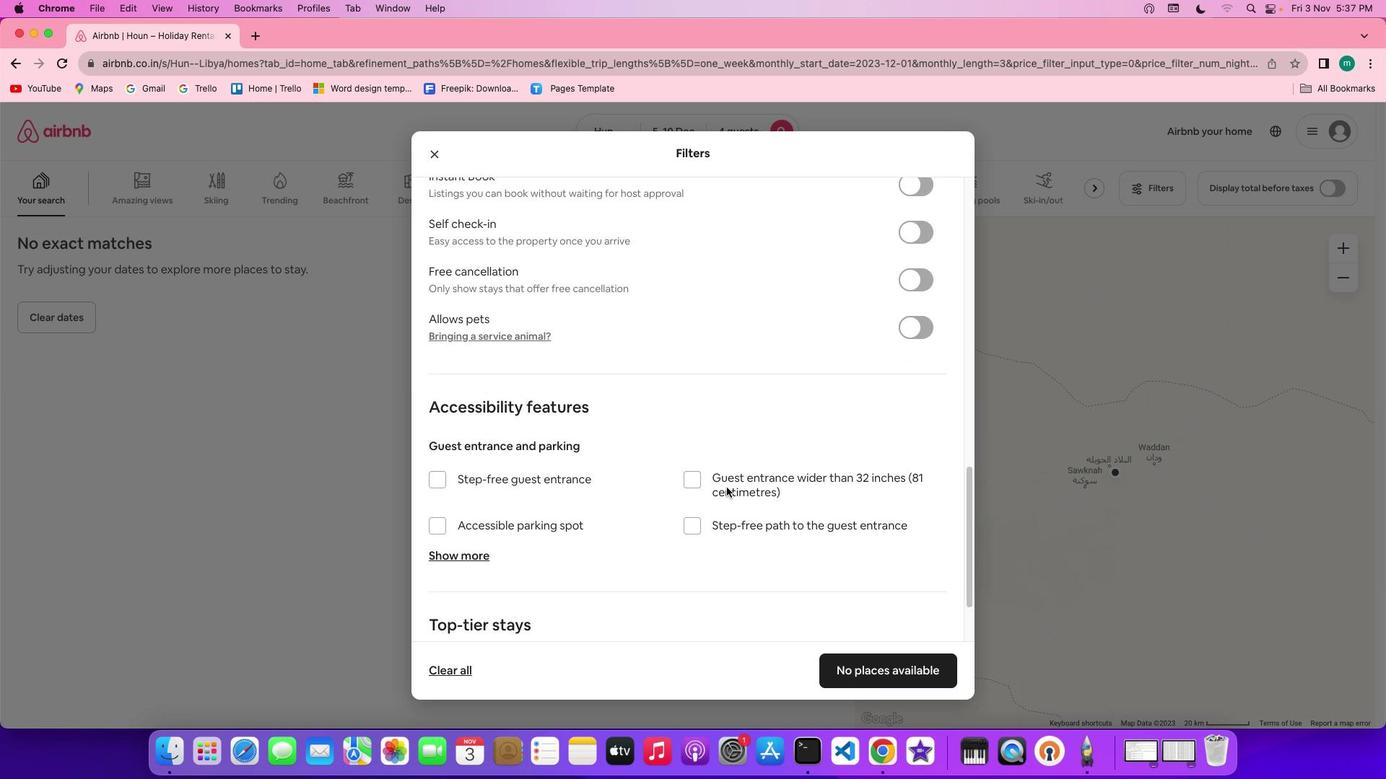 
Action: Mouse scrolled (726, 488) with delta (0, -2)
Screenshot: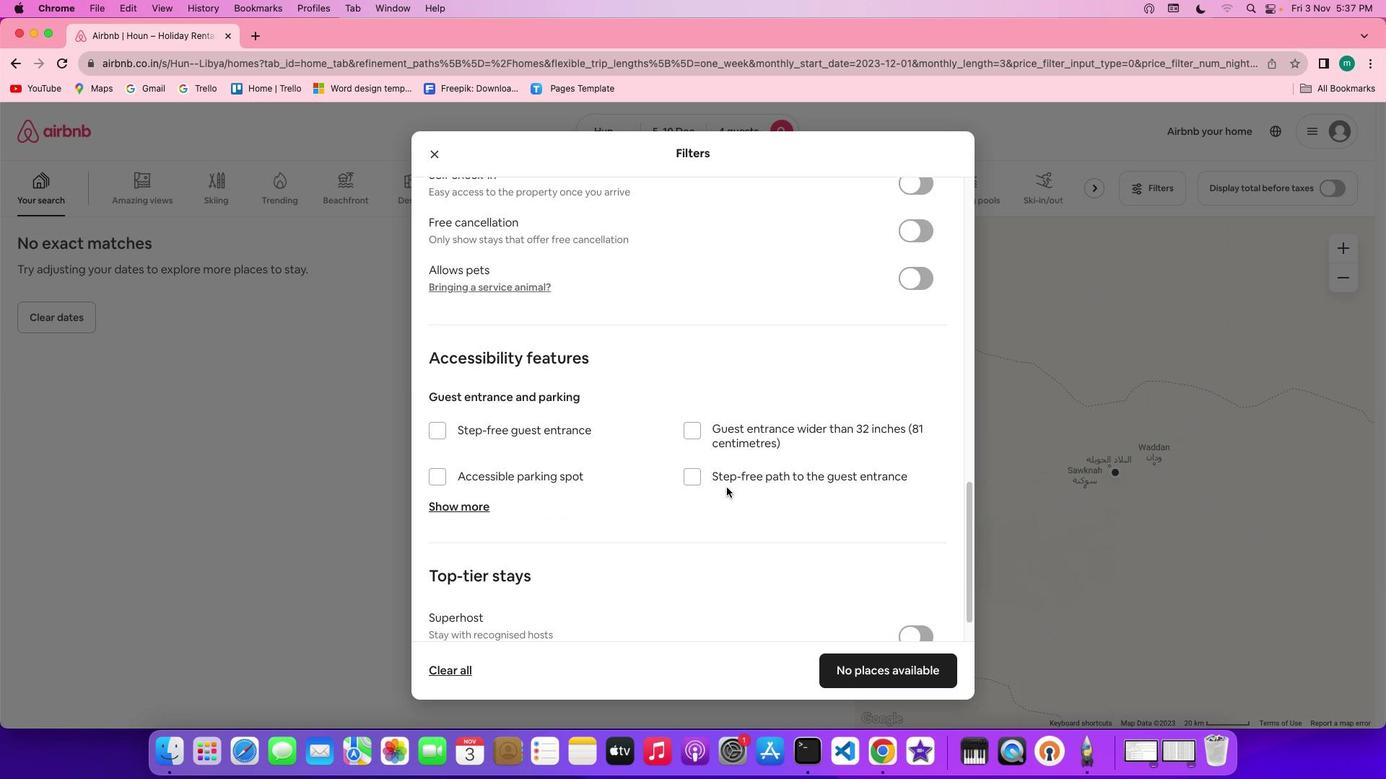 
Action: Mouse scrolled (726, 488) with delta (0, -3)
Screenshot: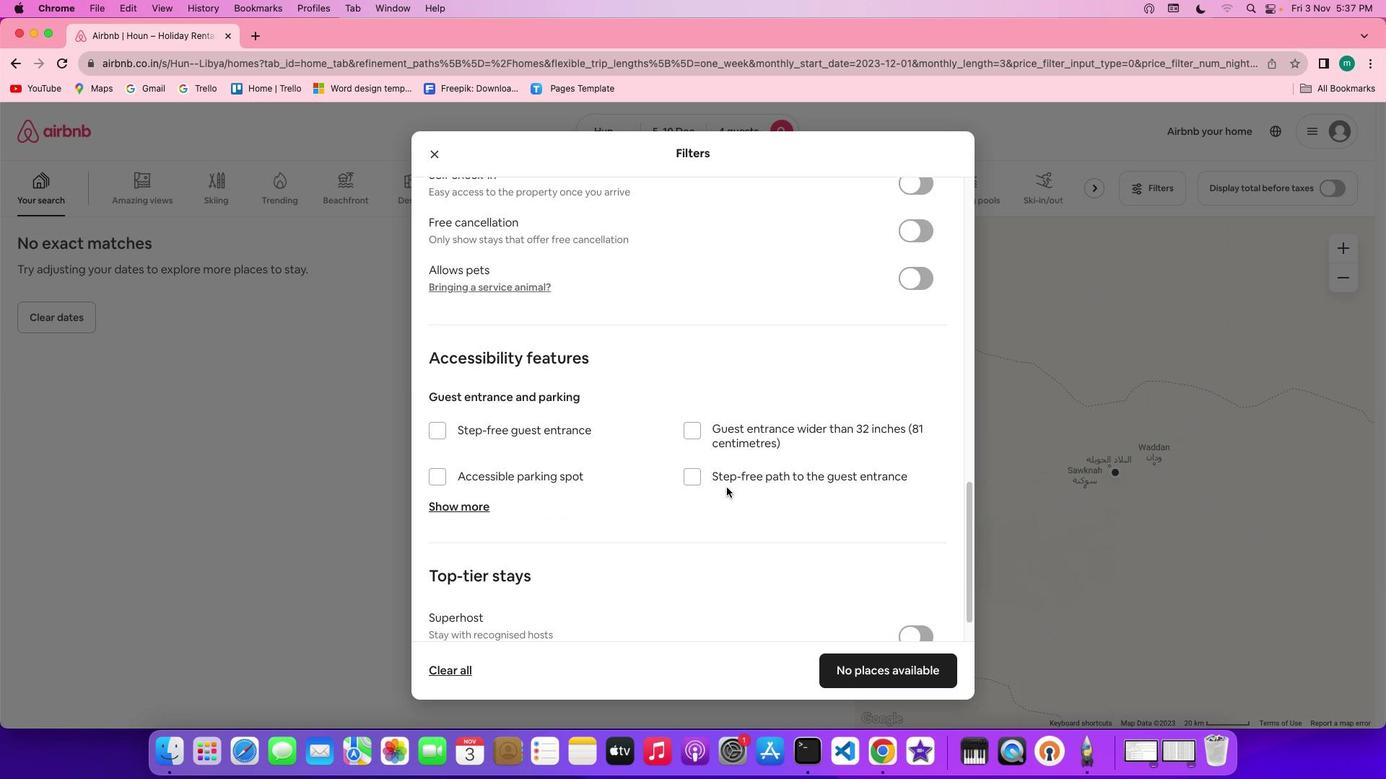 
Action: Mouse scrolled (726, 488) with delta (0, -3)
Screenshot: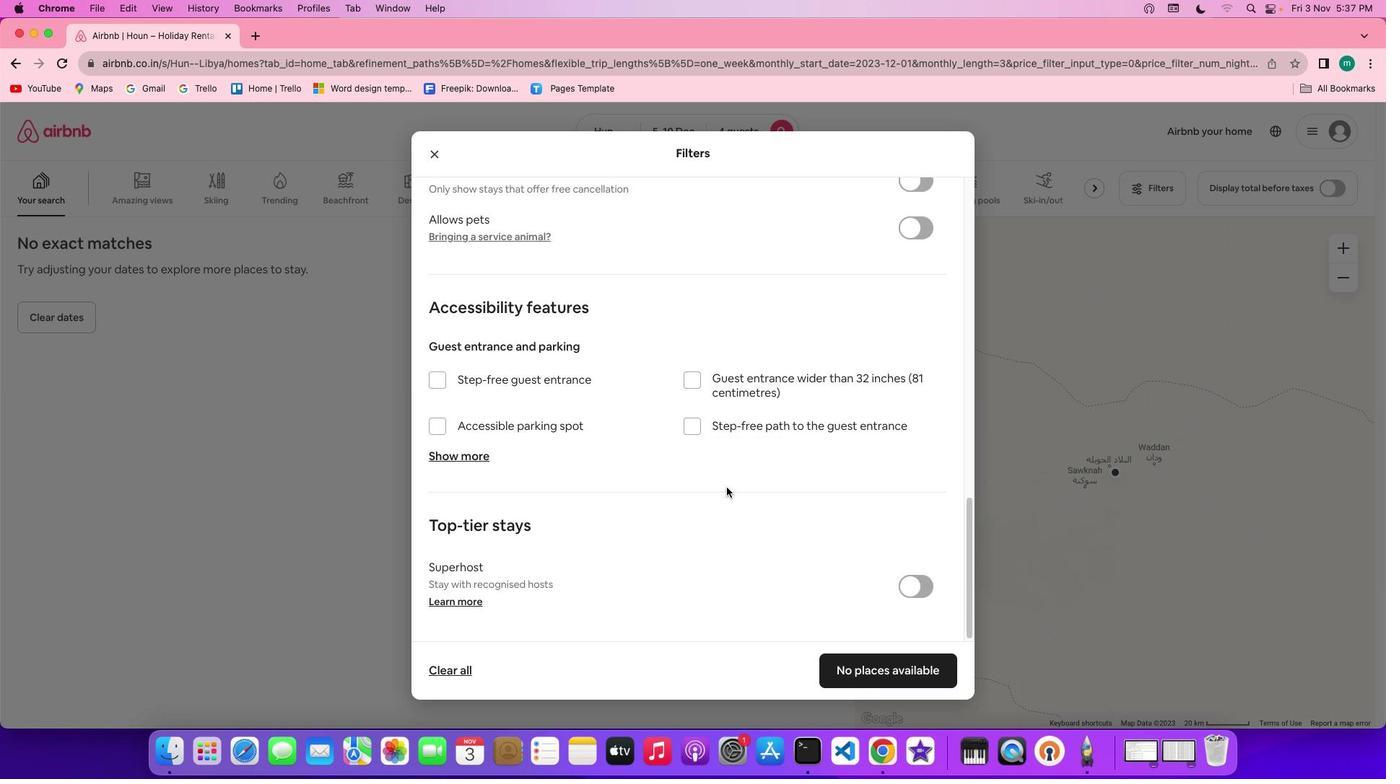 
Action: Mouse scrolled (726, 488) with delta (0, -4)
Screenshot: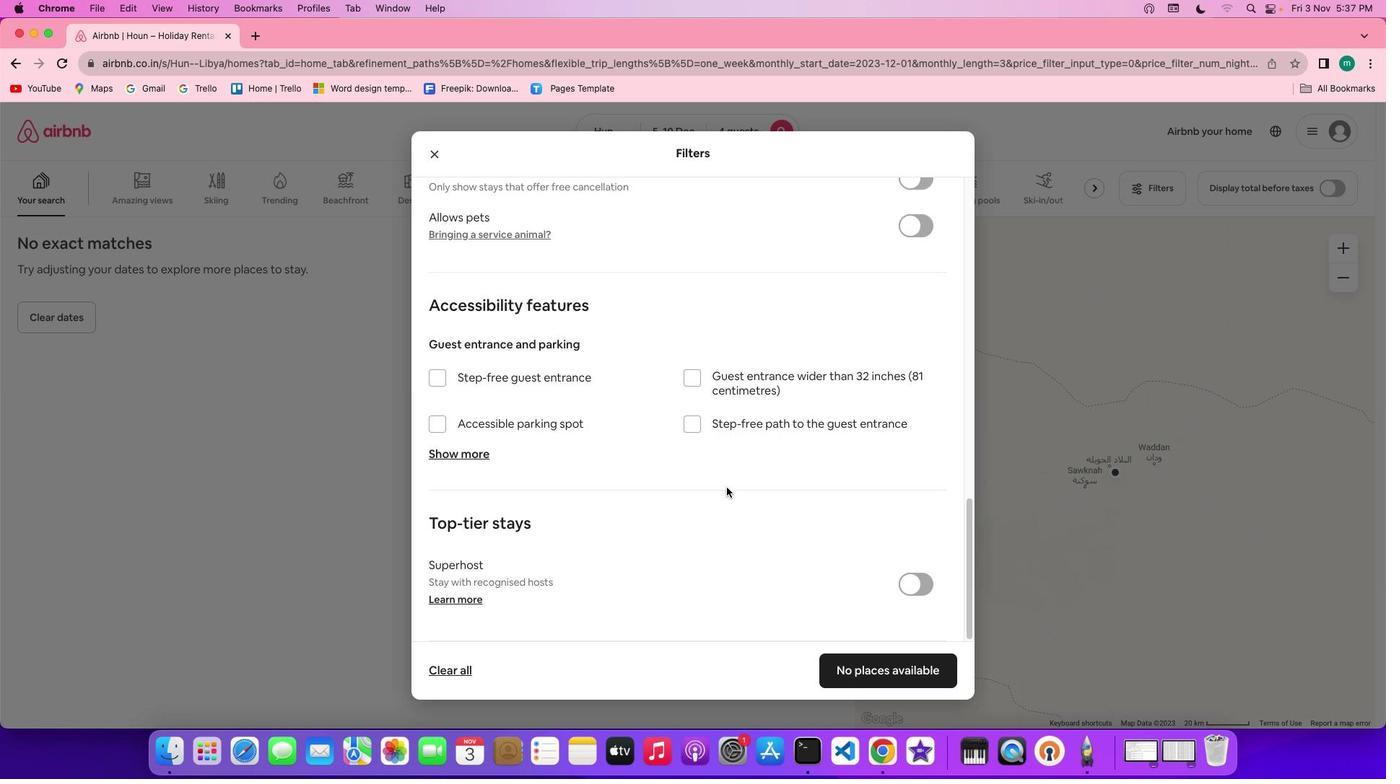 
Action: Mouse scrolled (726, 488) with delta (0, 0)
Screenshot: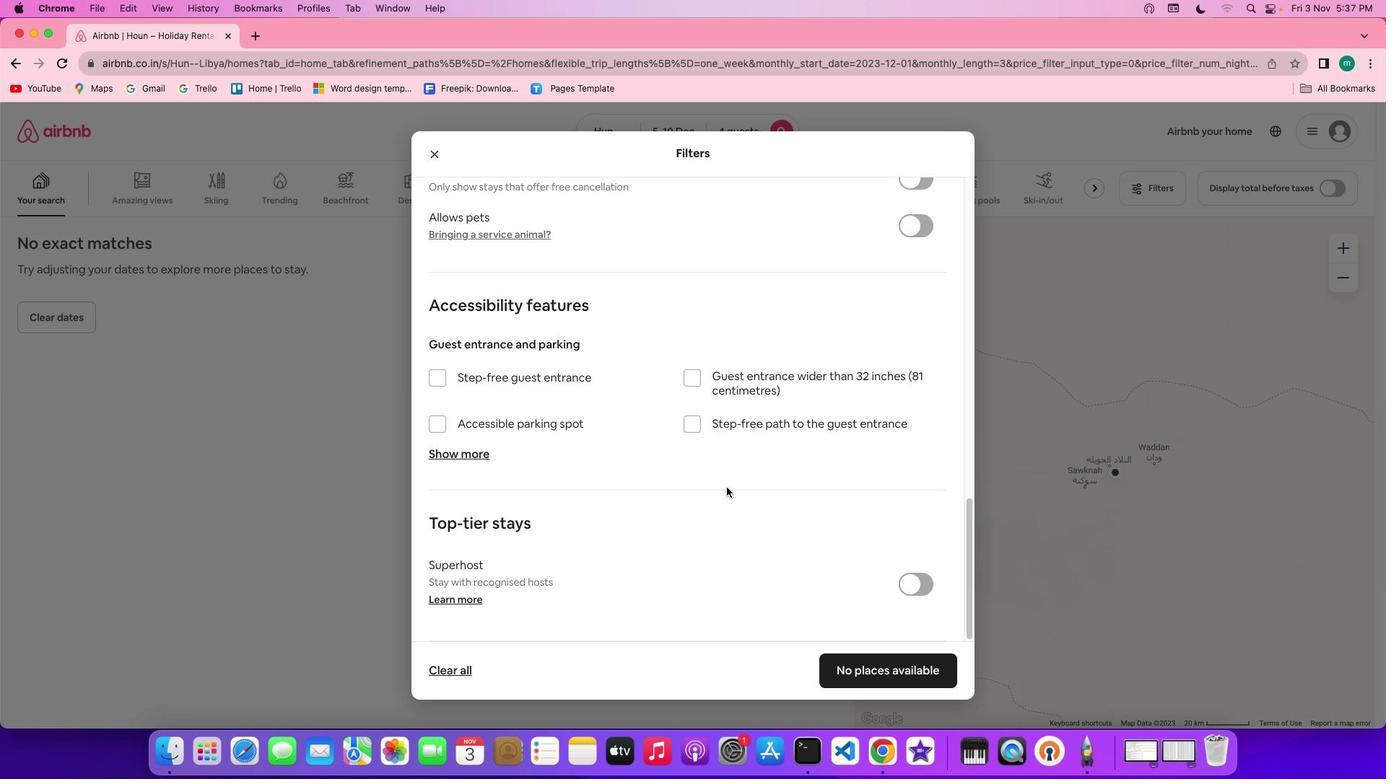 
Action: Mouse scrolled (726, 488) with delta (0, 0)
Screenshot: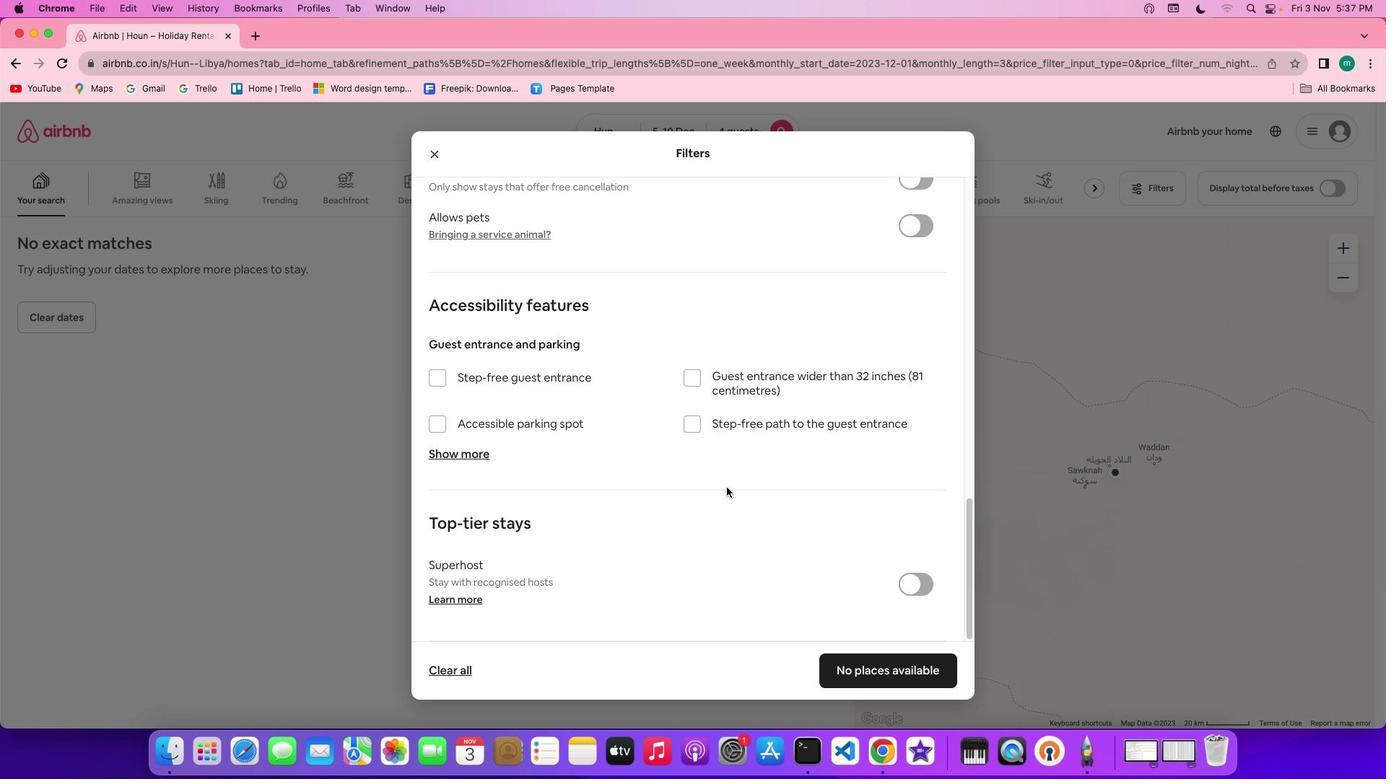 
Action: Mouse scrolled (726, 488) with delta (0, -2)
Screenshot: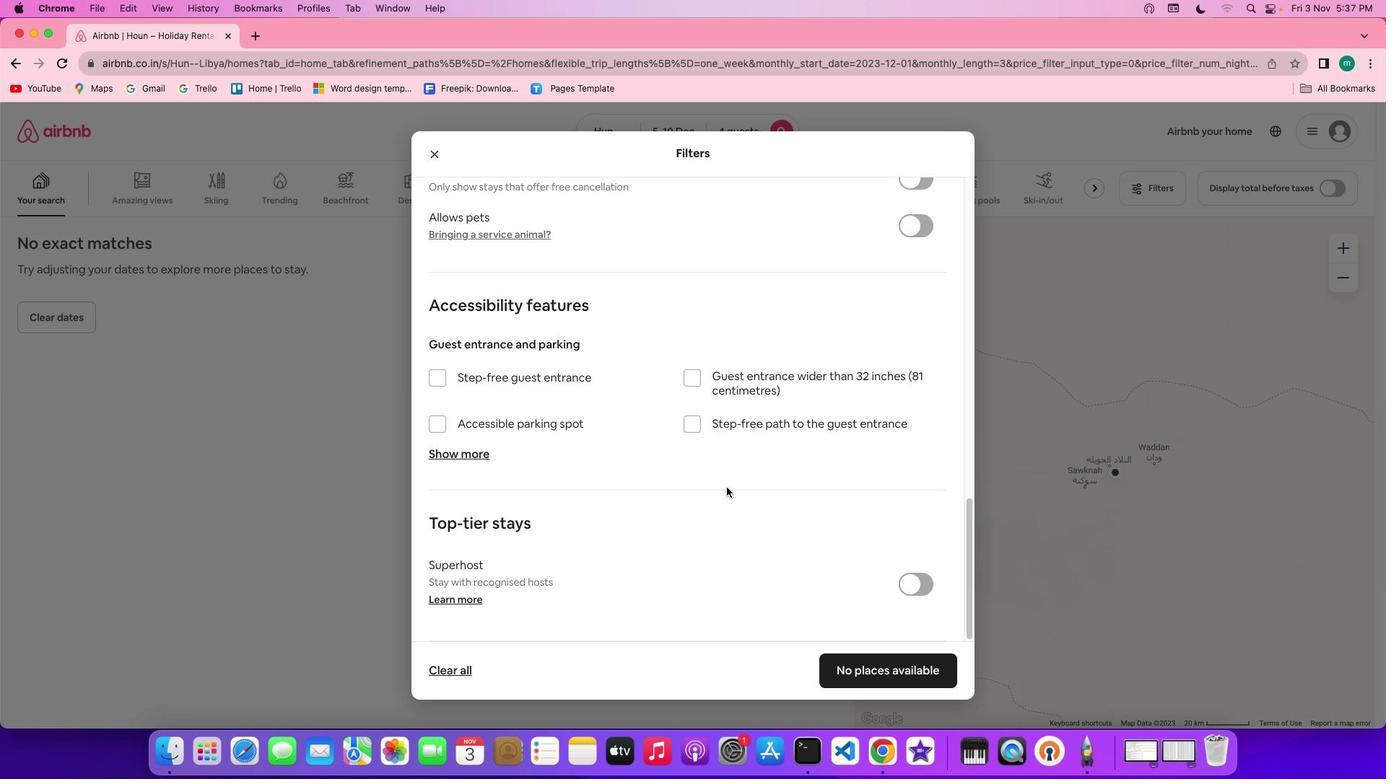 
Action: Mouse scrolled (726, 488) with delta (0, -3)
Screenshot: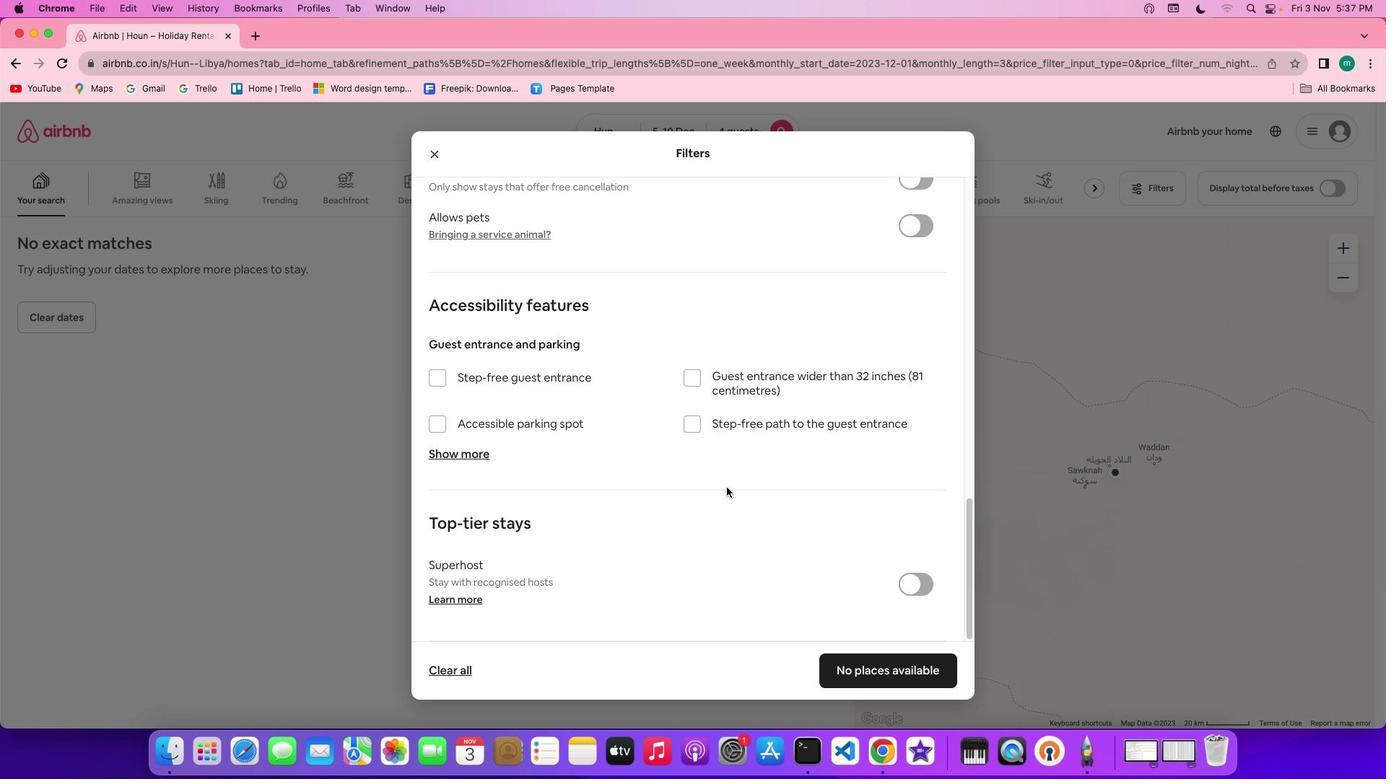 
Action: Mouse scrolled (726, 488) with delta (0, -4)
Screenshot: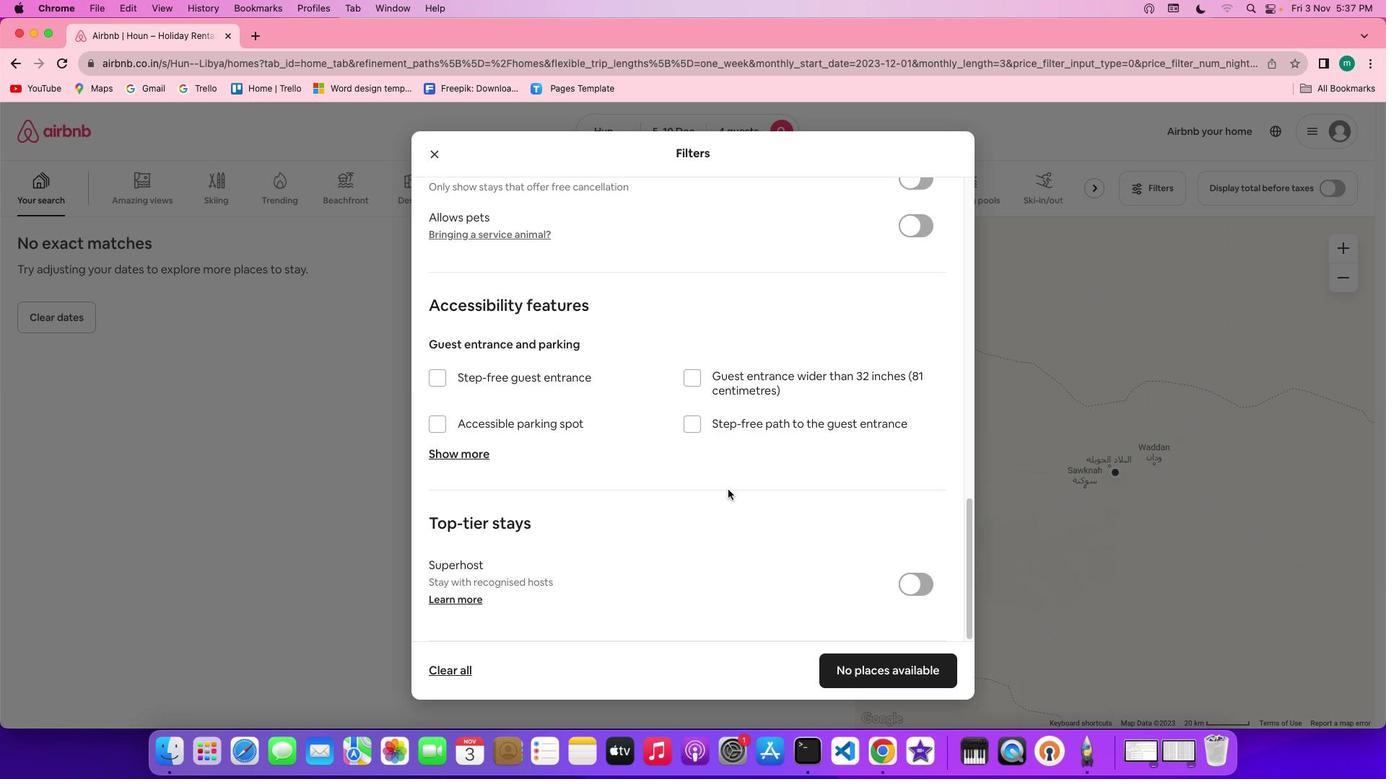 
Action: Mouse scrolled (726, 488) with delta (0, -4)
Screenshot: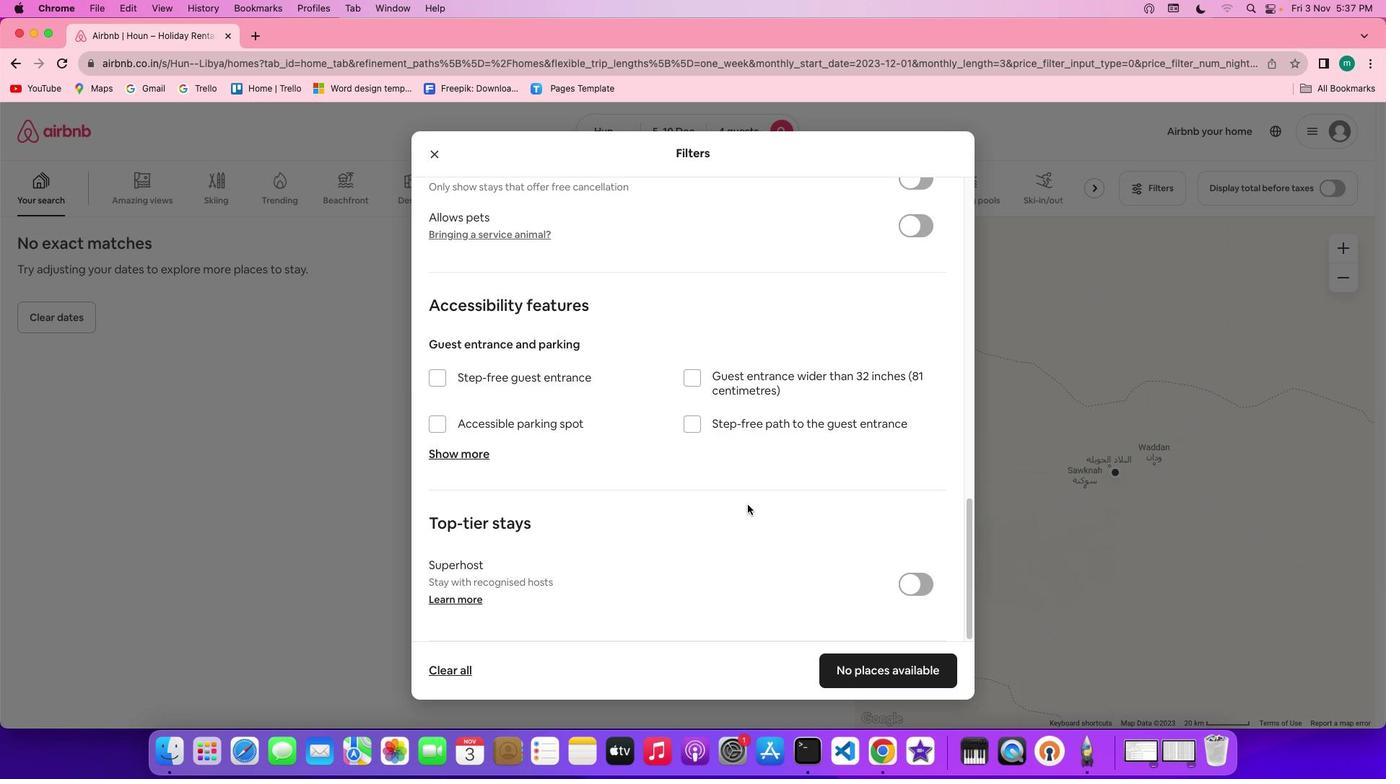 
Action: Mouse moved to (894, 670)
Screenshot: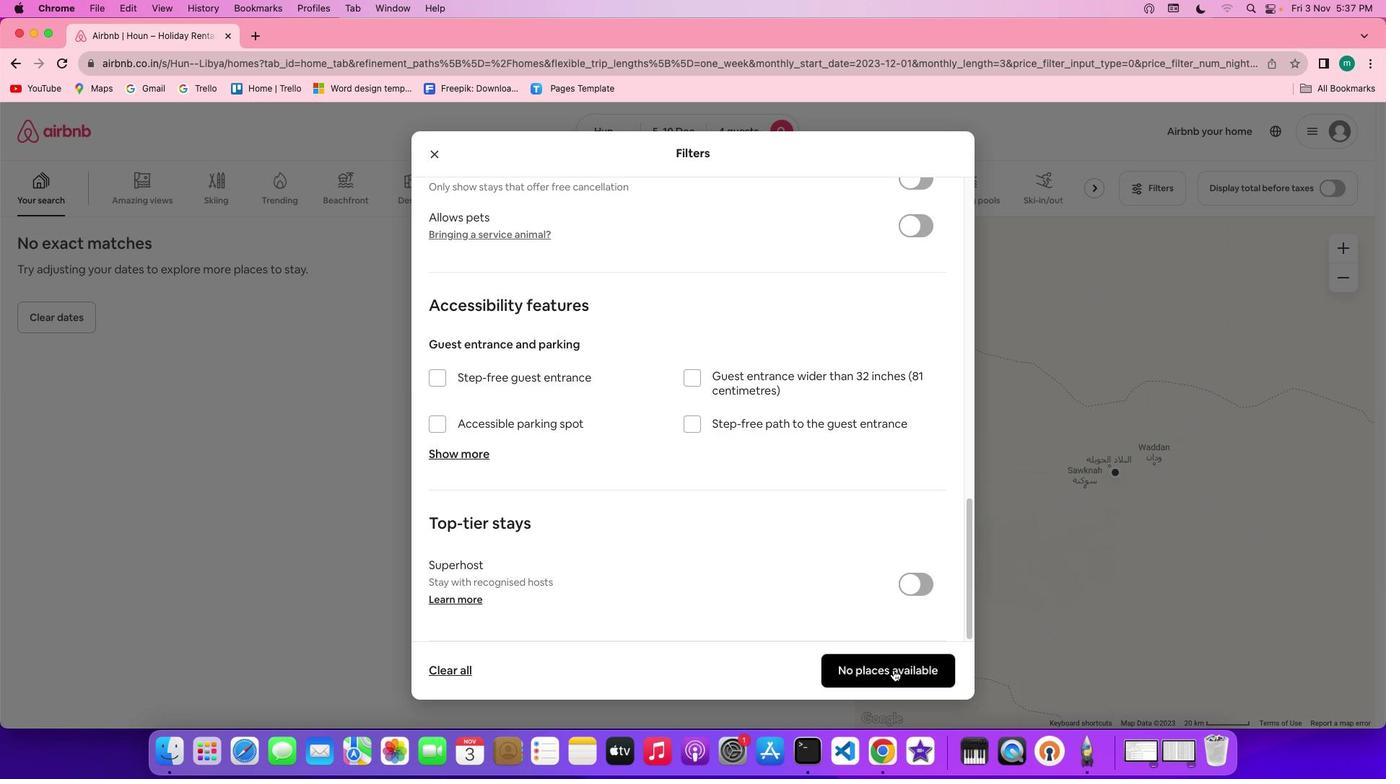 
Action: Mouse pressed left at (894, 670)
Screenshot: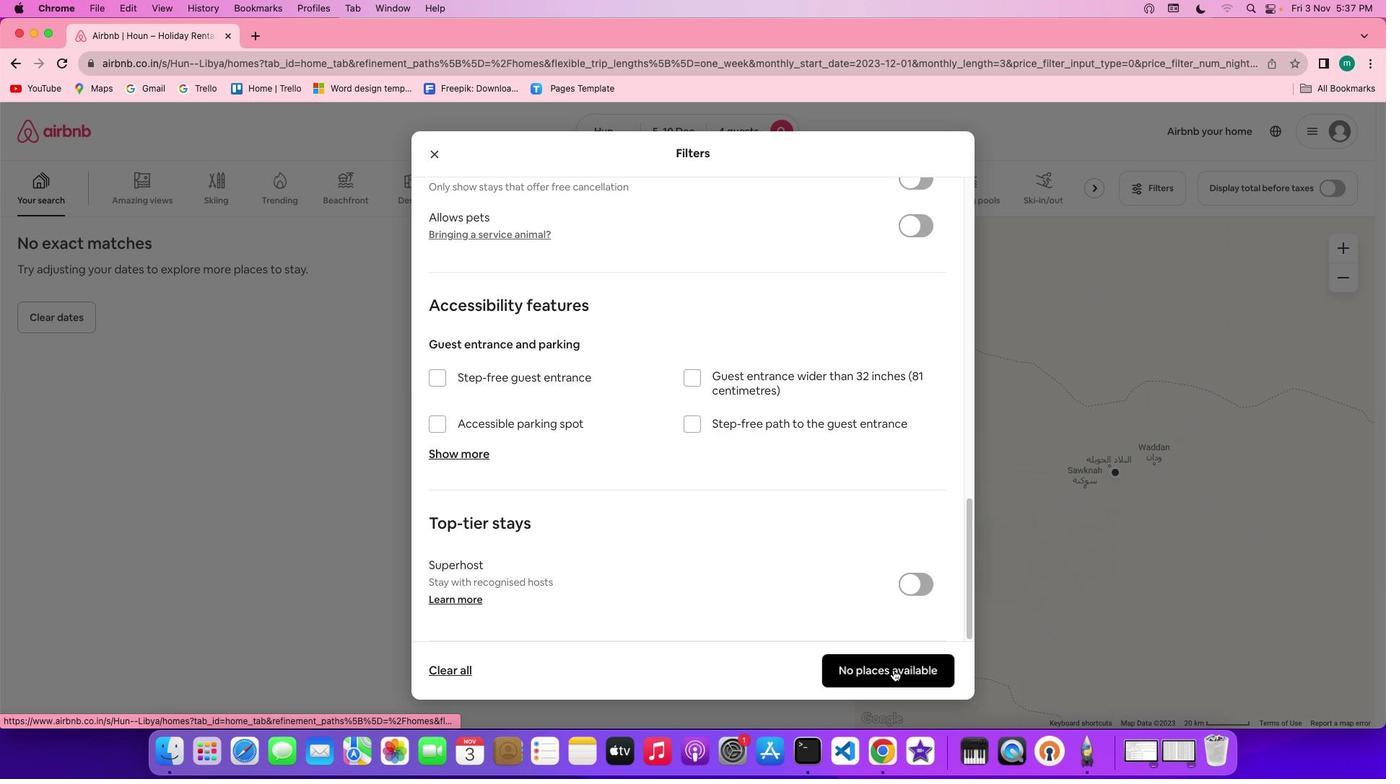 
Action: Mouse moved to (479, 491)
Screenshot: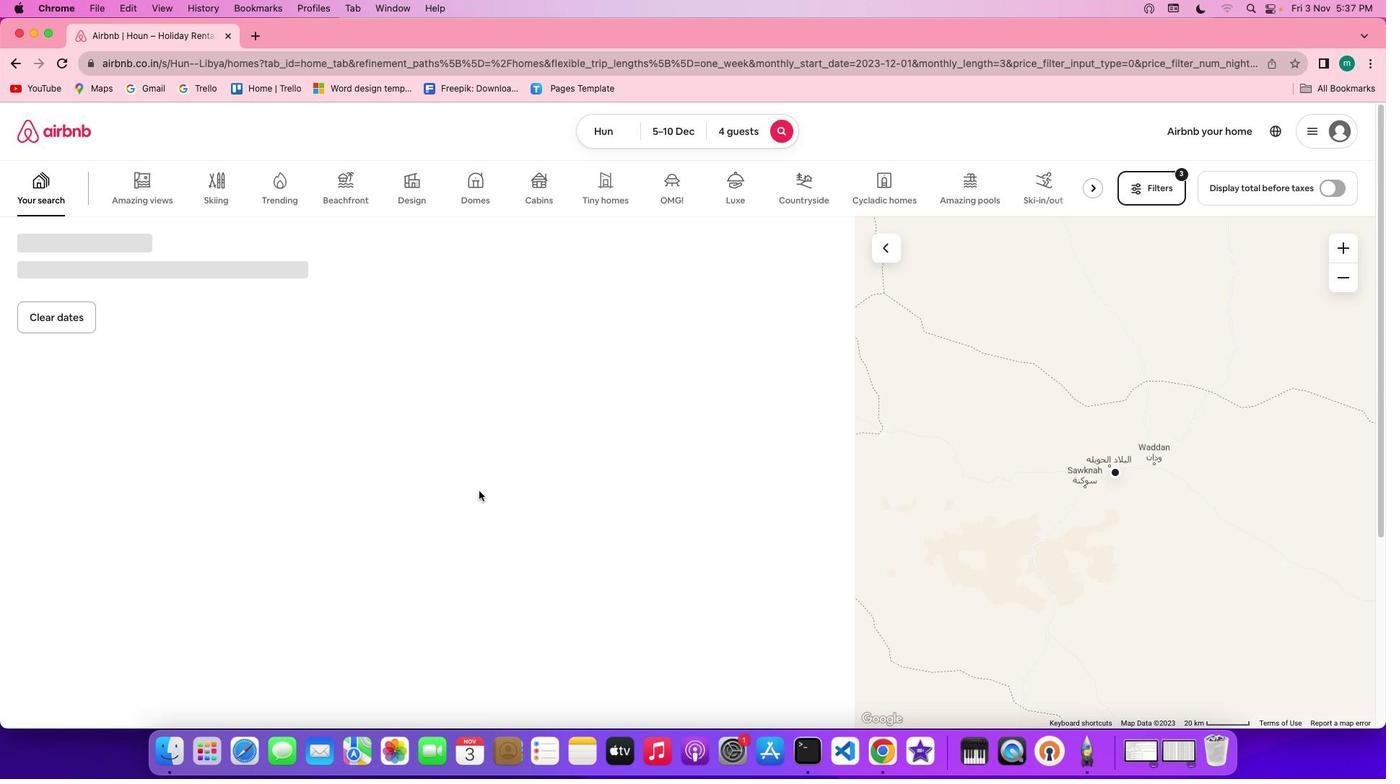 
